 Task: Find the distance between Washington, D.C. and Baltimore.
Action: Mouse moved to (188, 72)
Screenshot: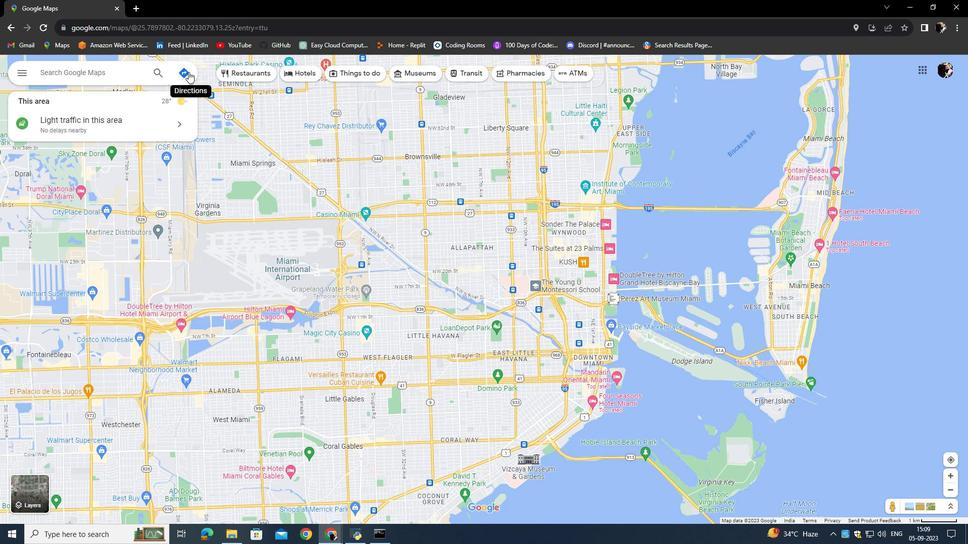 
Action: Mouse pressed left at (188, 72)
Screenshot: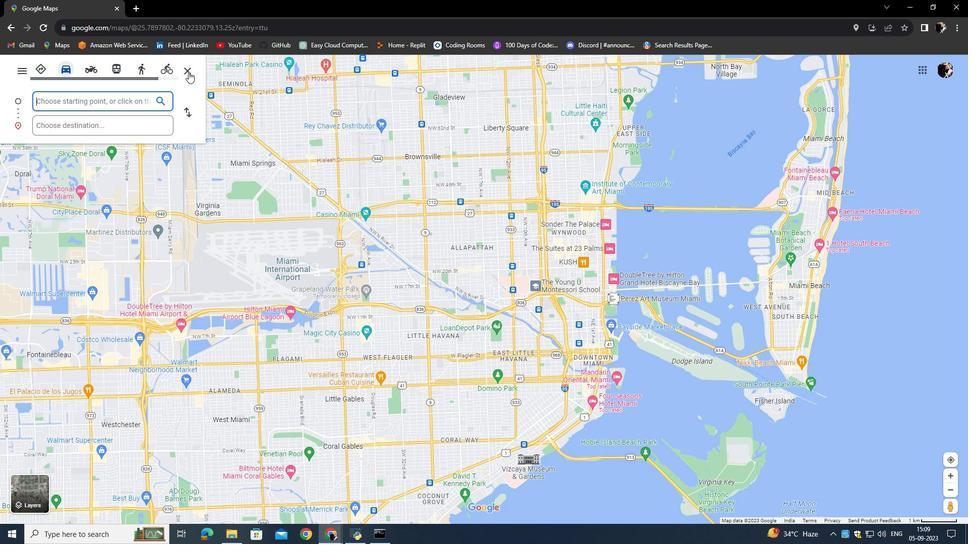 
Action: Mouse moved to (110, 101)
Screenshot: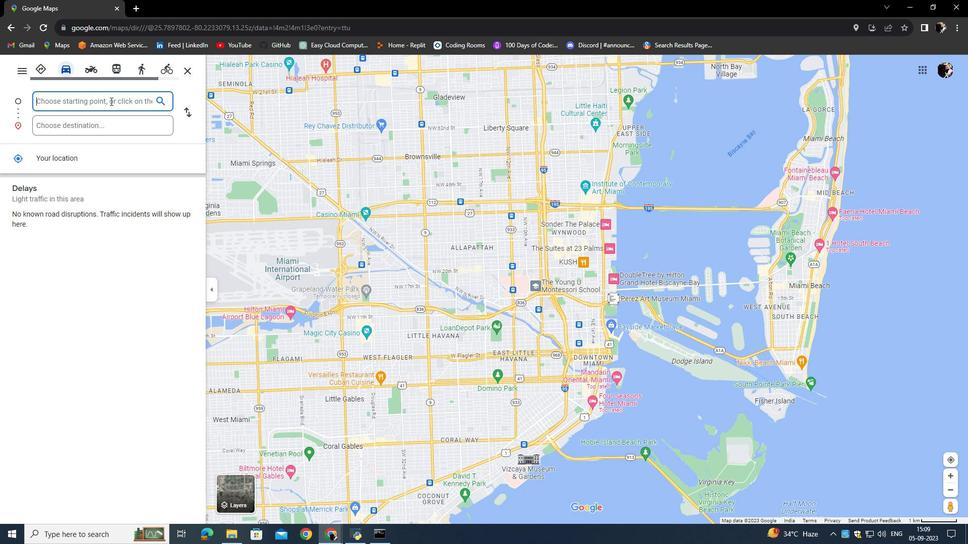 
Action: Mouse pressed left at (110, 101)
Screenshot: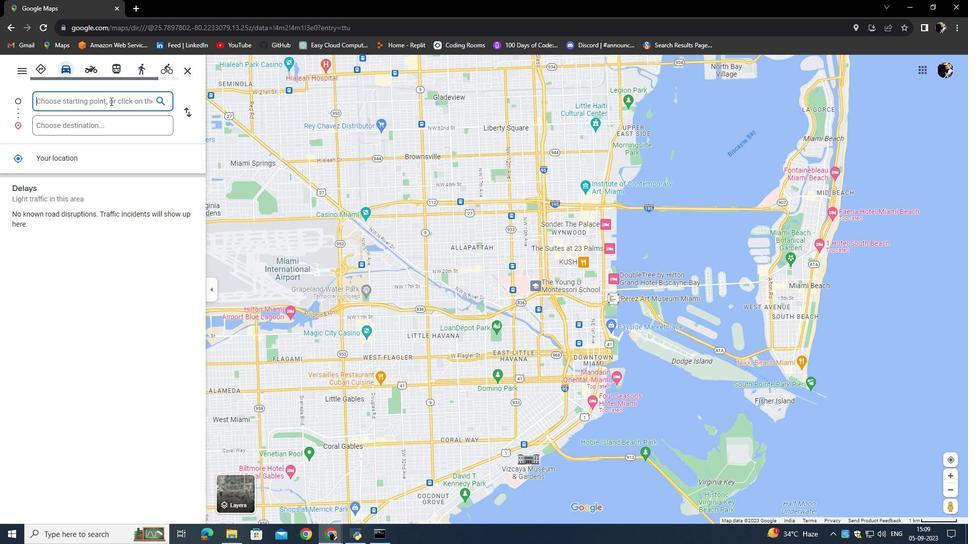 
Action: Key pressed <Key.caps_lock>W<Key.caps_lock>ashn<Key.backspace>ington<Key.space><Key.backspace>,<Key.space><Key.caps_lock>D.C<Key.enter>
Screenshot: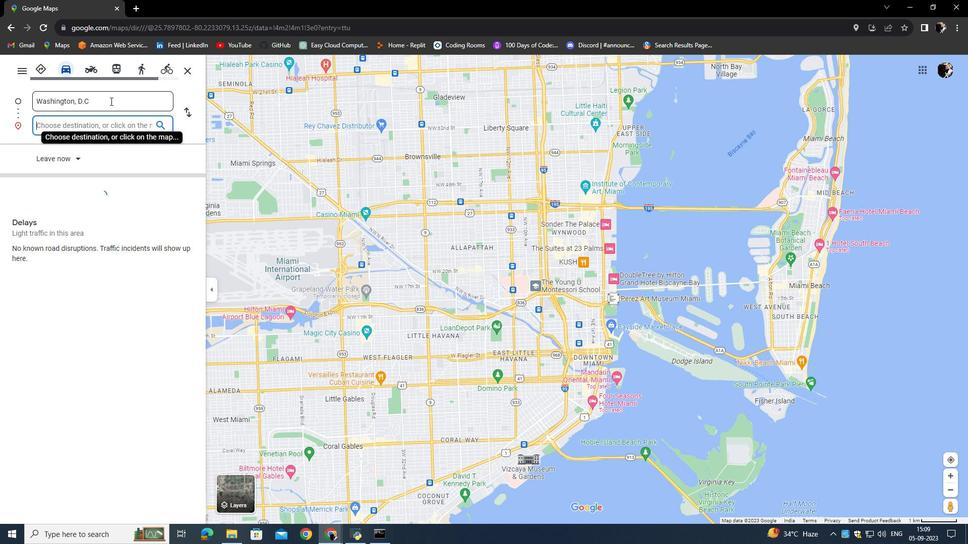 
Action: Mouse moved to (104, 125)
Screenshot: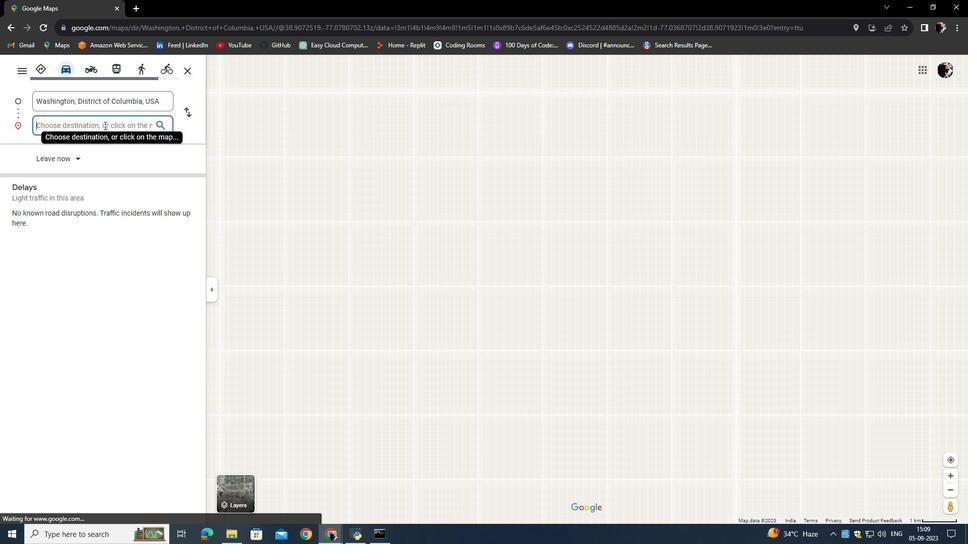 
Action: Mouse pressed left at (104, 125)
Screenshot: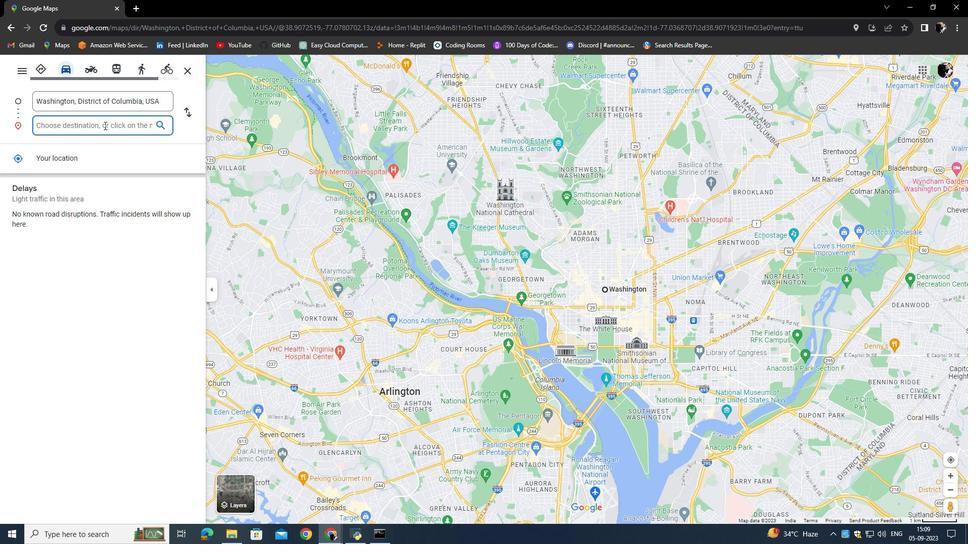 
Action: Key pressed <Key.caps_lock>b<Key.caps_lock>L<Key.backspace>A<Key.backspace><Key.backspace>B<Key.caps_lock>altimore,<Key.space><Key.caps_lock>U<Key.caps_lock>sa<Key.enter>
Screenshot: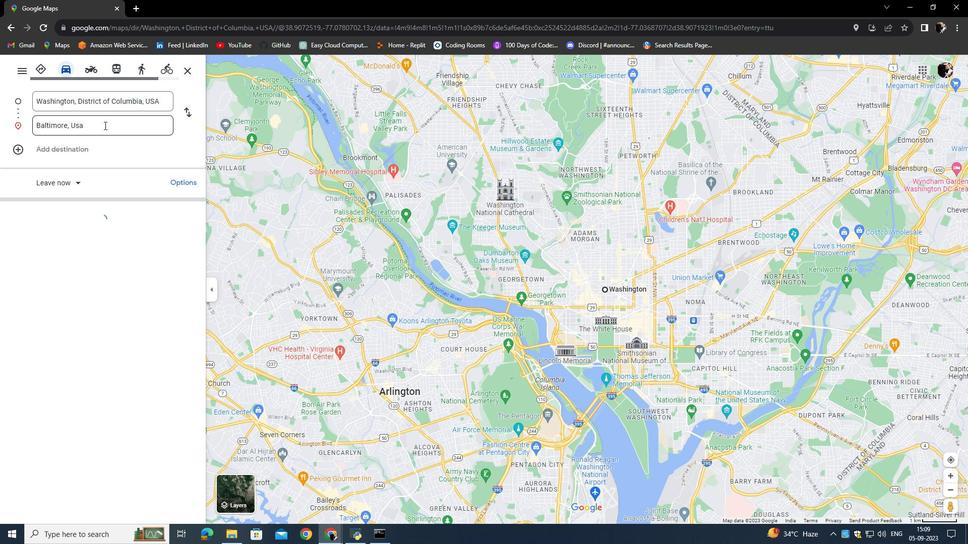 
Action: Mouse moved to (77, 317)
Screenshot: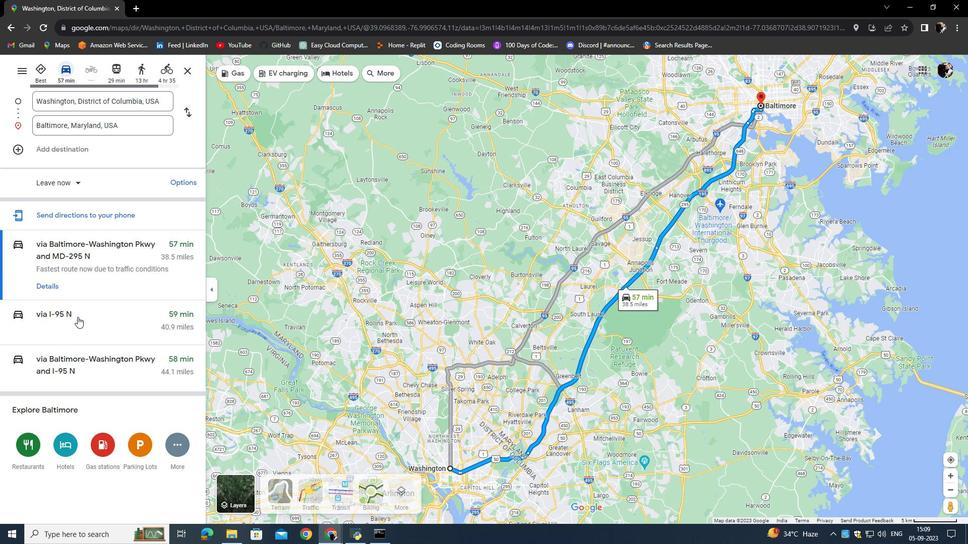 
Action: Mouse scrolled (77, 316) with delta (0, 0)
Screenshot: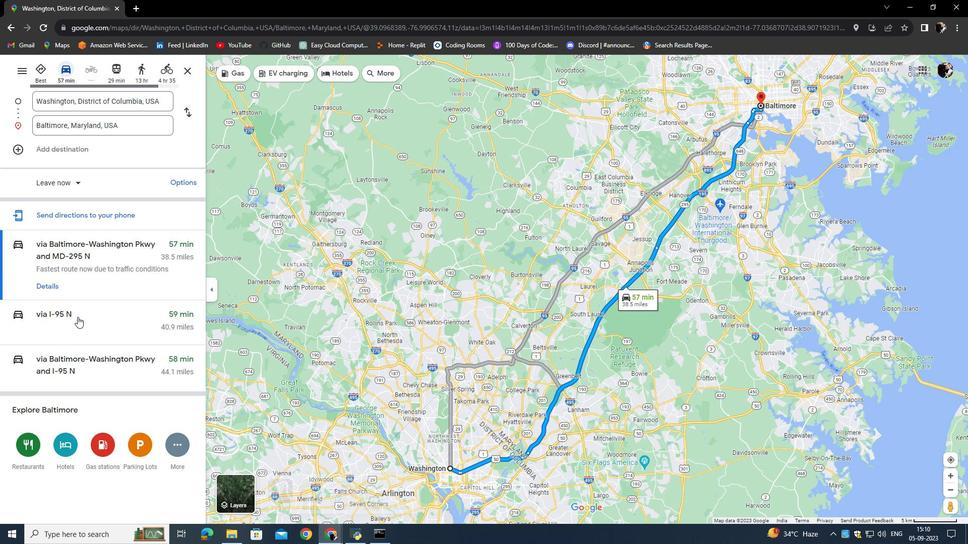 
Action: Mouse scrolled (77, 316) with delta (0, 0)
Screenshot: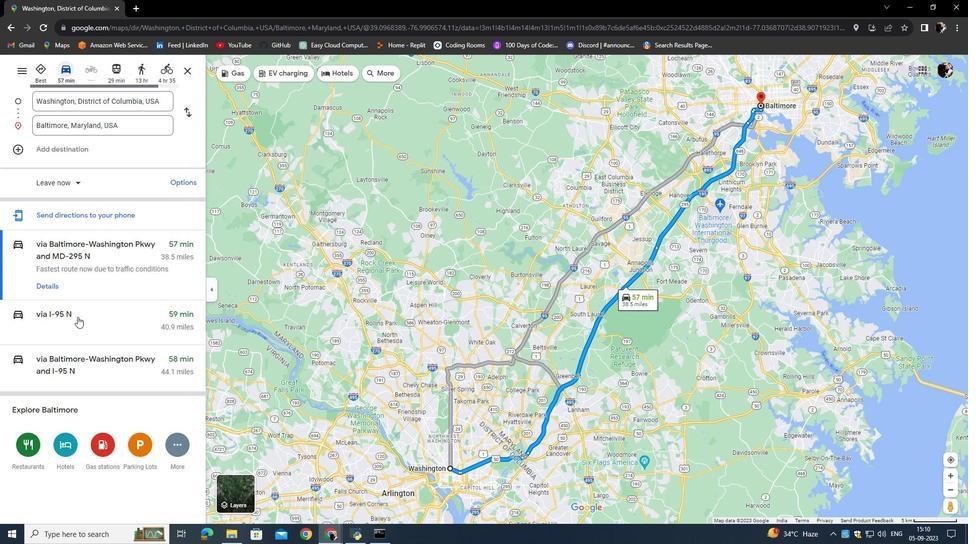 
Action: Mouse moved to (103, 272)
Screenshot: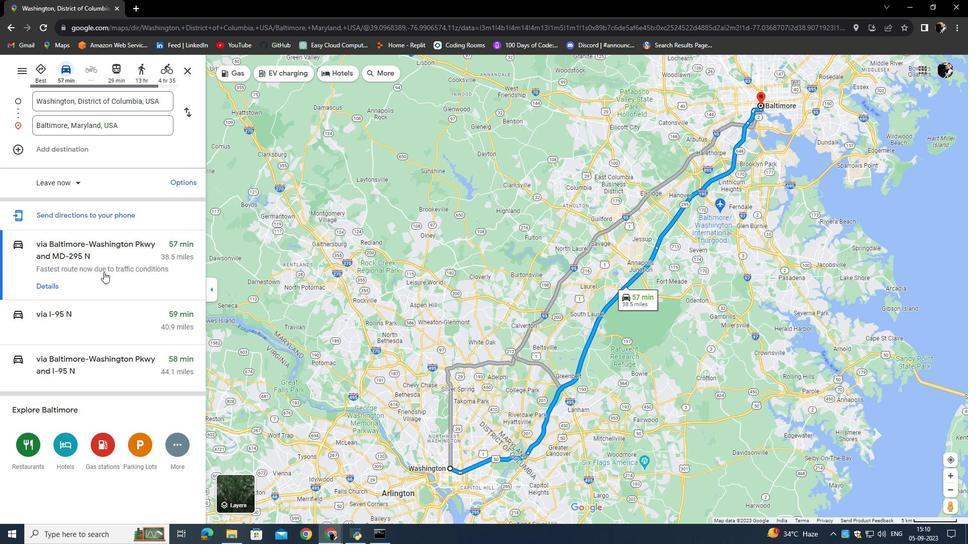 
Action: Mouse scrolled (103, 271) with delta (0, 0)
Screenshot: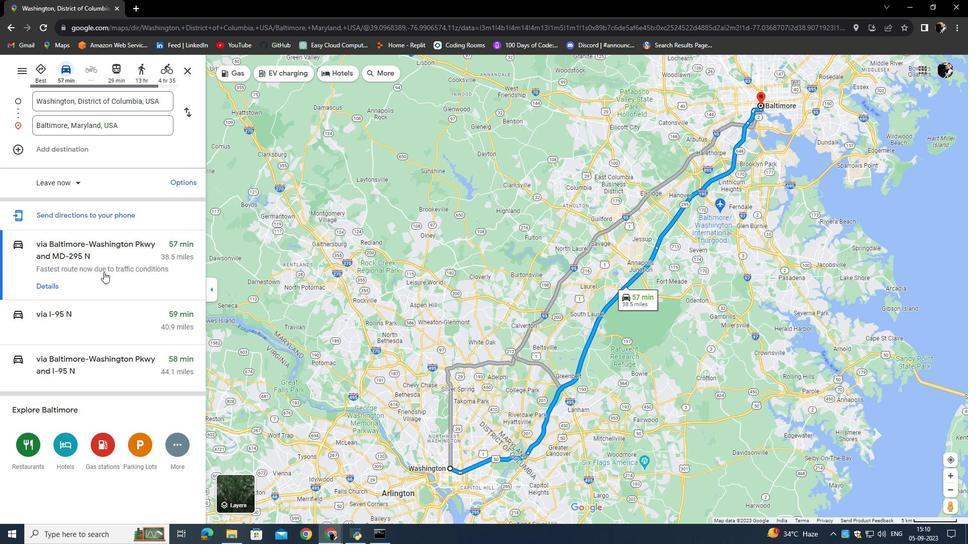 
Action: Mouse moved to (55, 286)
Screenshot: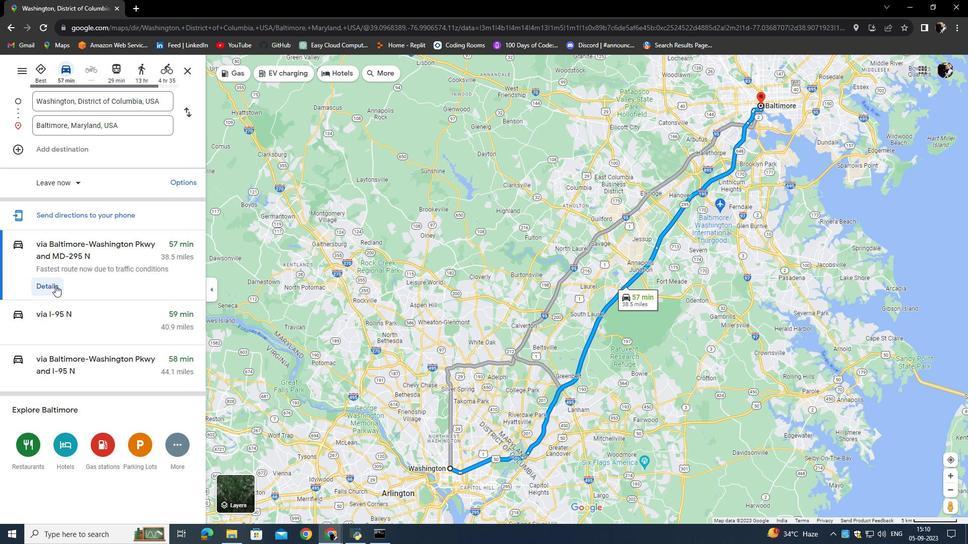 
Action: Mouse pressed left at (55, 286)
Screenshot: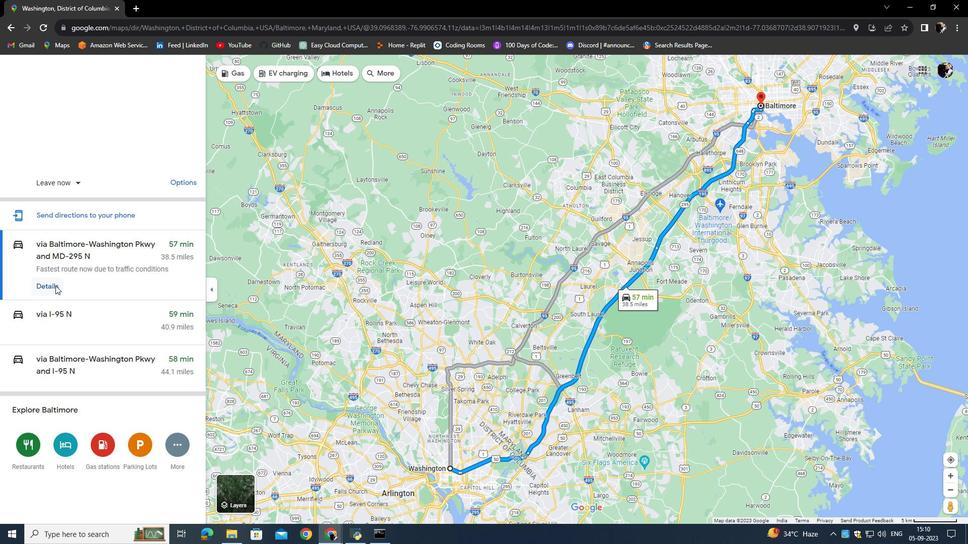 
Action: Mouse moved to (43, 112)
Screenshot: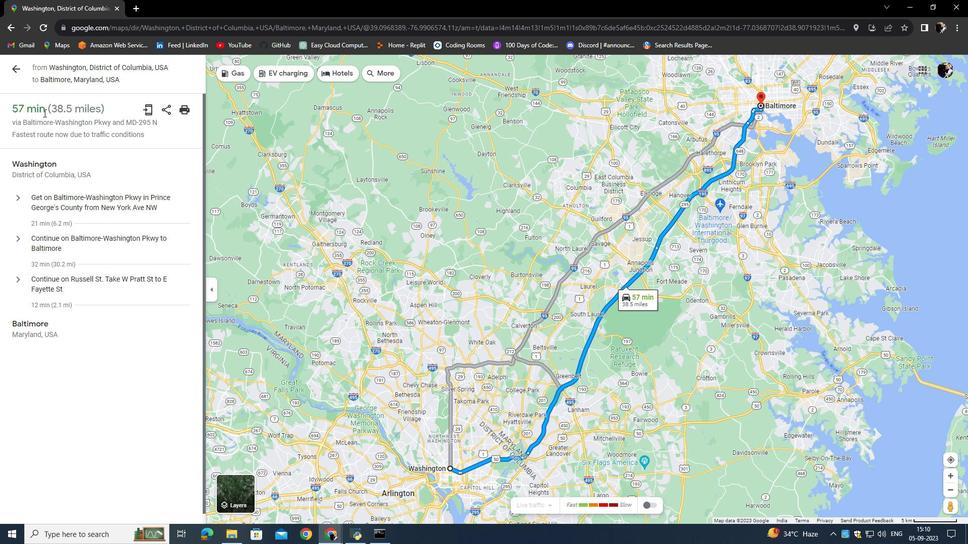 
Action: Mouse pressed left at (43, 112)
Screenshot: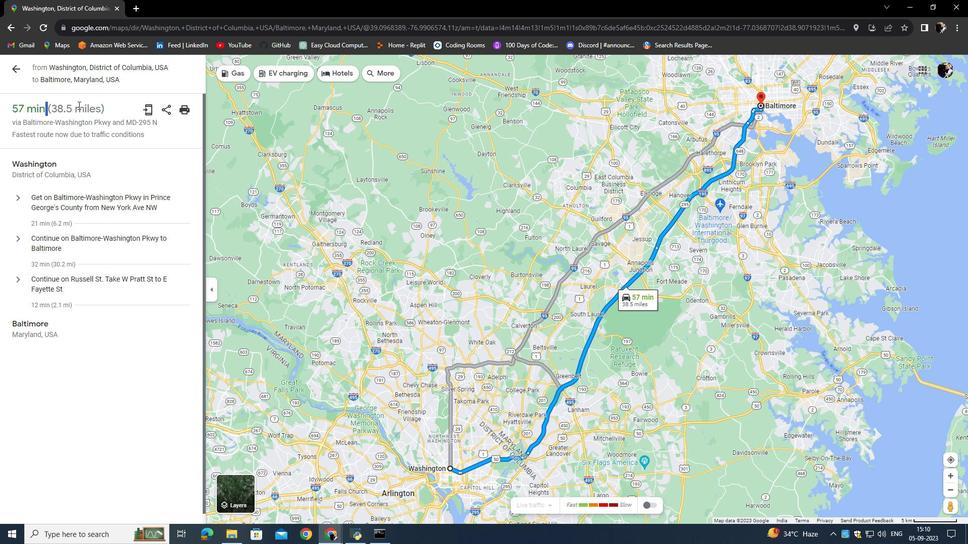 
Action: Mouse moved to (103, 169)
Screenshot: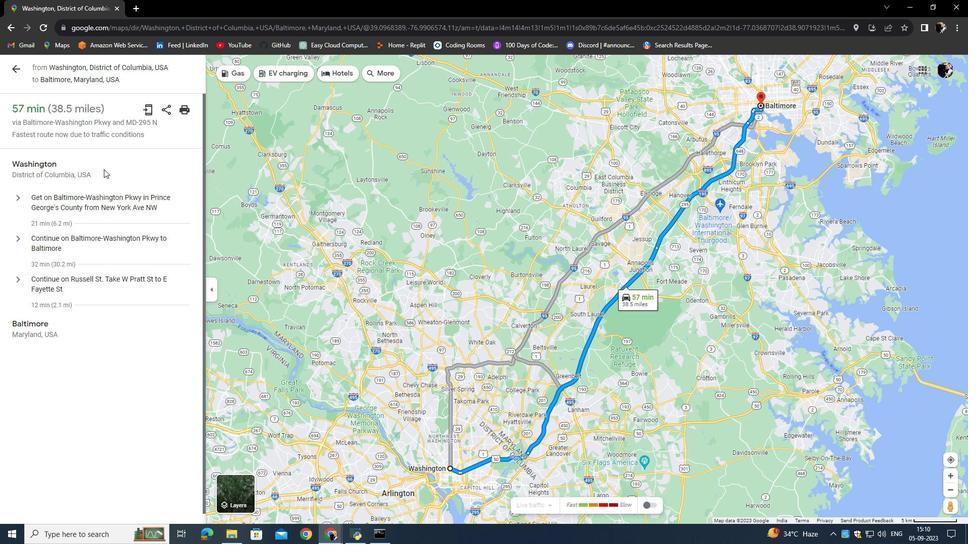 
Action: Mouse pressed left at (103, 169)
Screenshot: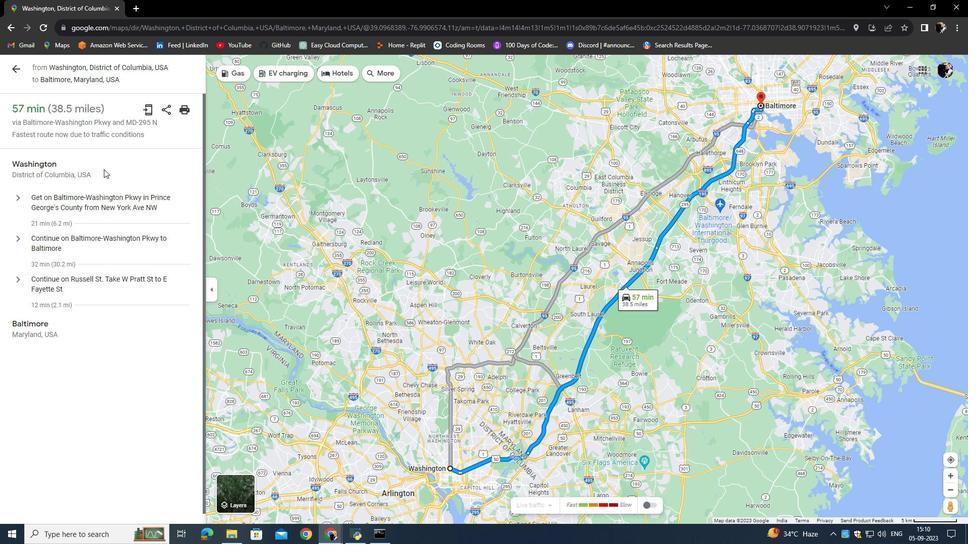 
Action: Mouse moved to (448, 470)
Screenshot: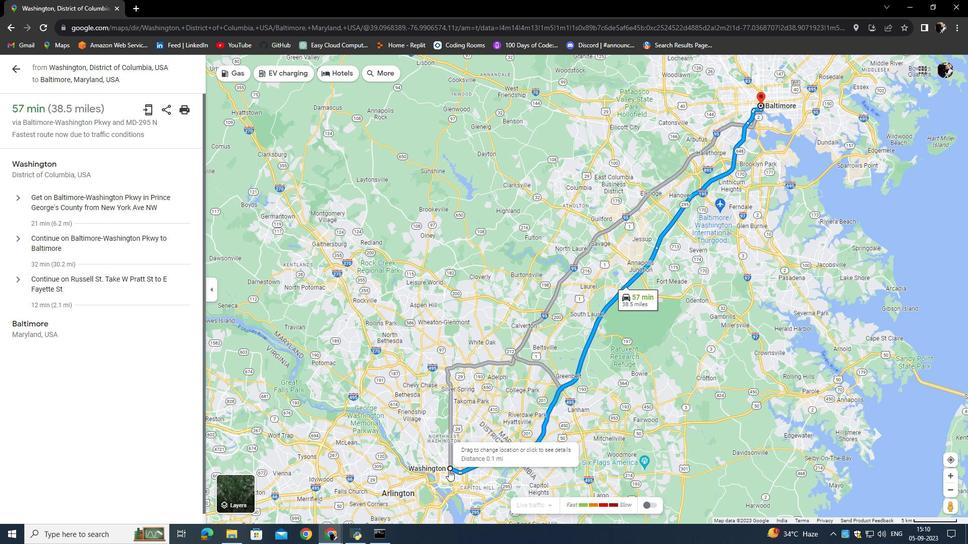 
Action: Mouse pressed left at (448, 470)
Screenshot: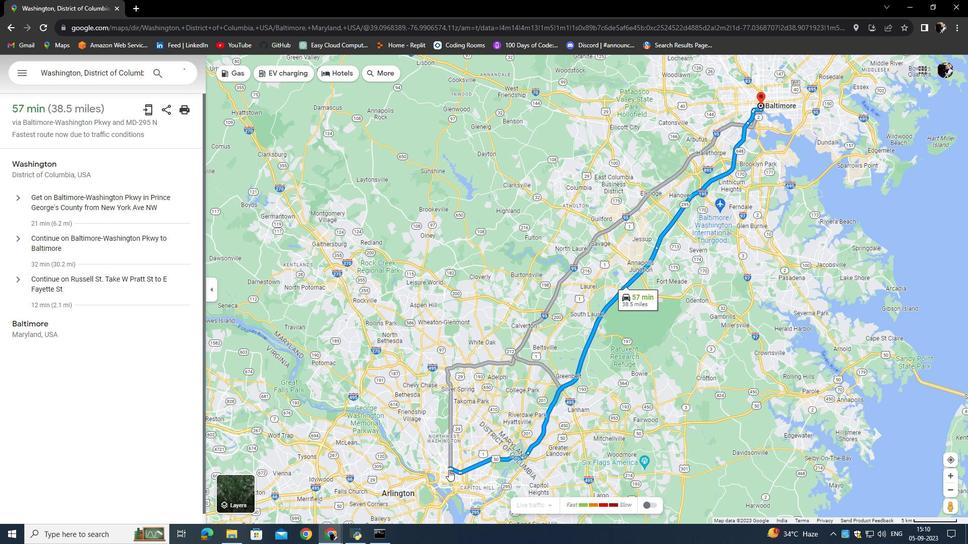 
Action: Mouse moved to (247, 504)
Screenshot: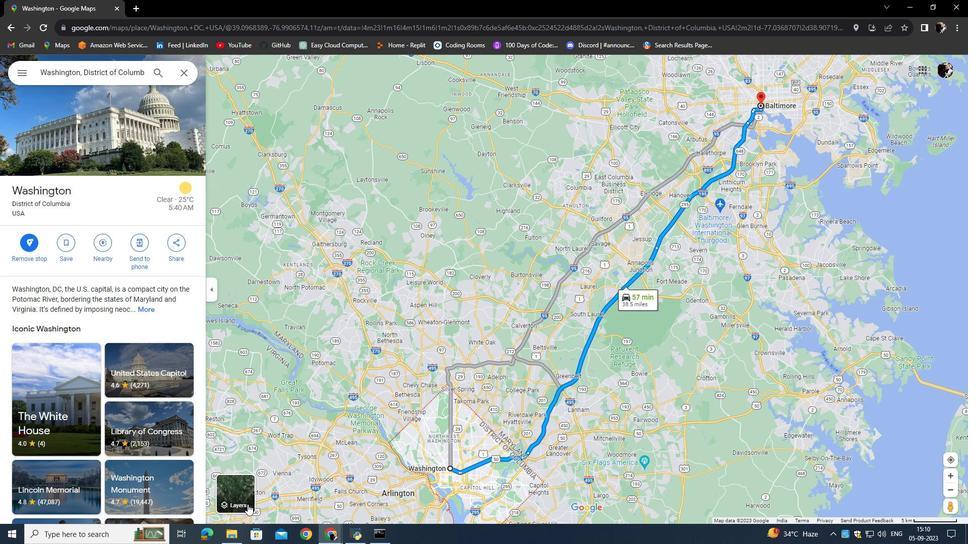 
Action: Mouse pressed left at (247, 504)
Screenshot: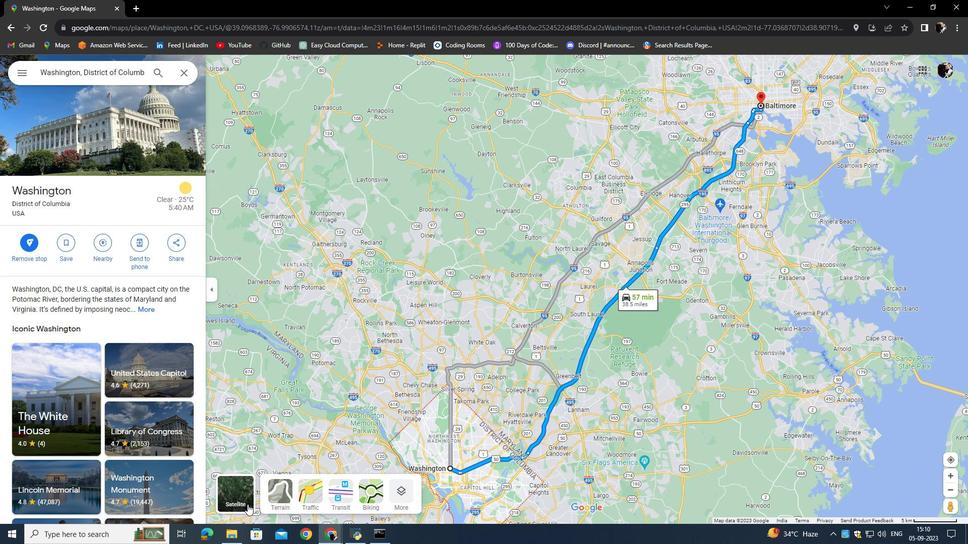 
Action: Mouse moved to (344, 491)
Screenshot: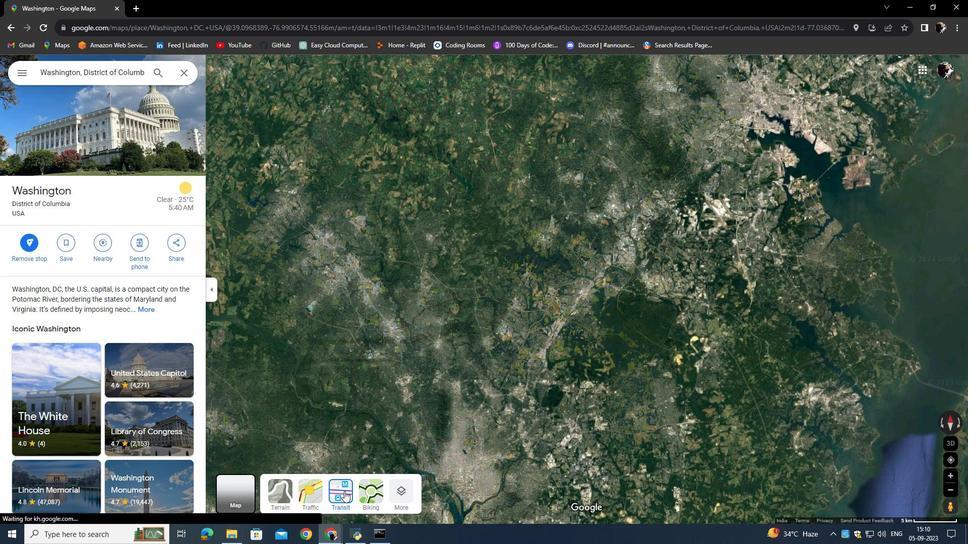 
Action: Mouse scrolled (344, 491) with delta (0, 0)
Screenshot: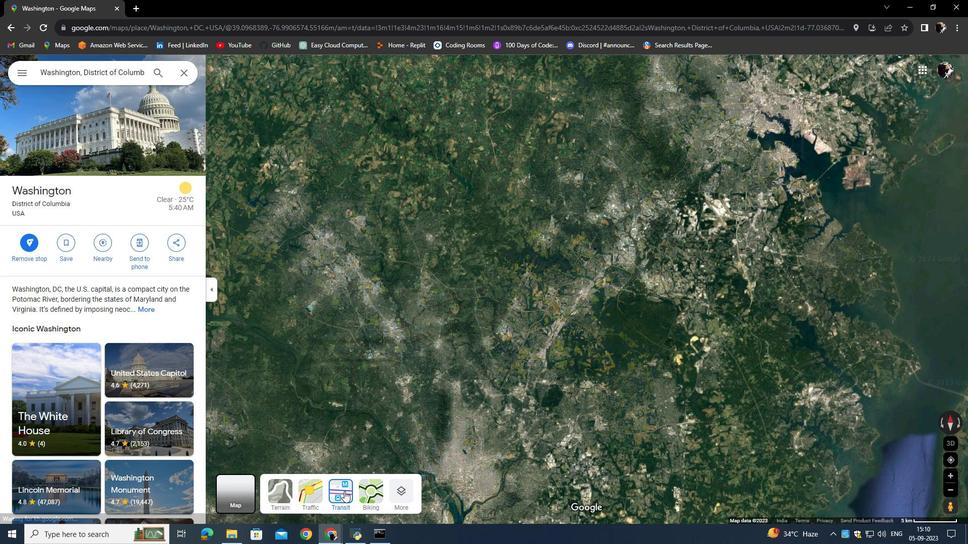
Action: Mouse scrolled (344, 491) with delta (0, 0)
Screenshot: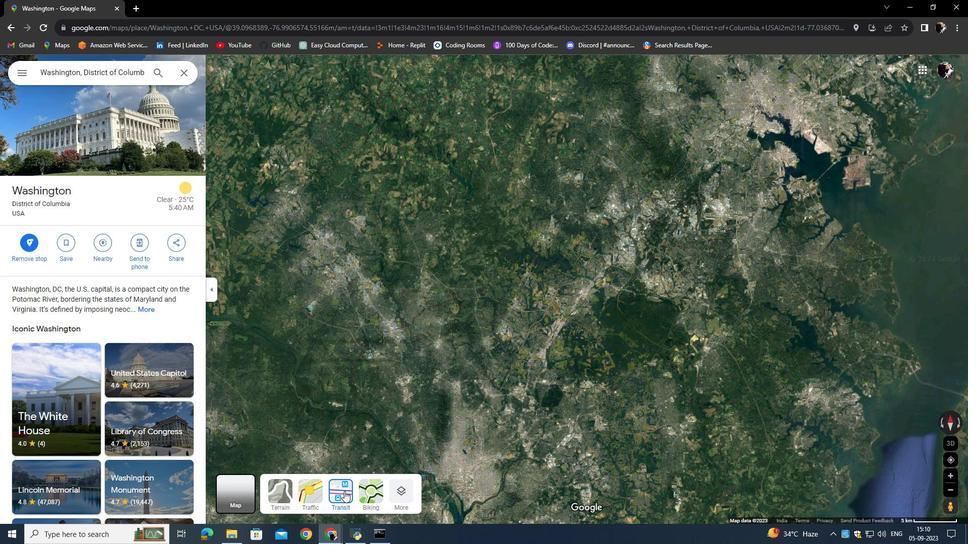 
Action: Mouse scrolled (344, 491) with delta (0, 0)
Screenshot: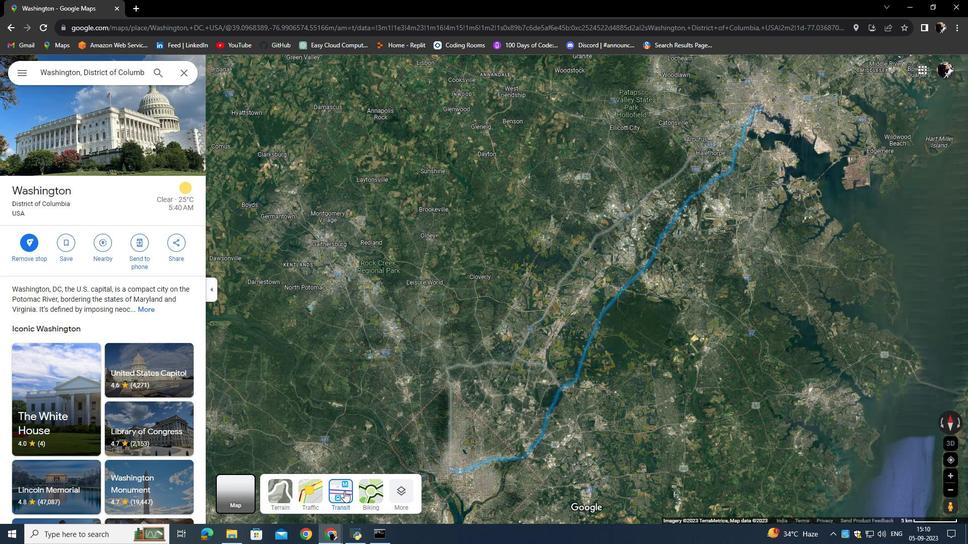 
Action: Mouse scrolled (344, 491) with delta (0, 0)
Screenshot: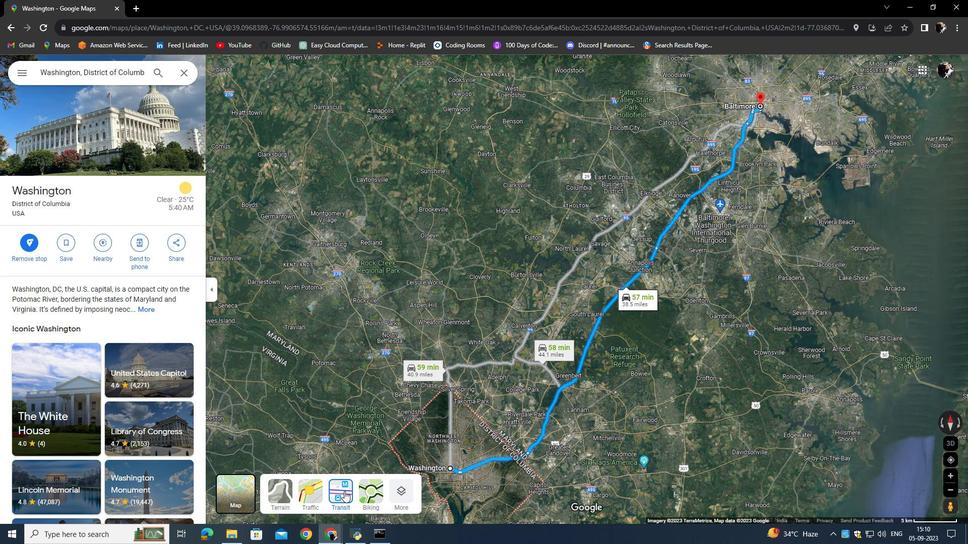 
Action: Mouse moved to (393, 498)
Screenshot: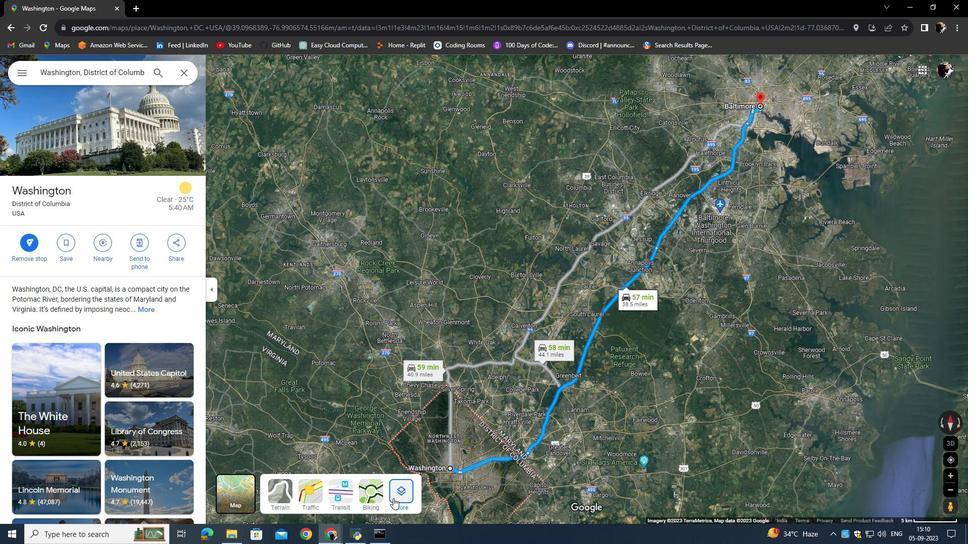 
Action: Mouse pressed left at (393, 498)
Screenshot: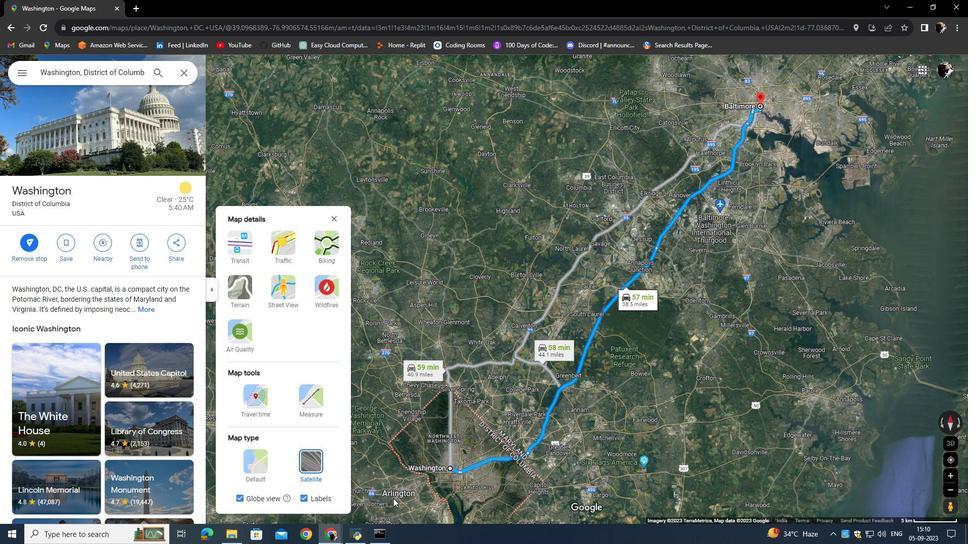 
Action: Mouse moved to (313, 402)
Screenshot: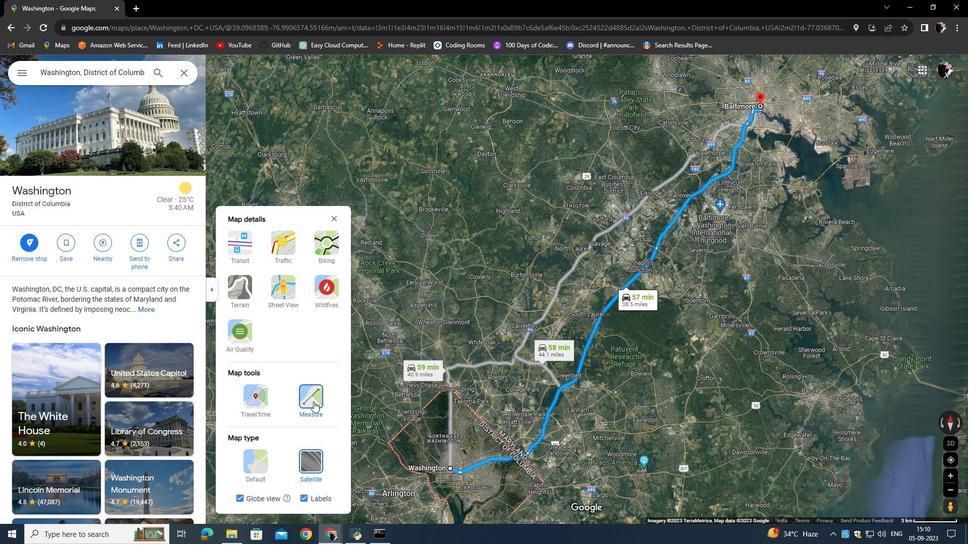 
Action: Mouse pressed left at (313, 402)
Screenshot: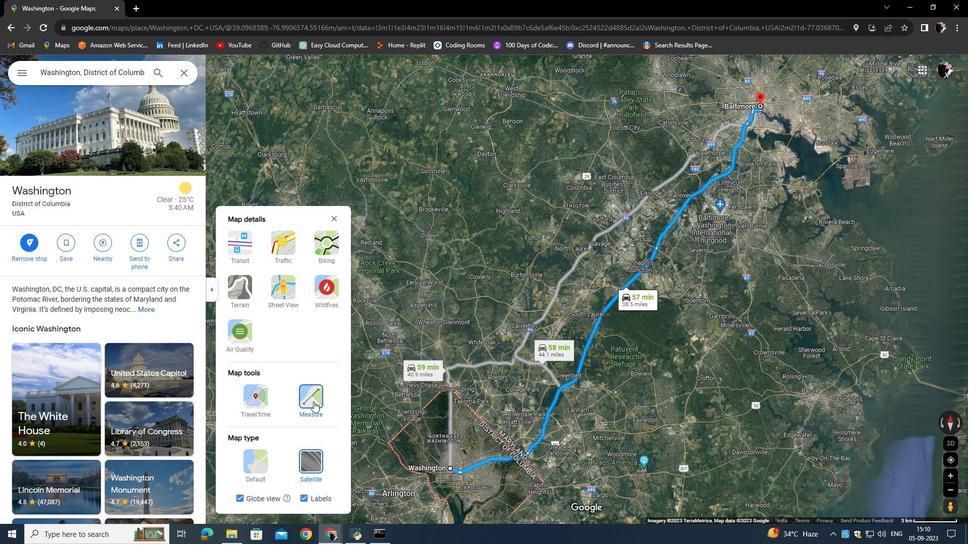 
Action: Mouse moved to (450, 469)
Screenshot: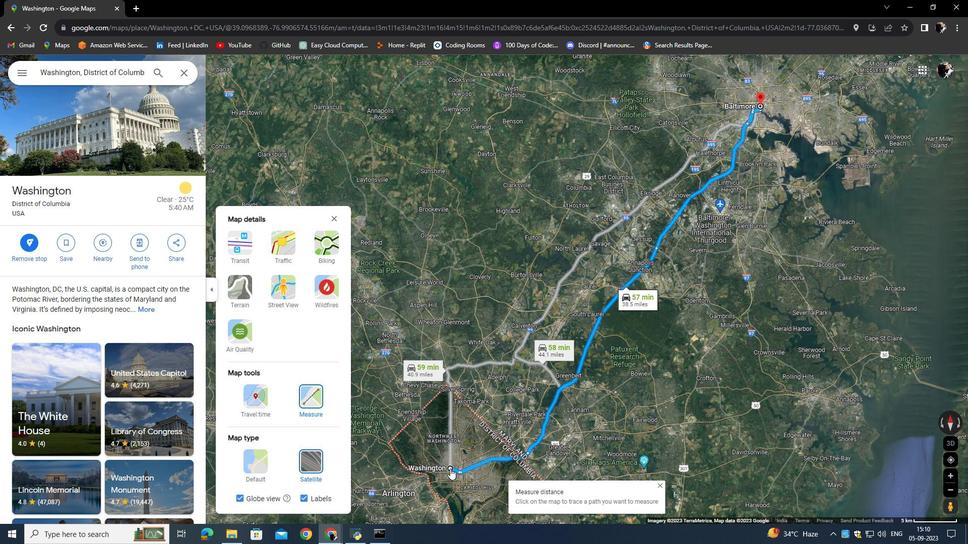 
Action: Mouse pressed left at (450, 469)
Screenshot: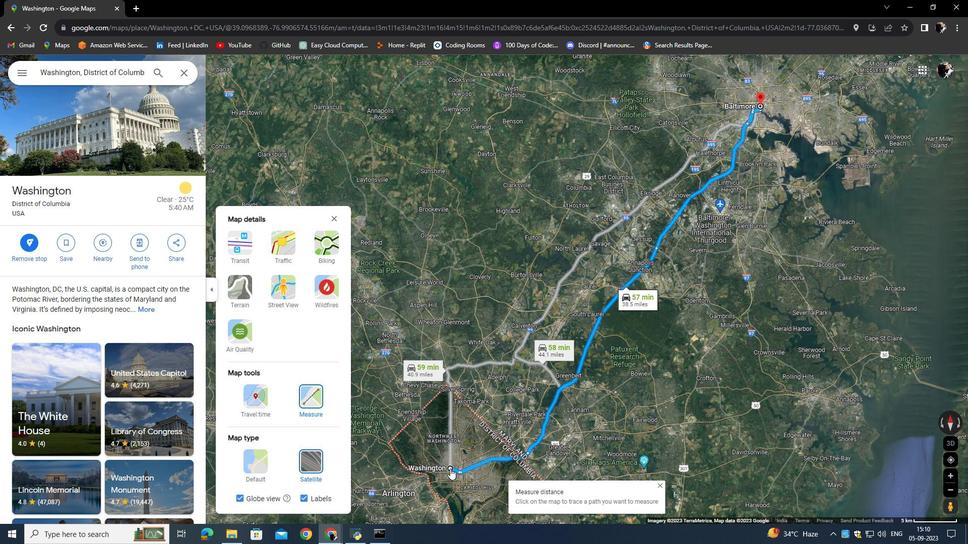 
Action: Mouse moved to (461, 471)
Screenshot: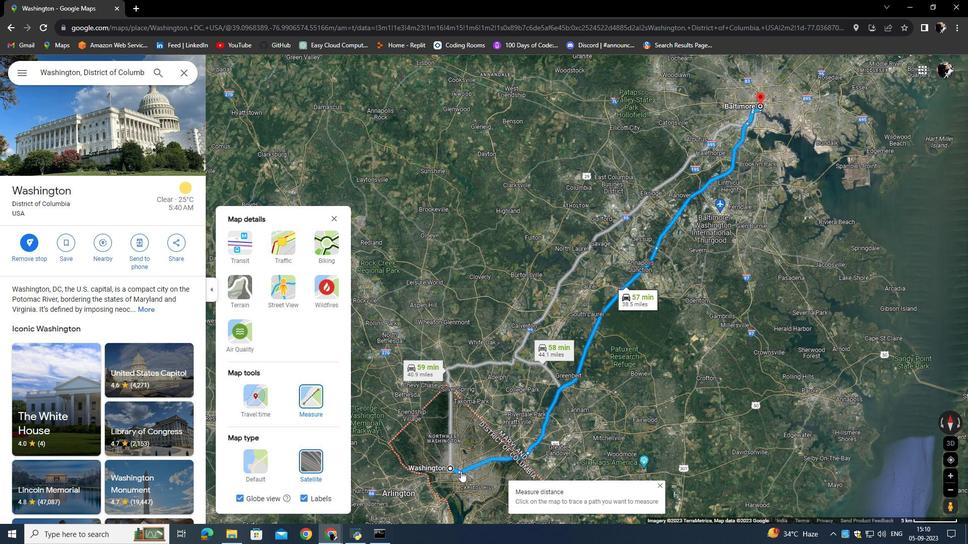 
Action: Mouse pressed left at (461, 471)
Screenshot: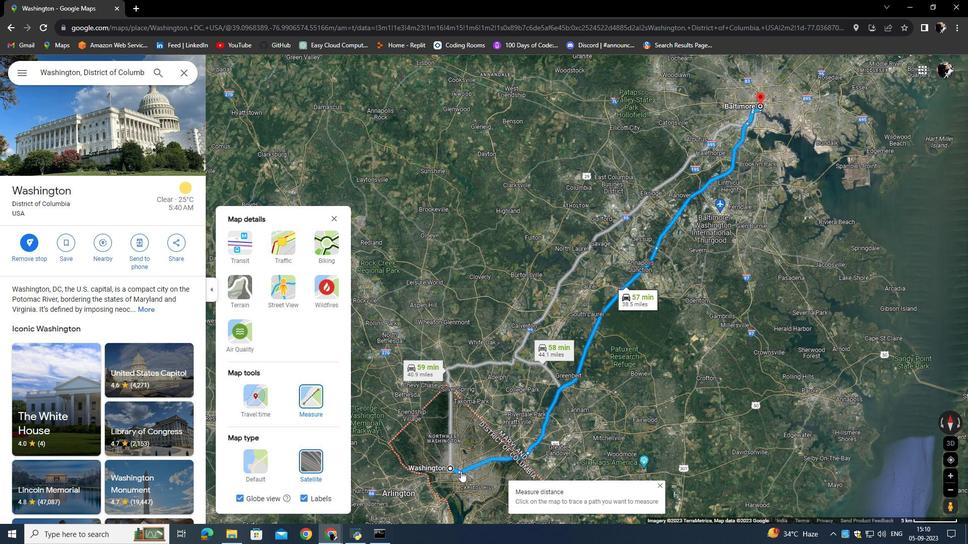 
Action: Mouse moved to (467, 469)
Screenshot: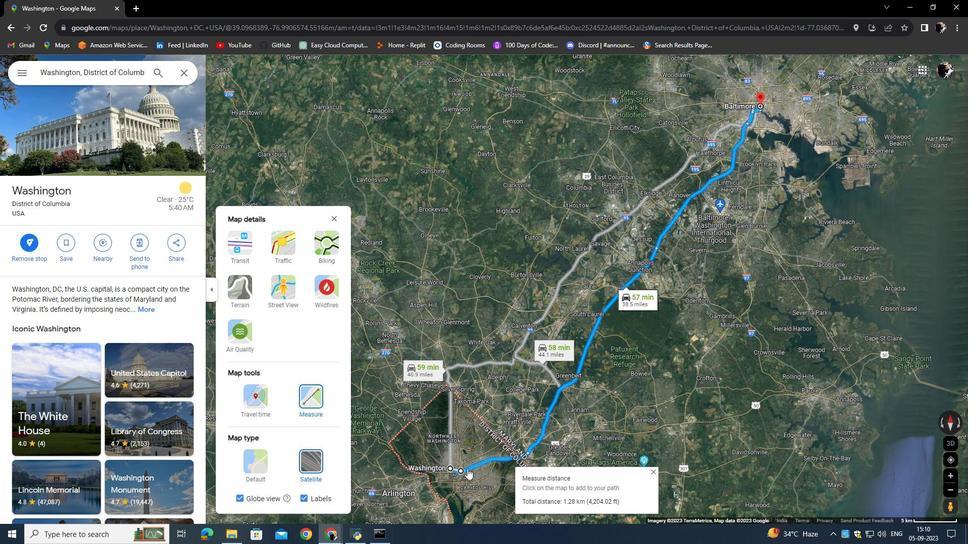 
Action: Mouse pressed left at (467, 469)
Screenshot: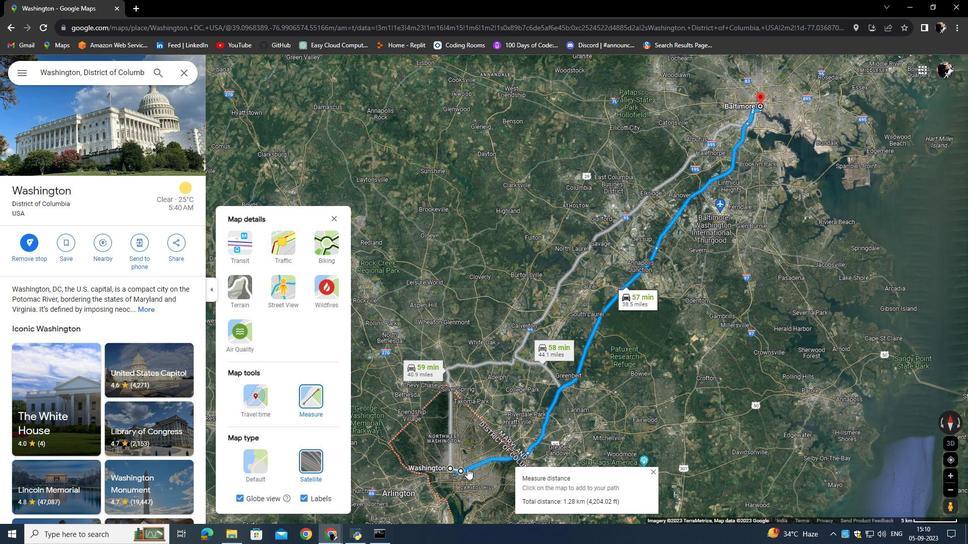 
Action: Mouse moved to (479, 464)
Screenshot: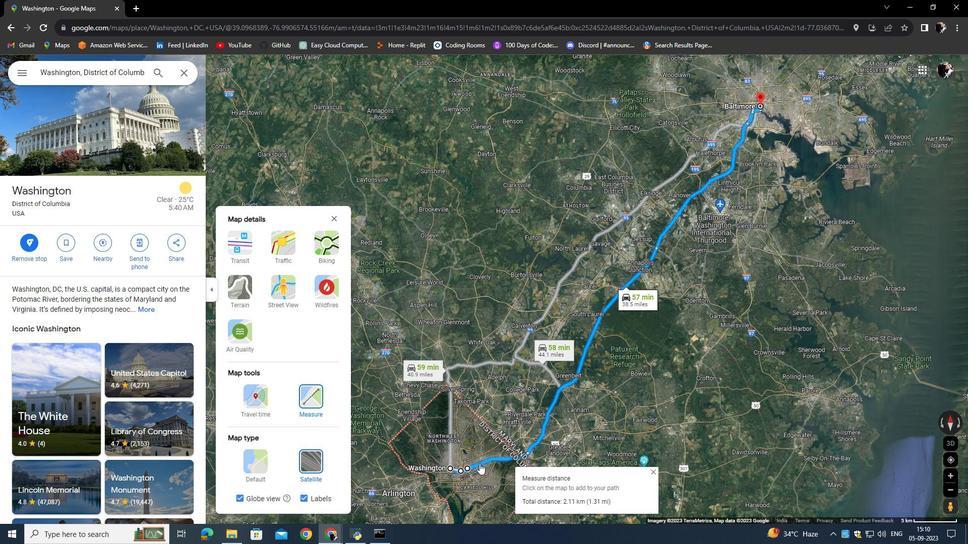 
Action: Mouse pressed left at (479, 464)
Screenshot: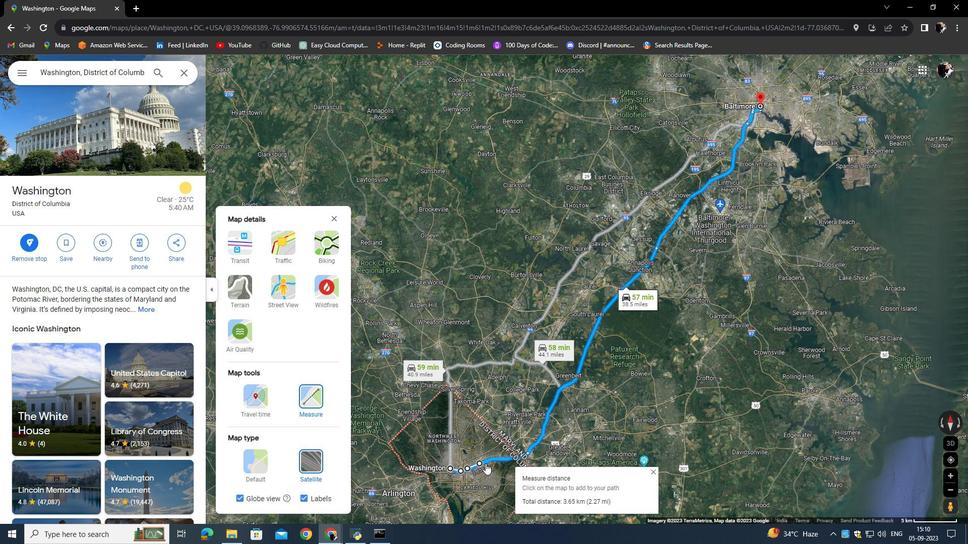 
Action: Mouse moved to (488, 461)
Screenshot: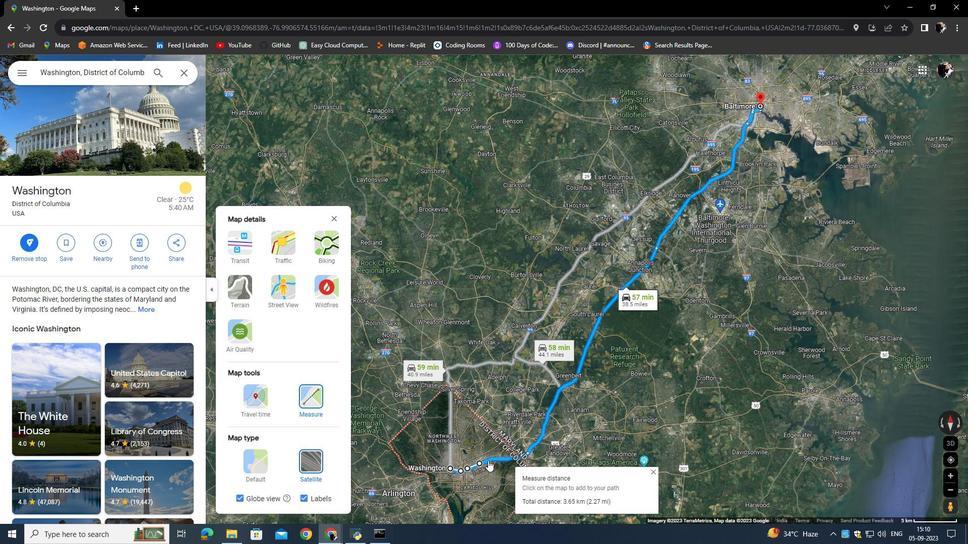
Action: Mouse pressed left at (488, 461)
Screenshot: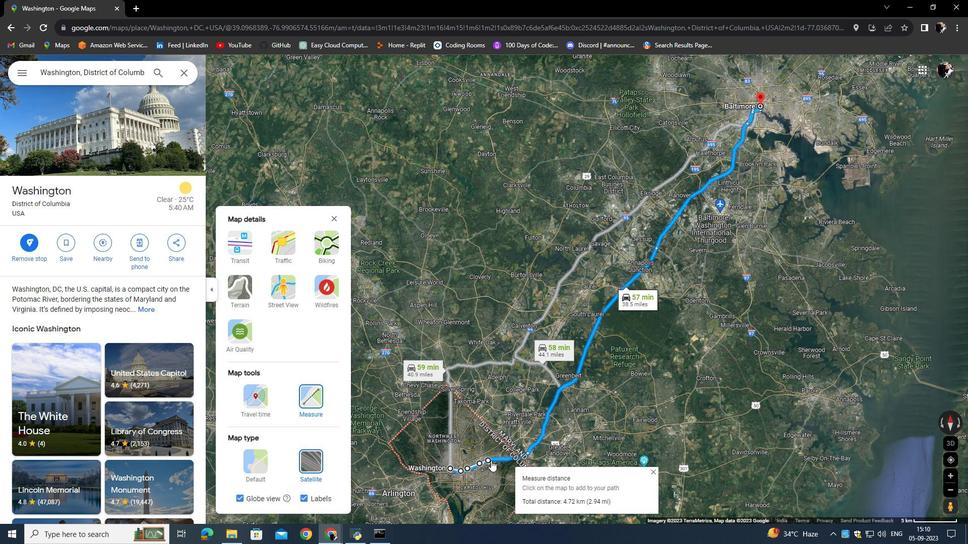 
Action: Mouse moved to (499, 459)
Screenshot: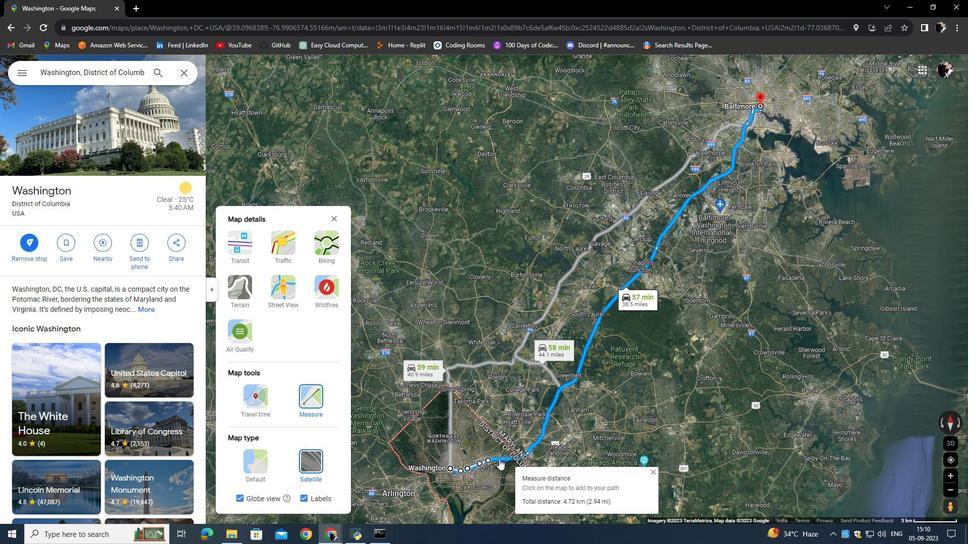 
Action: Mouse pressed left at (499, 459)
Screenshot: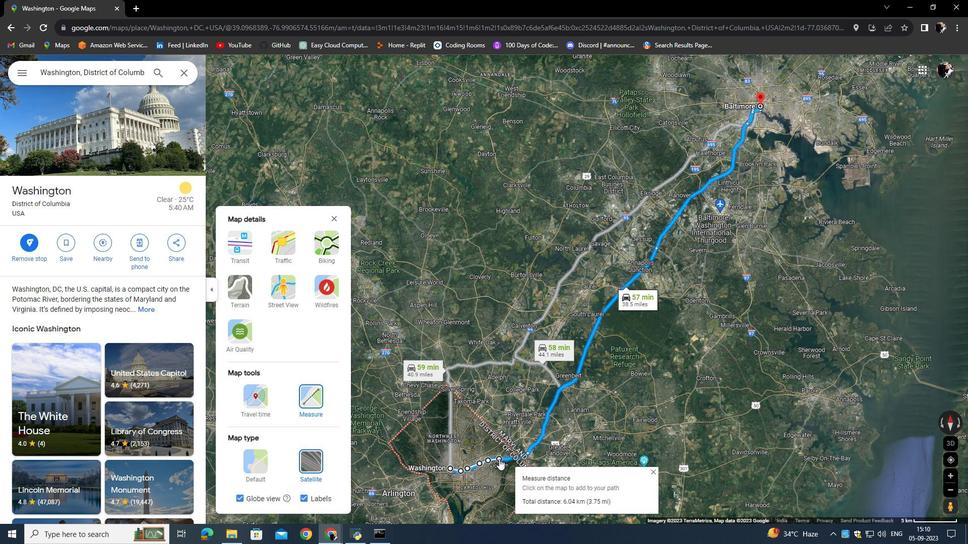 
Action: Mouse moved to (510, 459)
Screenshot: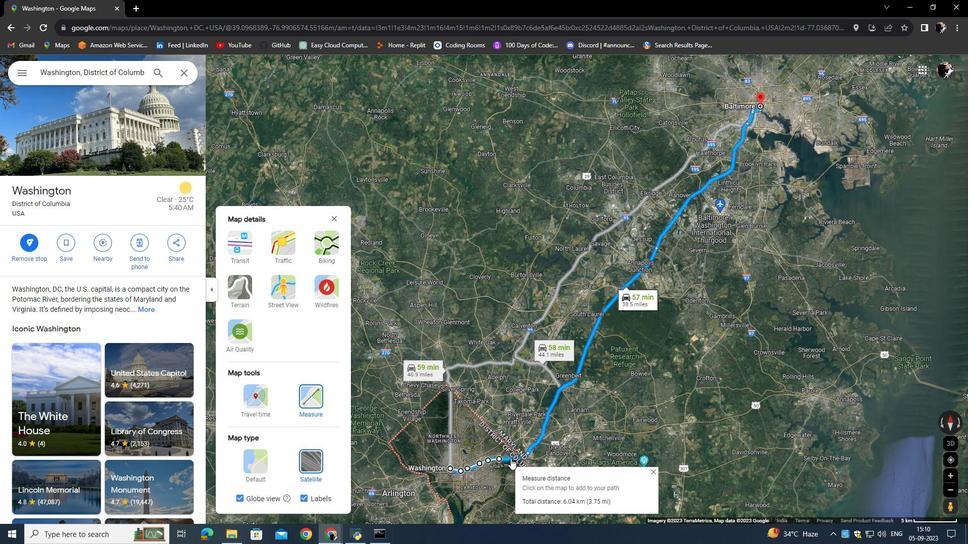 
Action: Mouse pressed left at (510, 459)
Screenshot: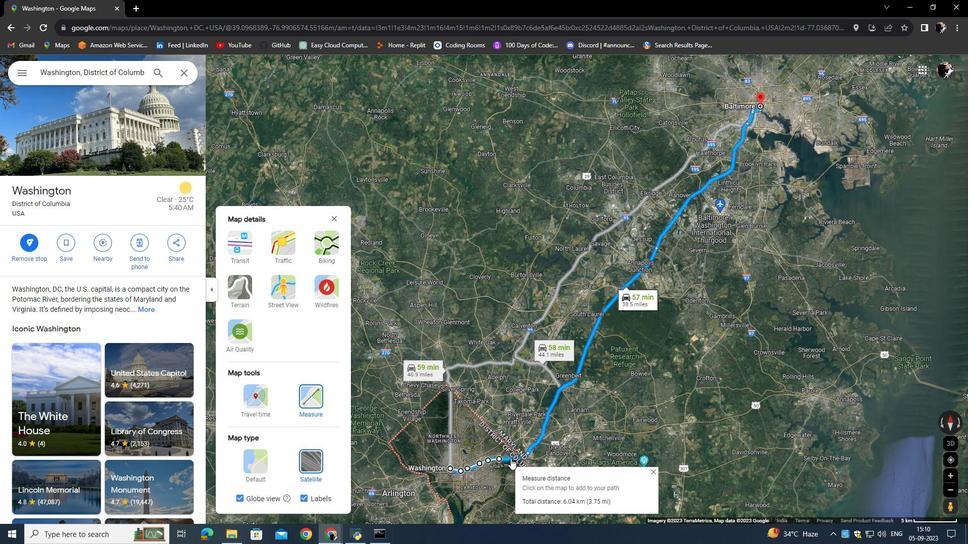 
Action: Mouse moved to (522, 458)
Screenshot: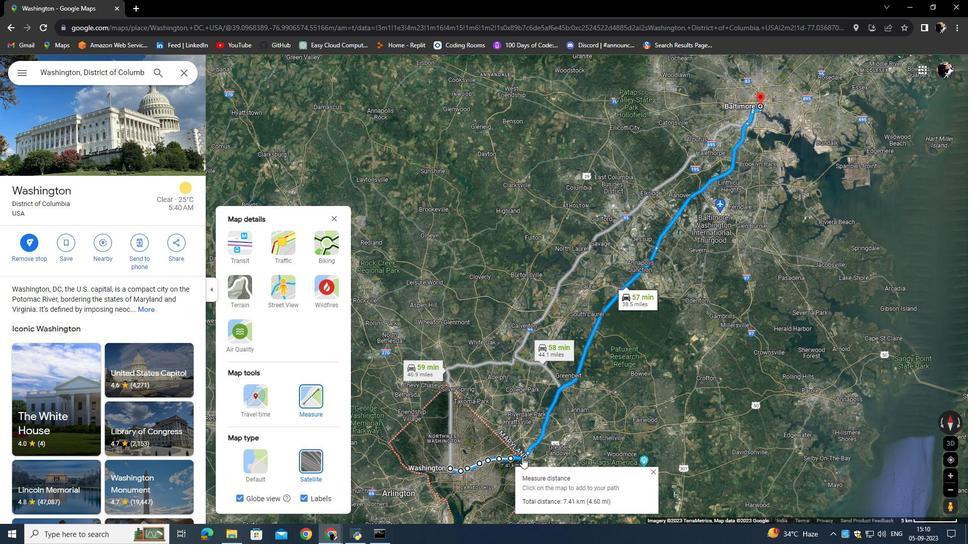 
Action: Mouse pressed left at (522, 458)
Screenshot: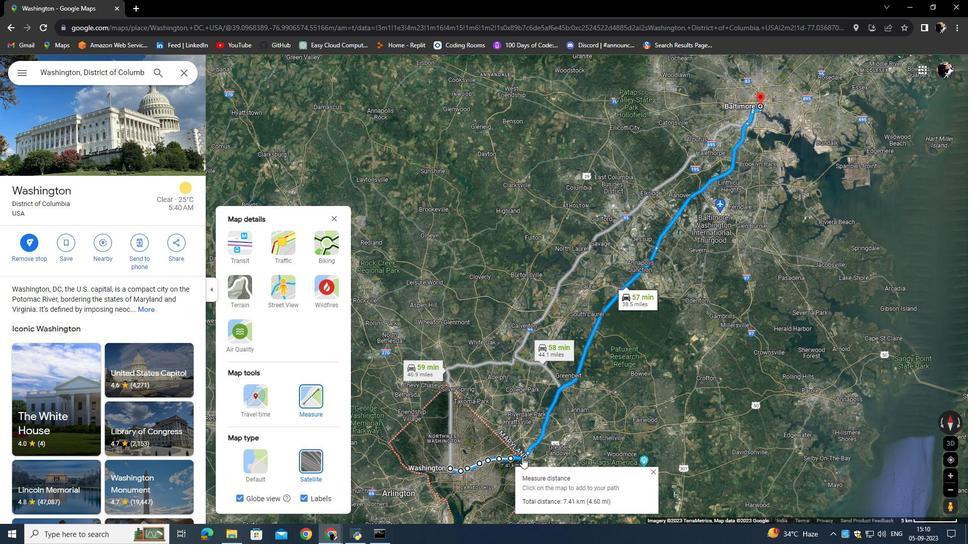 
Action: Mouse moved to (527, 453)
Screenshot: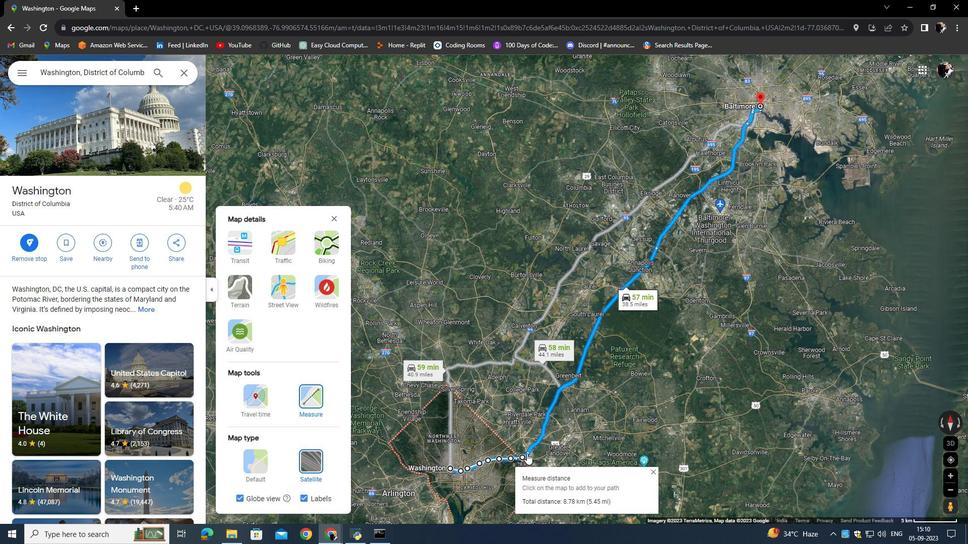 
Action: Mouse pressed left at (527, 453)
Screenshot: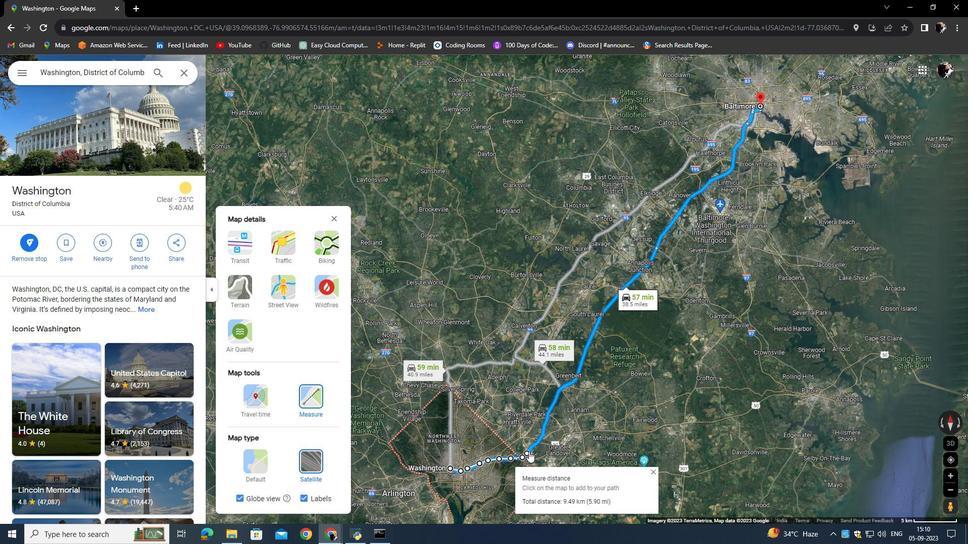 
Action: Mouse moved to (541, 435)
Screenshot: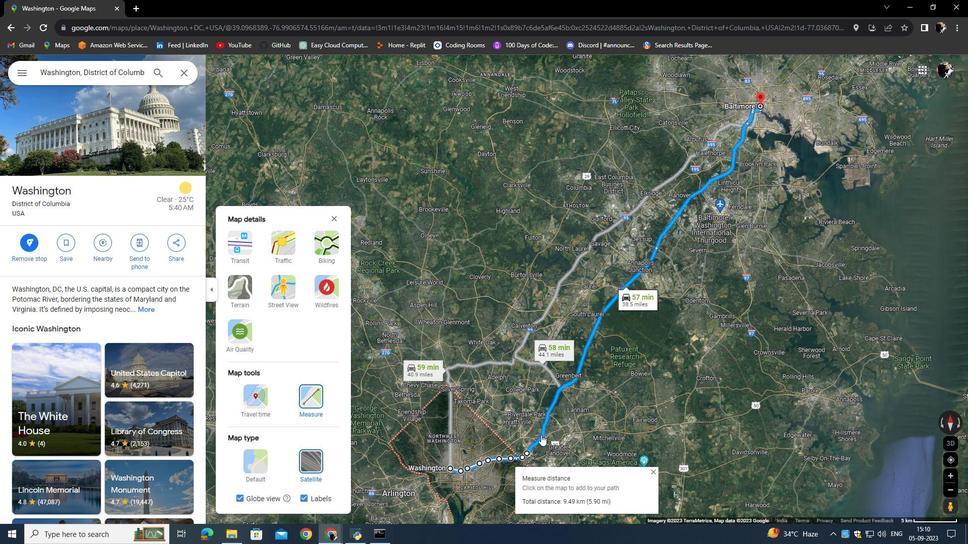 
Action: Mouse pressed left at (541, 435)
Screenshot: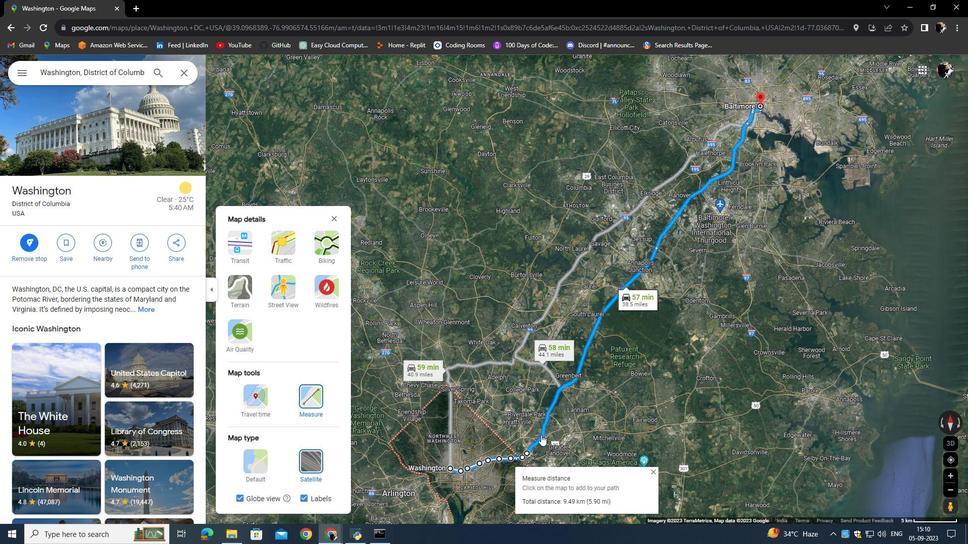 
Action: Mouse moved to (547, 419)
Screenshot: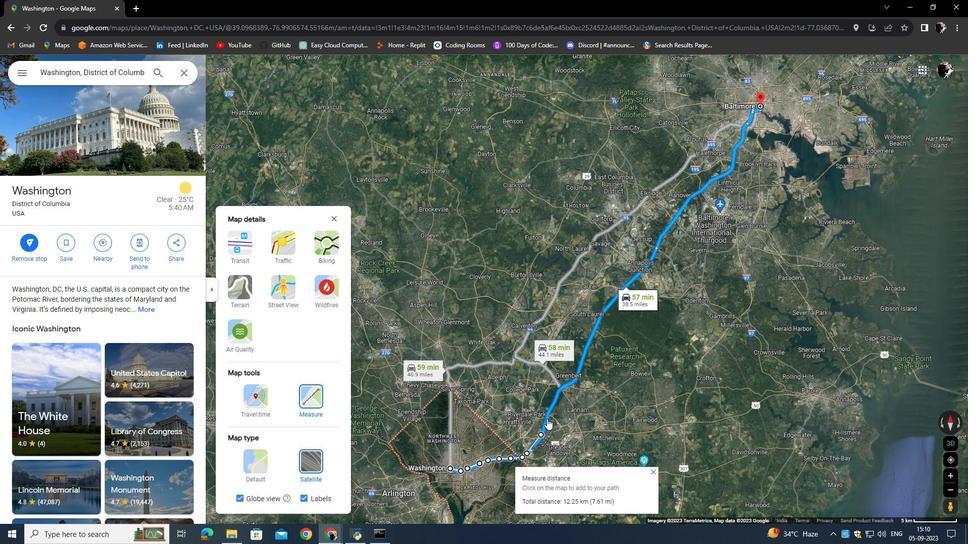 
Action: Mouse pressed left at (547, 419)
Screenshot: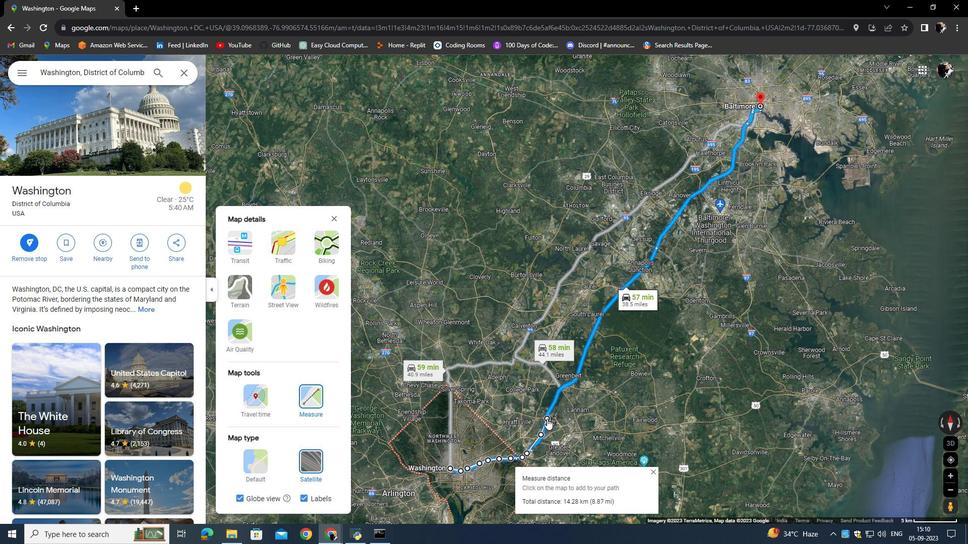 
Action: Mouse moved to (552, 407)
Screenshot: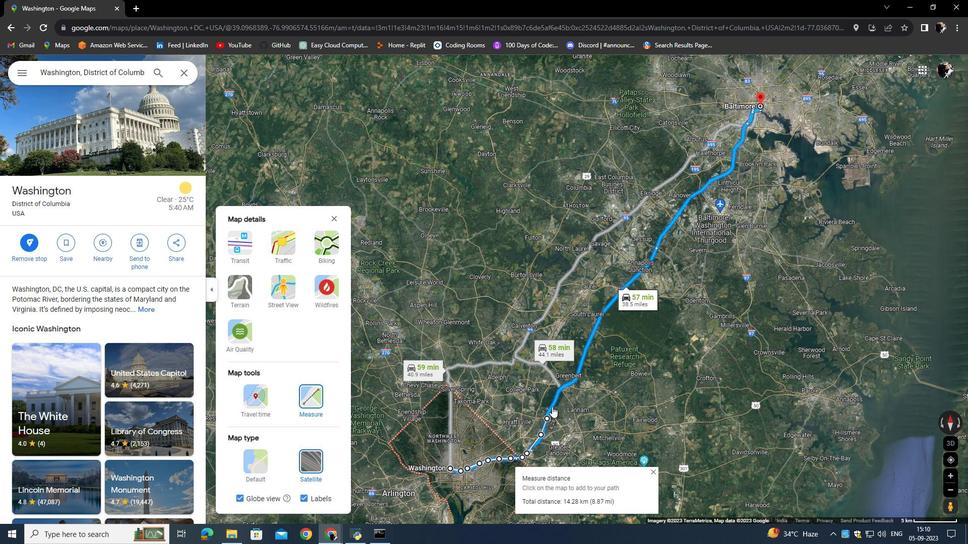 
Action: Mouse pressed left at (552, 407)
Screenshot: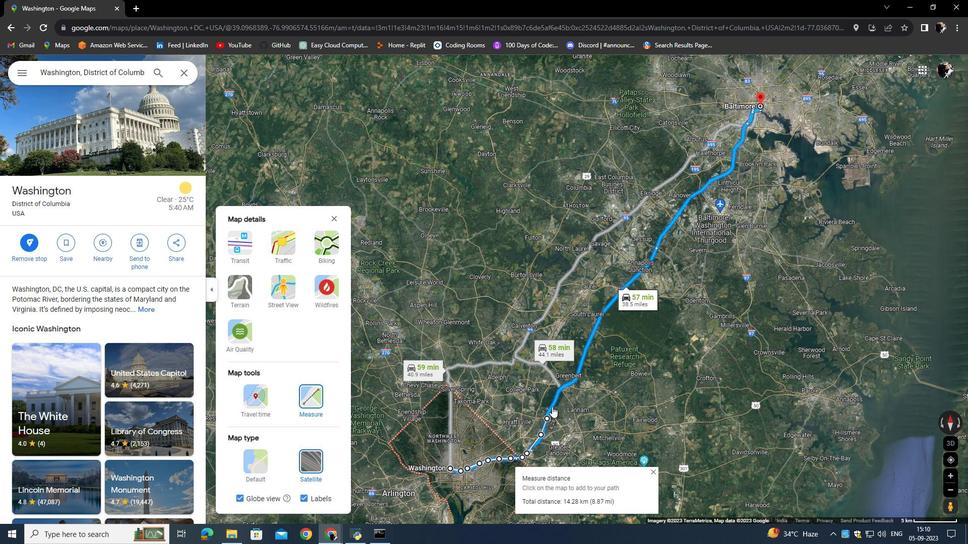 
Action: Mouse moved to (559, 388)
Screenshot: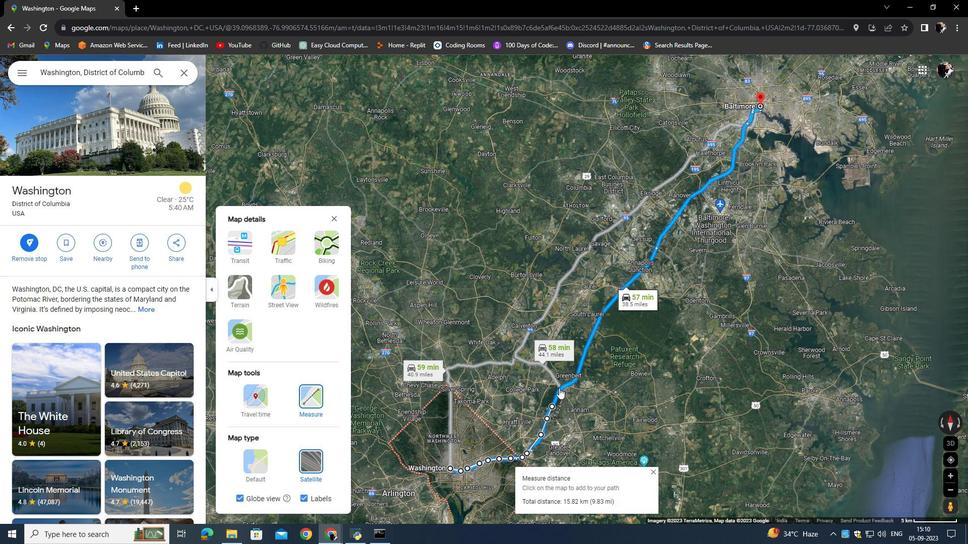 
Action: Mouse pressed left at (559, 388)
Screenshot: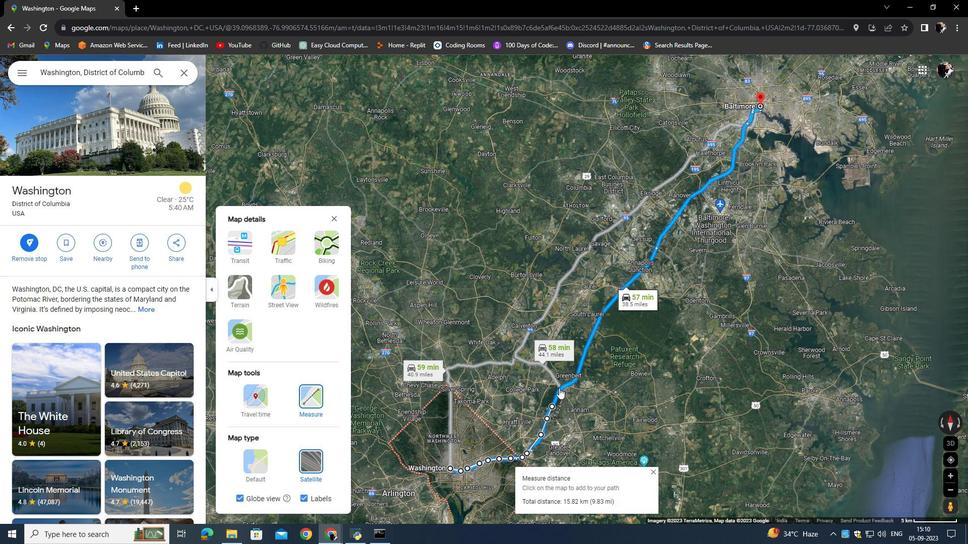 
Action: Mouse moved to (573, 383)
Screenshot: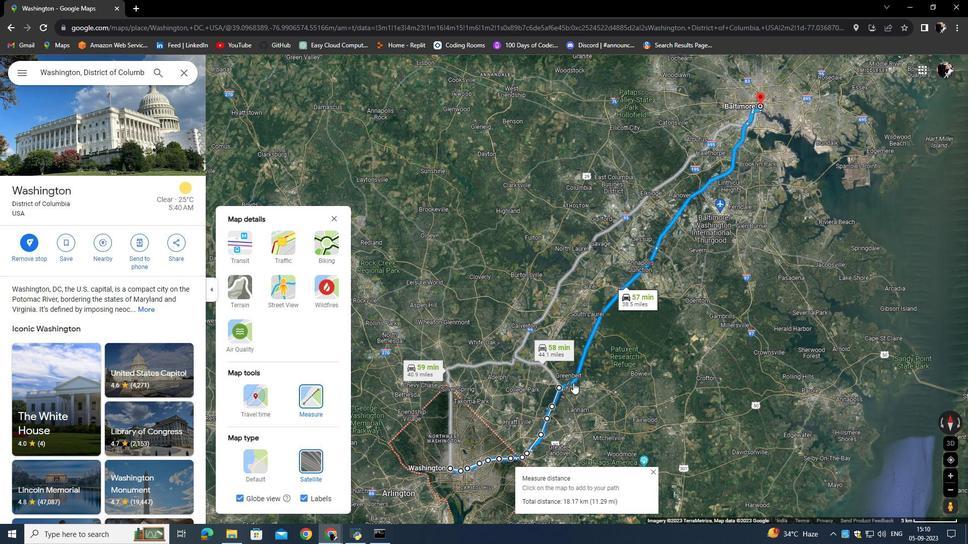 
Action: Mouse pressed left at (573, 383)
Screenshot: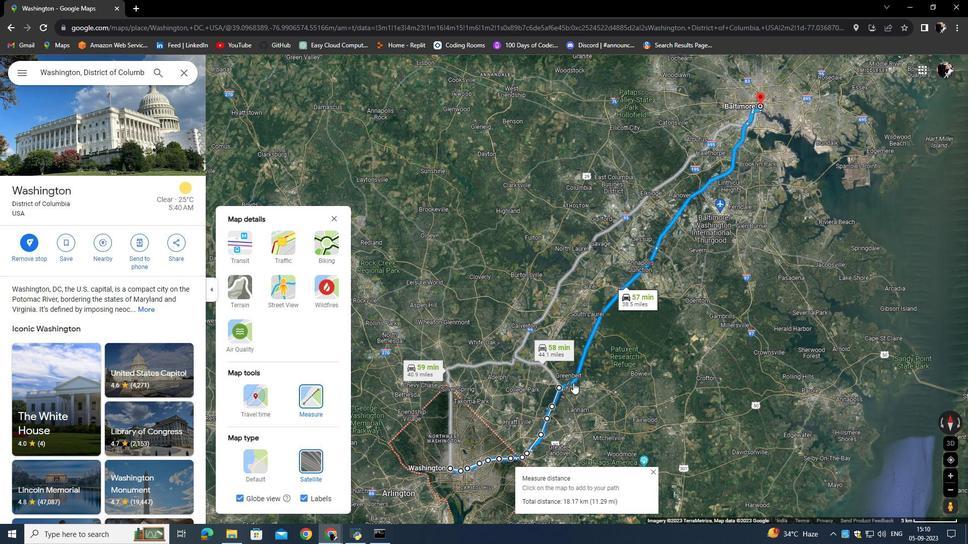 
Action: Mouse moved to (577, 376)
Screenshot: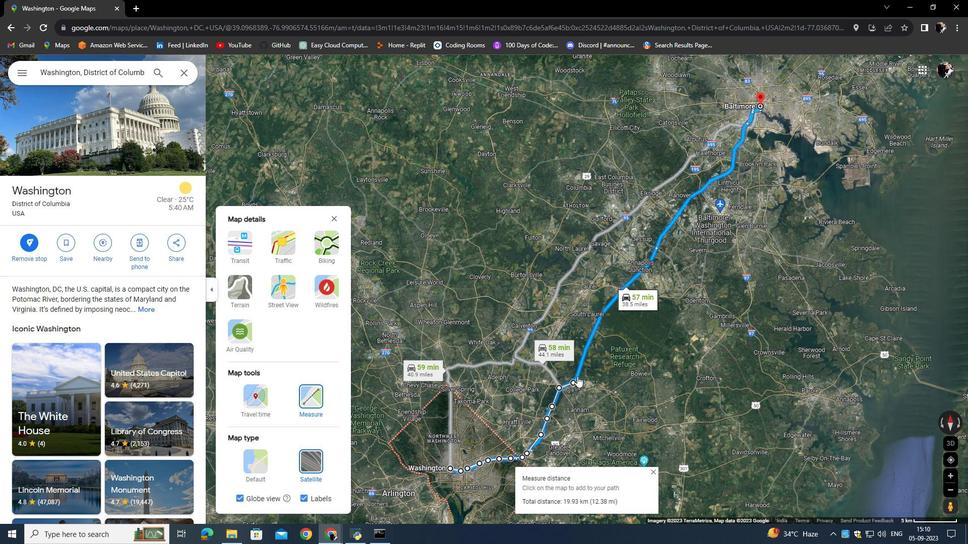 
Action: Mouse pressed left at (577, 376)
Screenshot: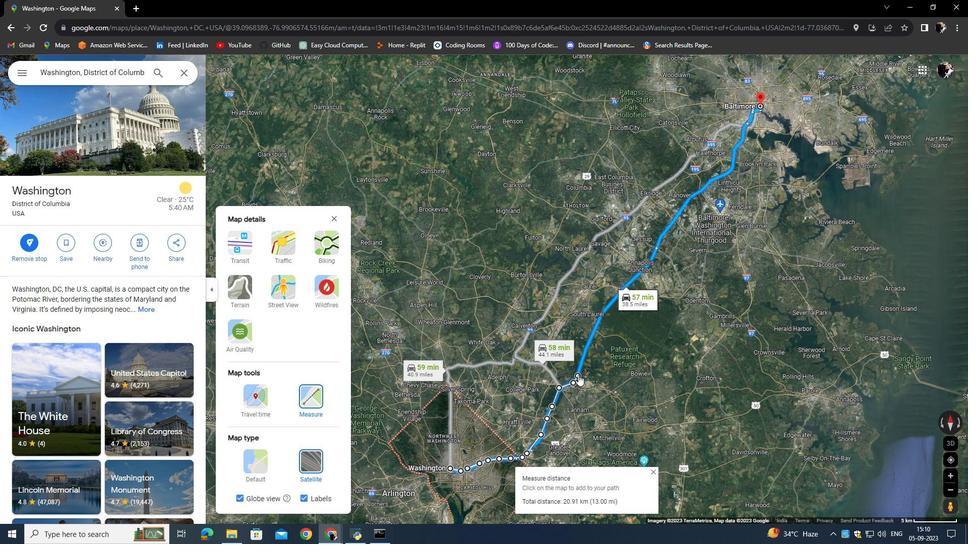 
Action: Mouse moved to (585, 356)
Screenshot: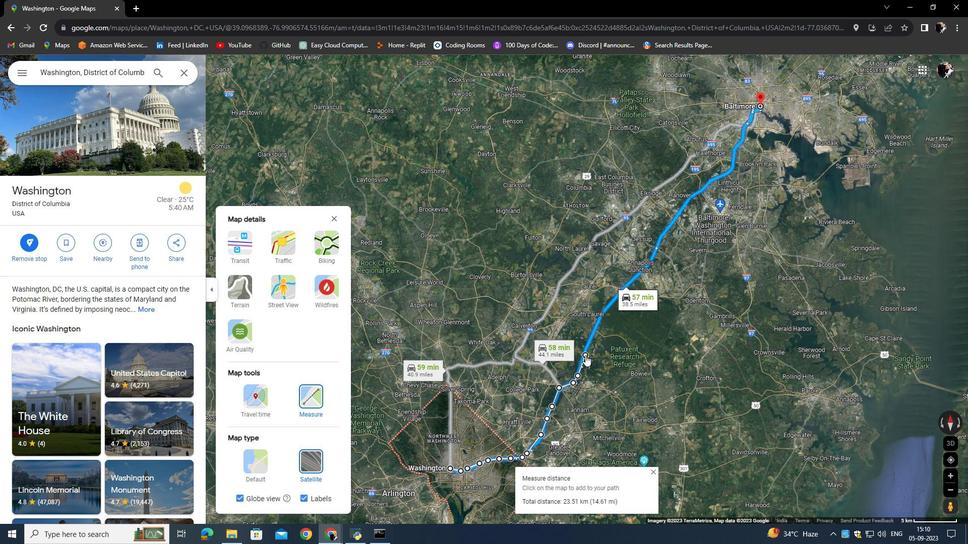 
Action: Mouse pressed left at (585, 356)
Screenshot: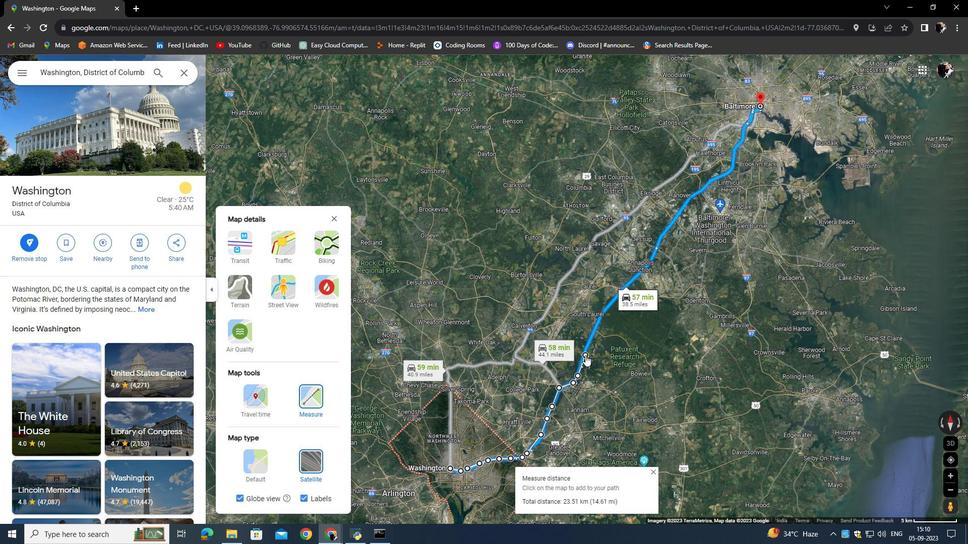 
Action: Mouse moved to (594, 333)
Screenshot: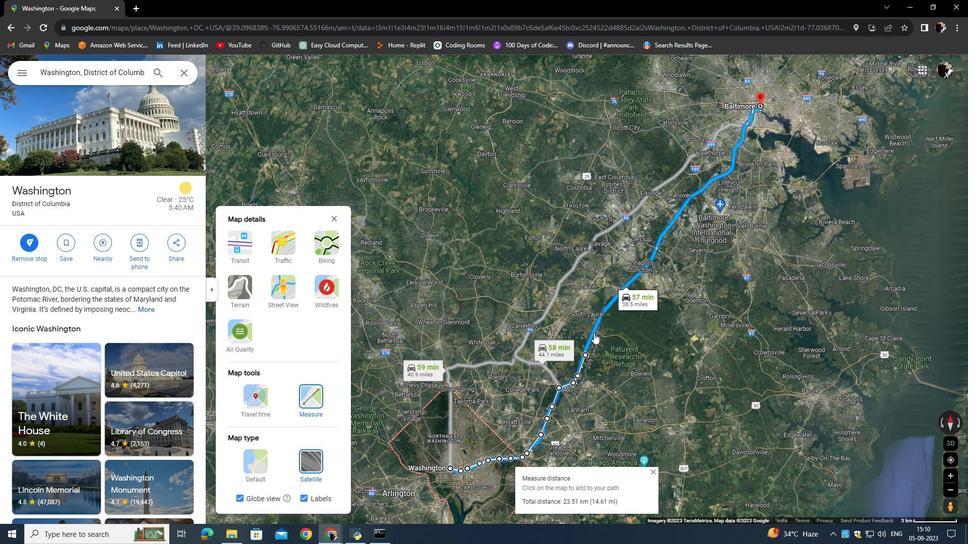 
Action: Mouse pressed left at (594, 333)
Screenshot: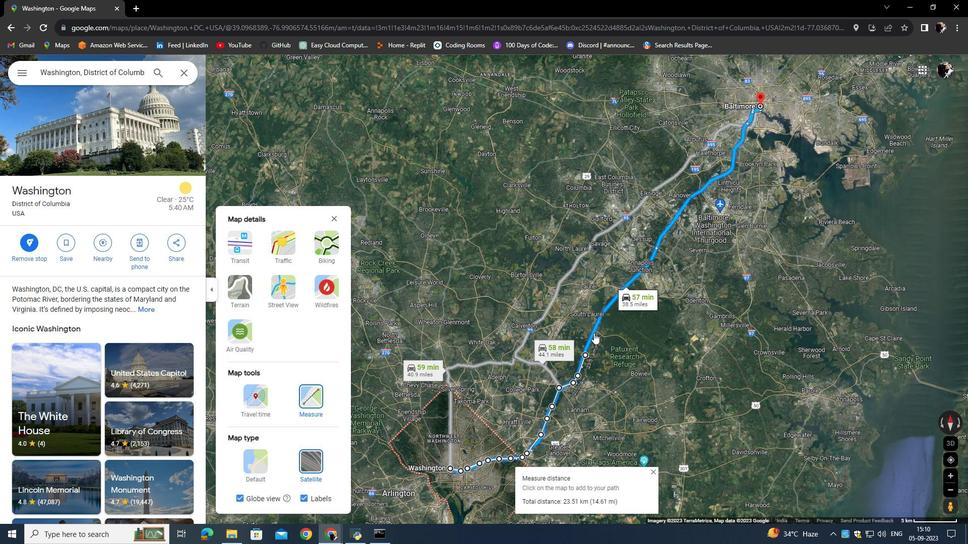 
Action: Mouse moved to (601, 316)
Screenshot: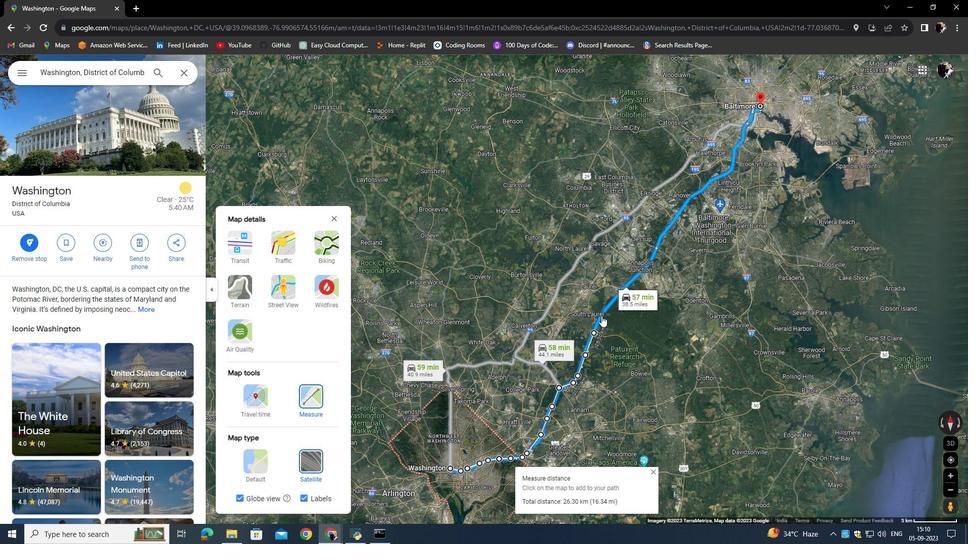 
Action: Mouse pressed left at (601, 316)
Screenshot: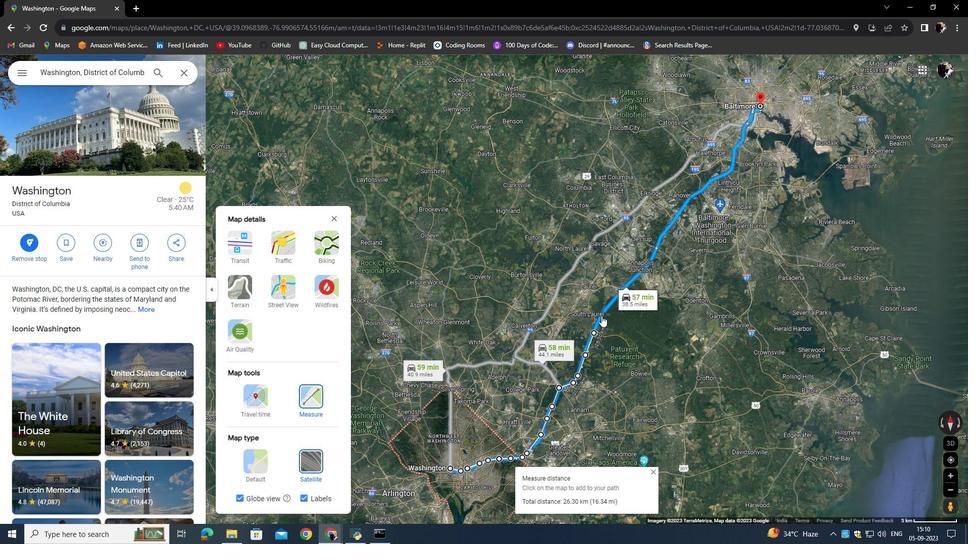 
Action: Mouse moved to (612, 302)
Screenshot: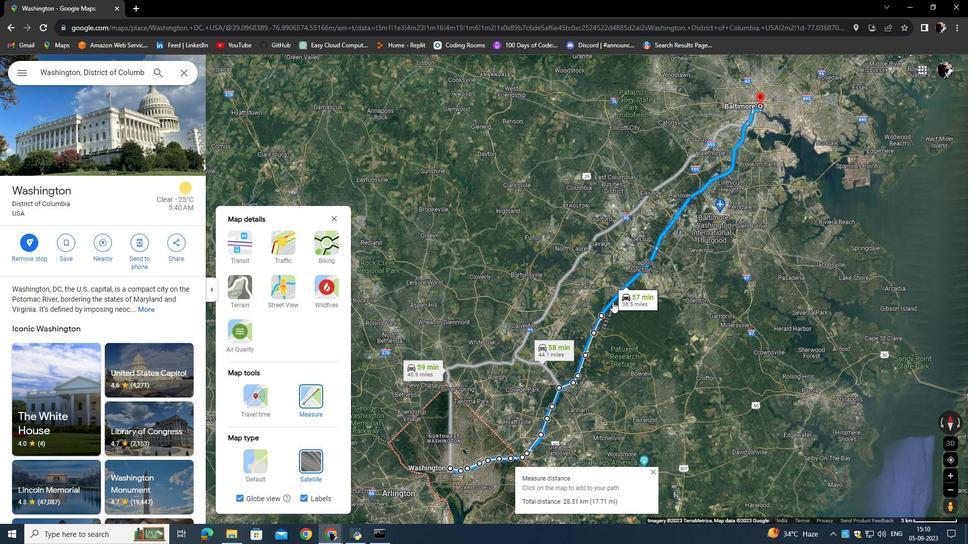 
Action: Mouse pressed left at (612, 302)
Screenshot: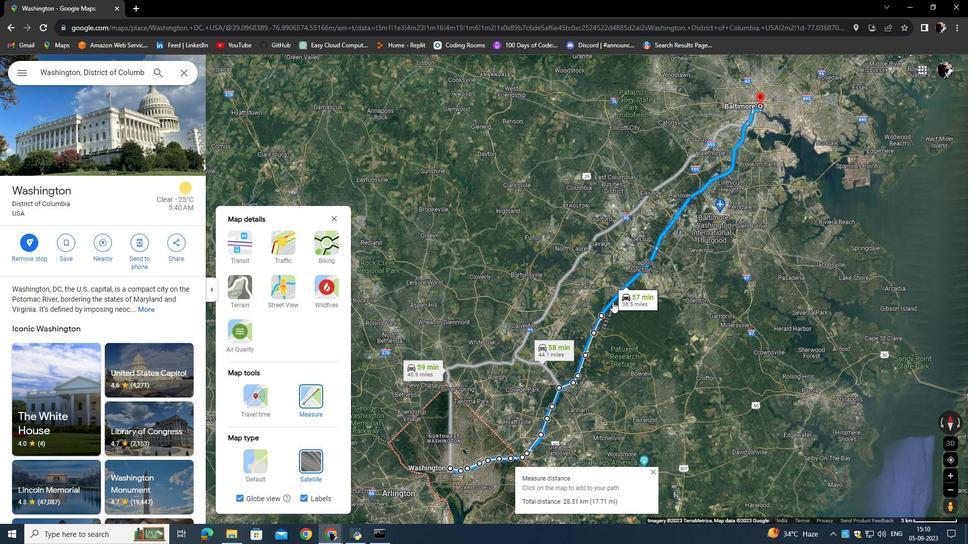 
Action: Mouse moved to (634, 276)
Screenshot: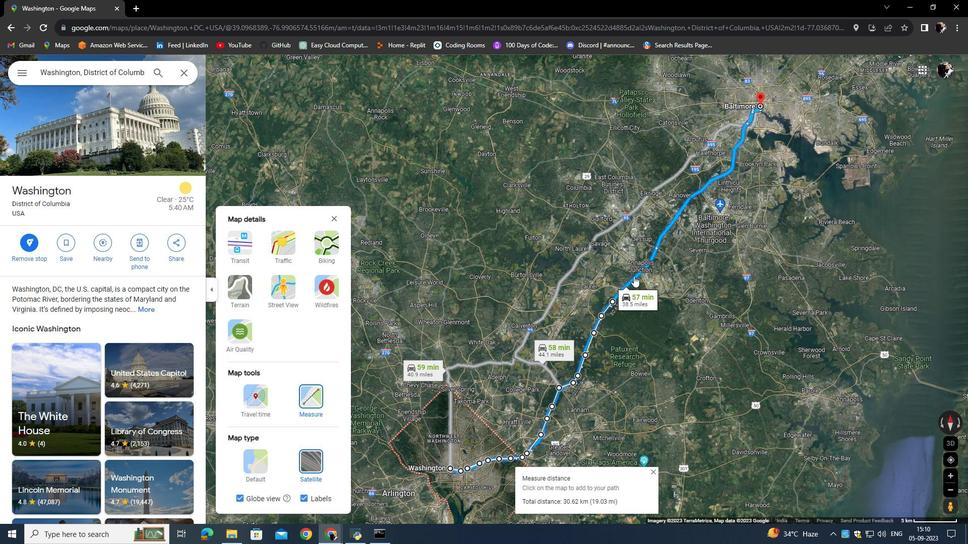 
Action: Mouse pressed left at (634, 276)
Screenshot: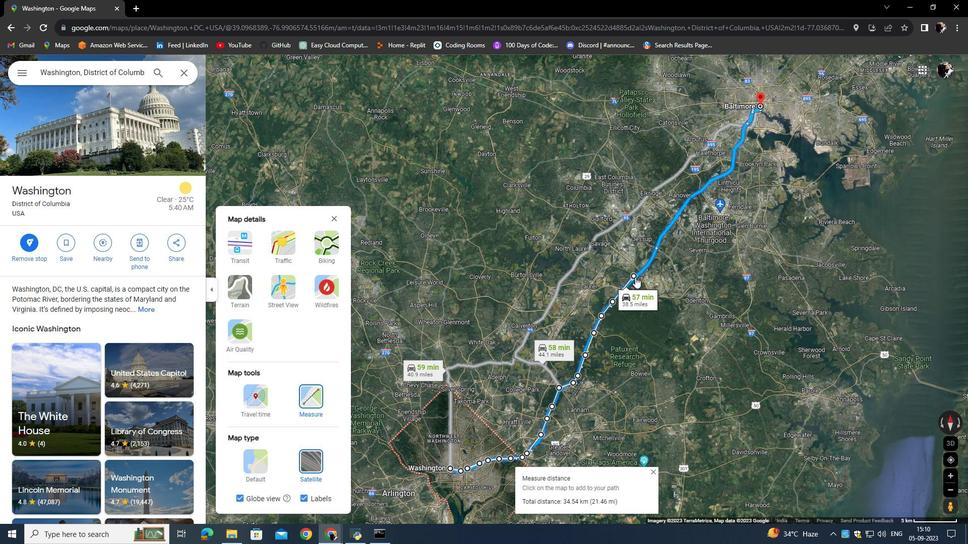 
Action: Mouse moved to (650, 258)
Screenshot: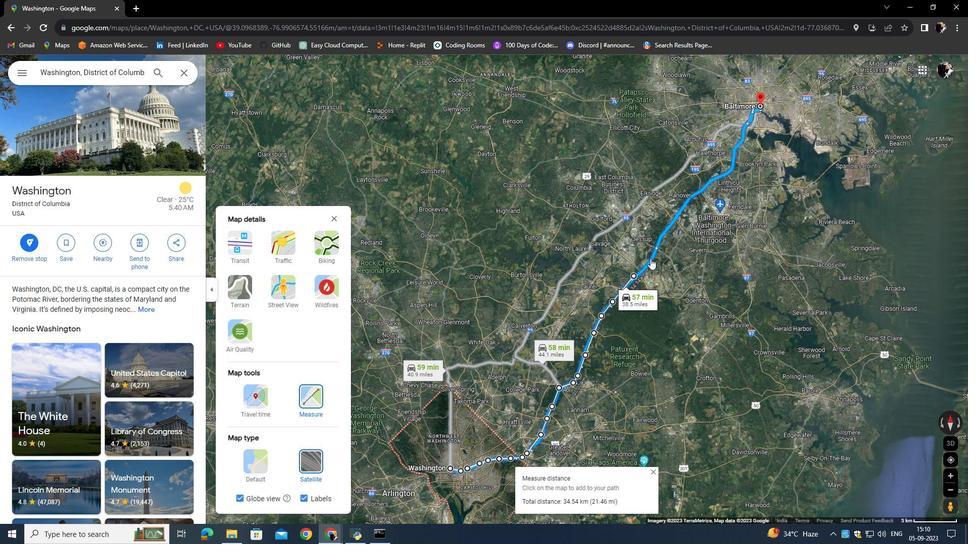
Action: Mouse pressed left at (650, 258)
Screenshot: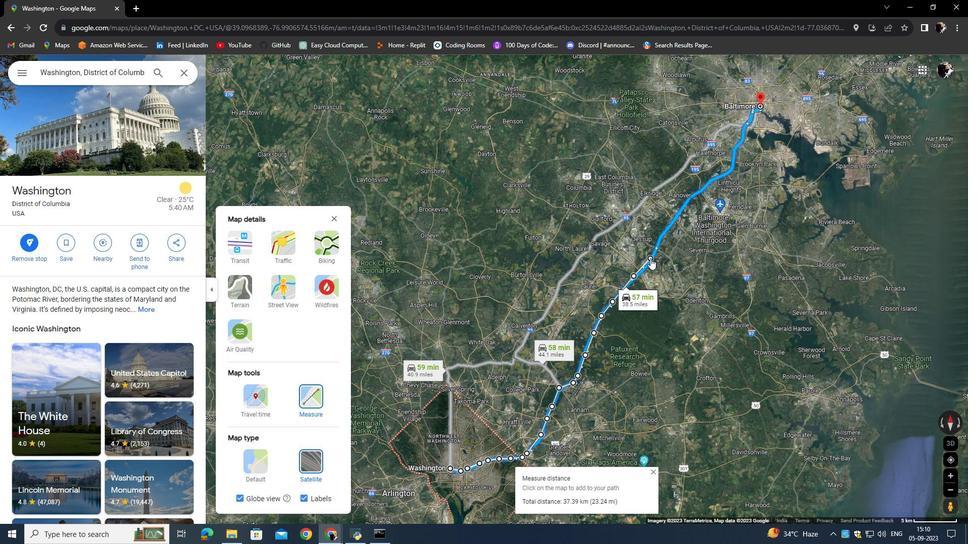 
Action: Mouse moved to (658, 243)
Screenshot: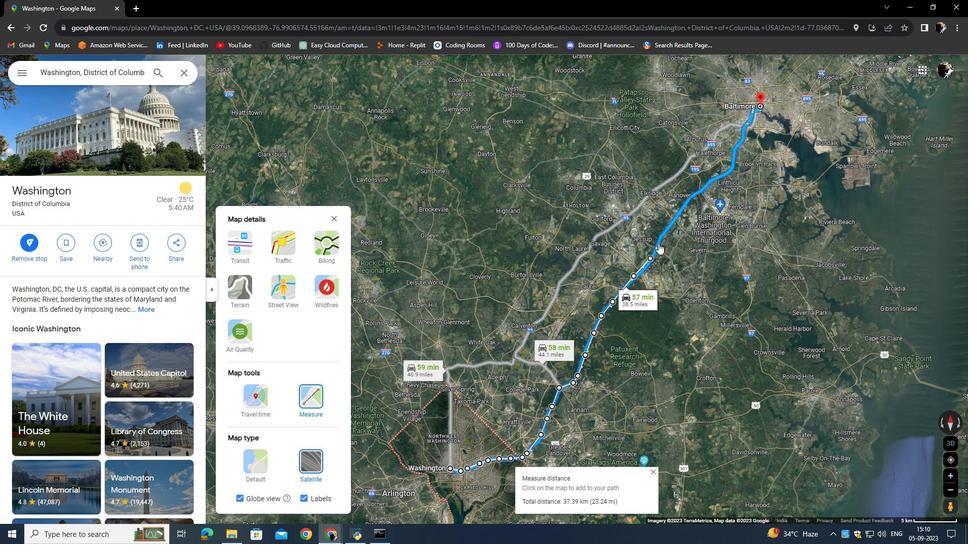 
Action: Mouse pressed left at (658, 243)
Screenshot: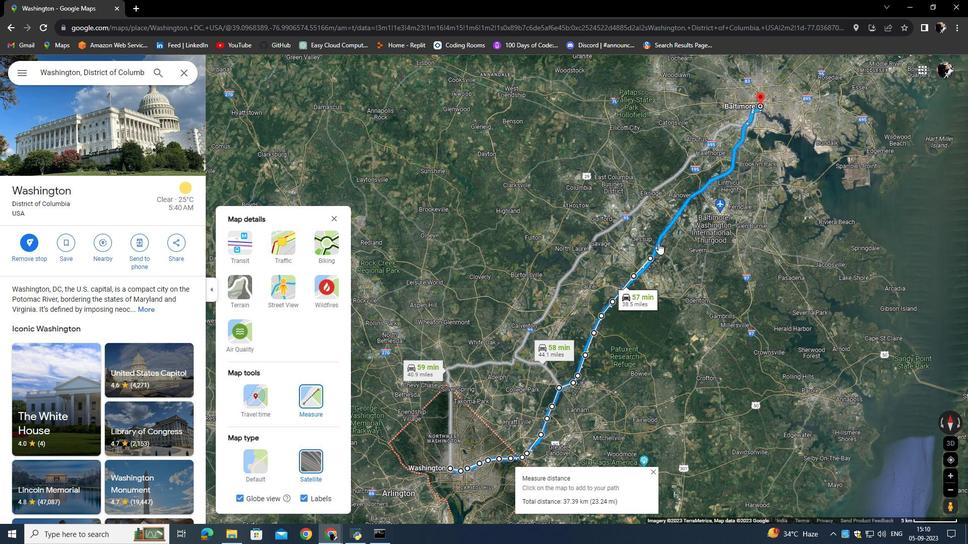 
Action: Mouse moved to (665, 232)
Screenshot: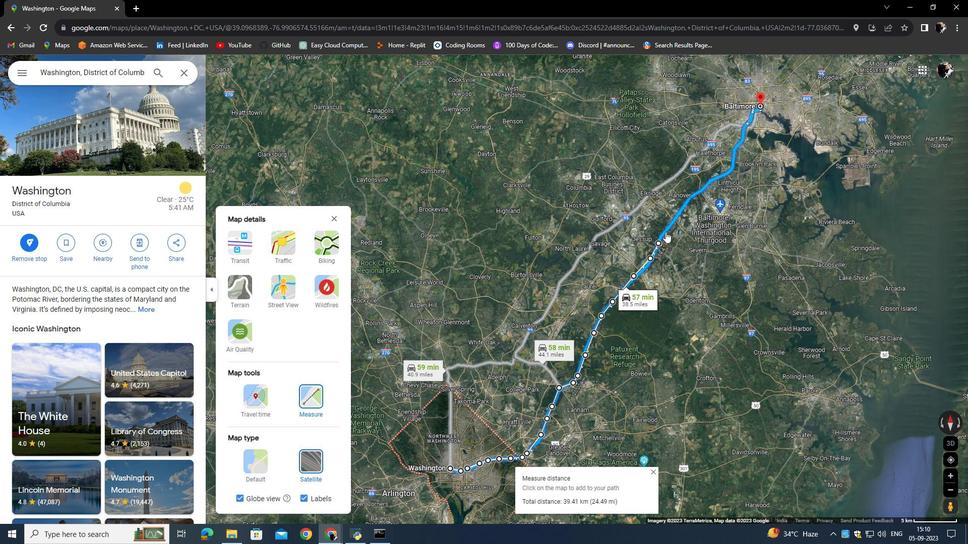 
Action: Mouse pressed left at (665, 232)
Screenshot: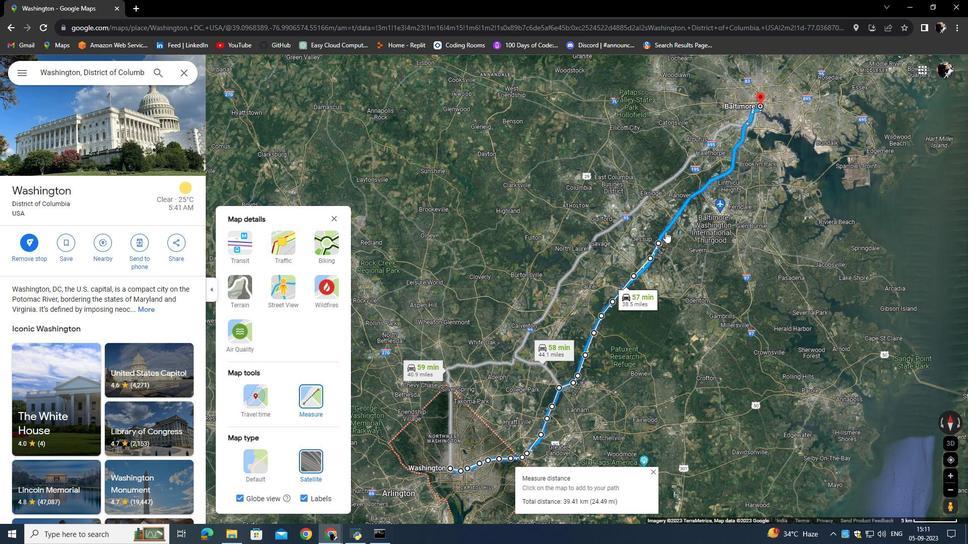 
Action: Mouse moved to (677, 217)
Screenshot: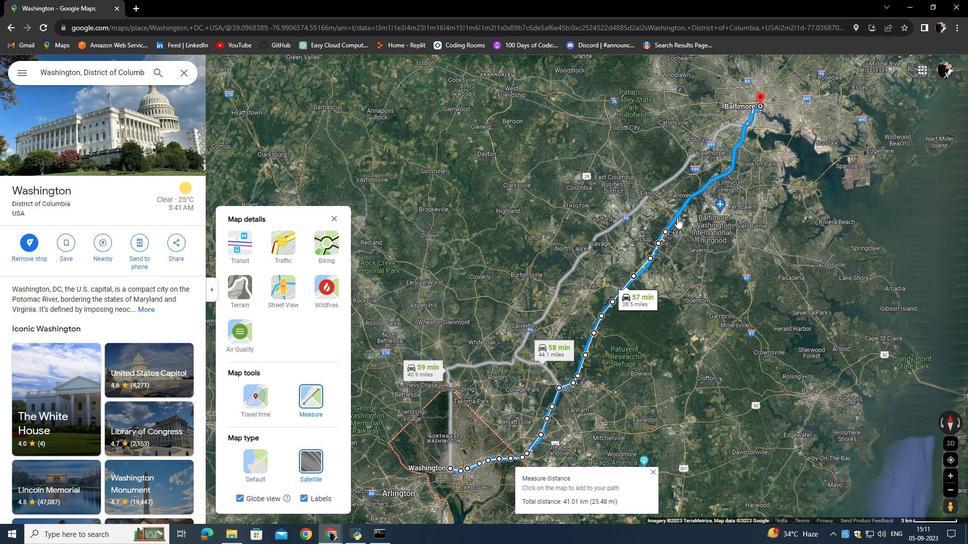 
Action: Mouse pressed left at (677, 217)
Screenshot: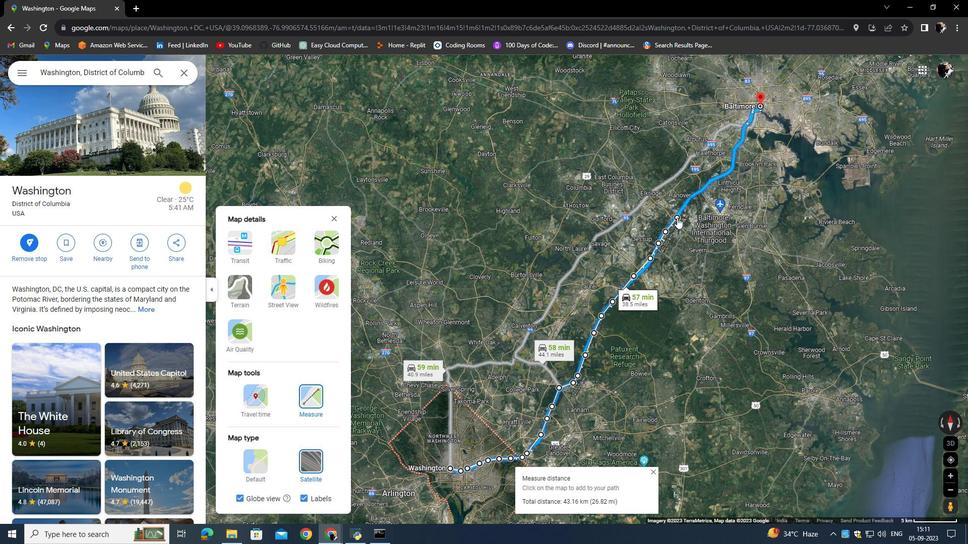 
Action: Mouse moved to (687, 201)
Screenshot: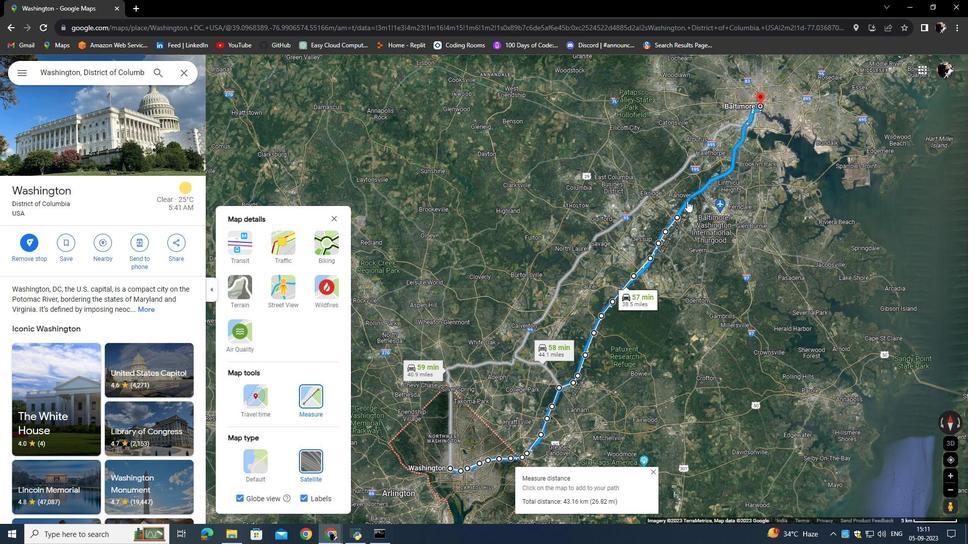 
Action: Mouse pressed left at (687, 201)
Screenshot: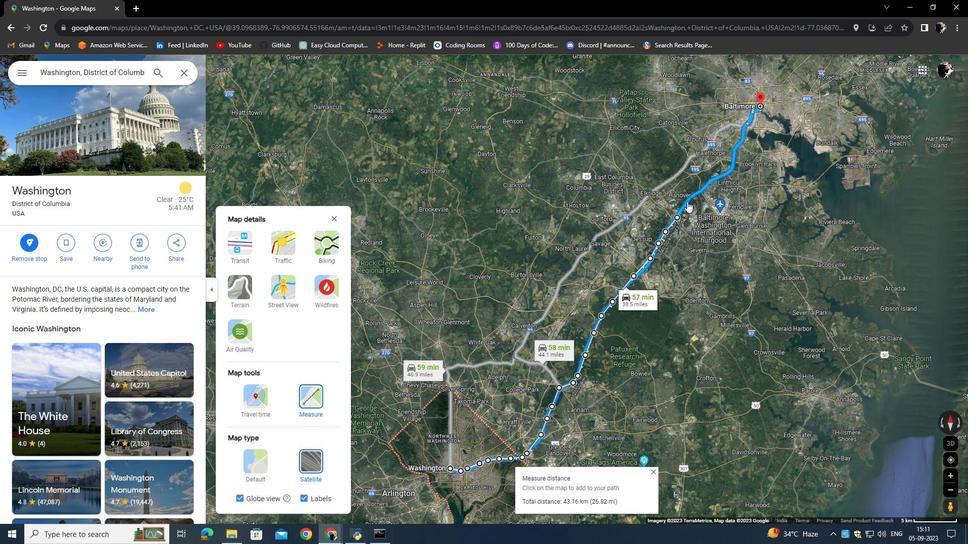 
Action: Mouse moved to (705, 187)
Screenshot: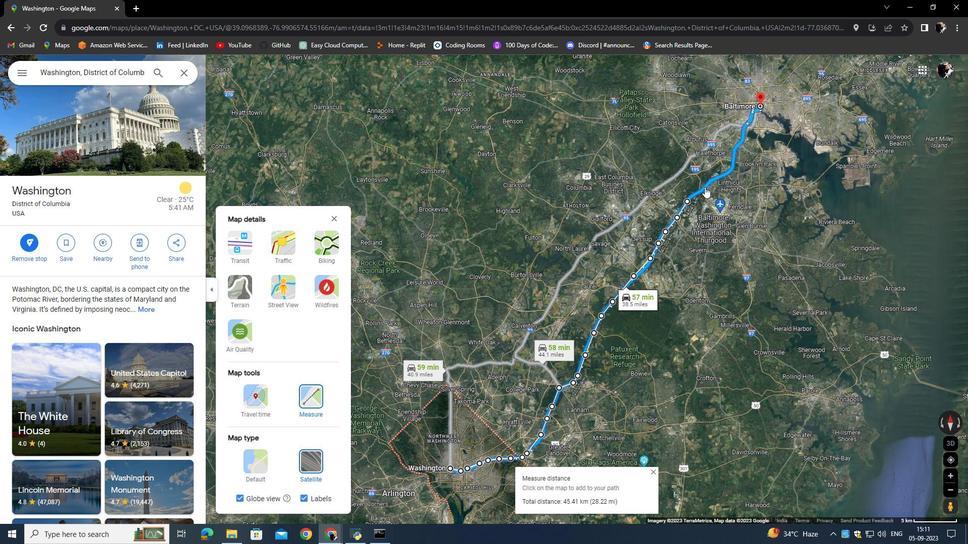 
Action: Mouse pressed left at (705, 187)
Screenshot: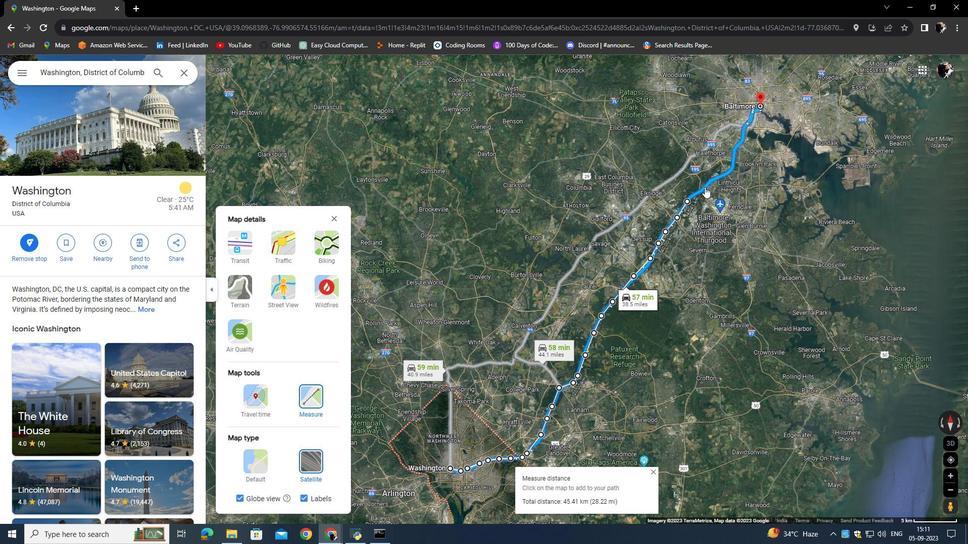 
Action: Mouse moved to (721, 176)
Screenshot: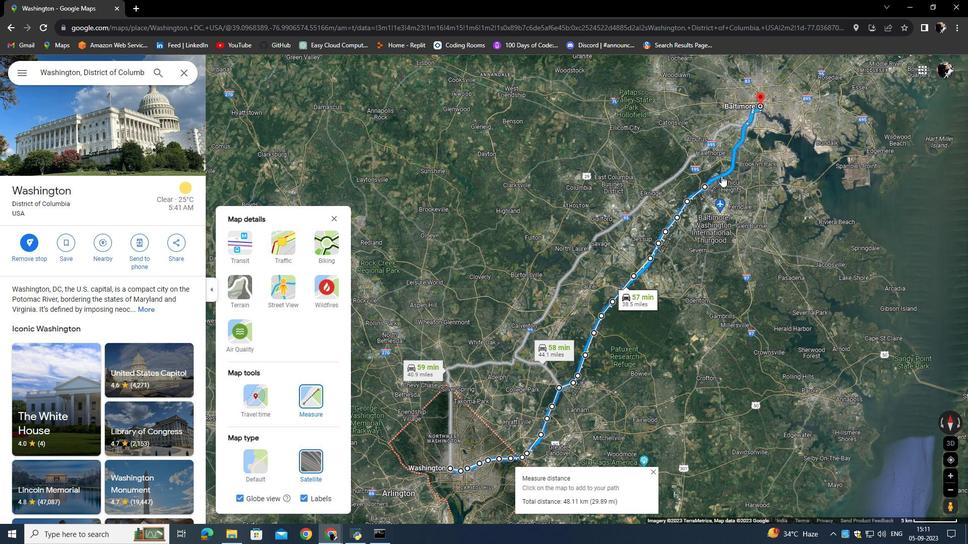 
Action: Mouse pressed left at (721, 176)
Screenshot: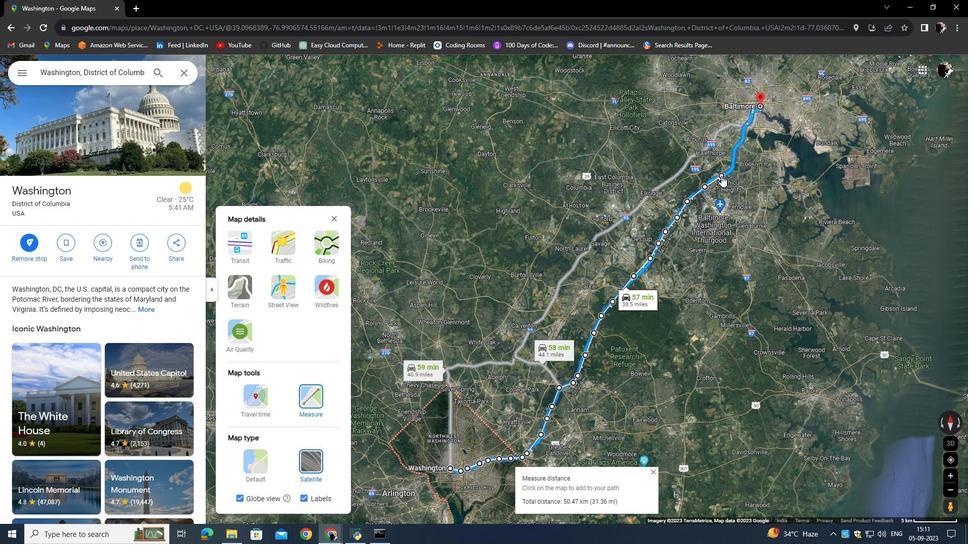 
Action: Mouse moved to (730, 168)
Screenshot: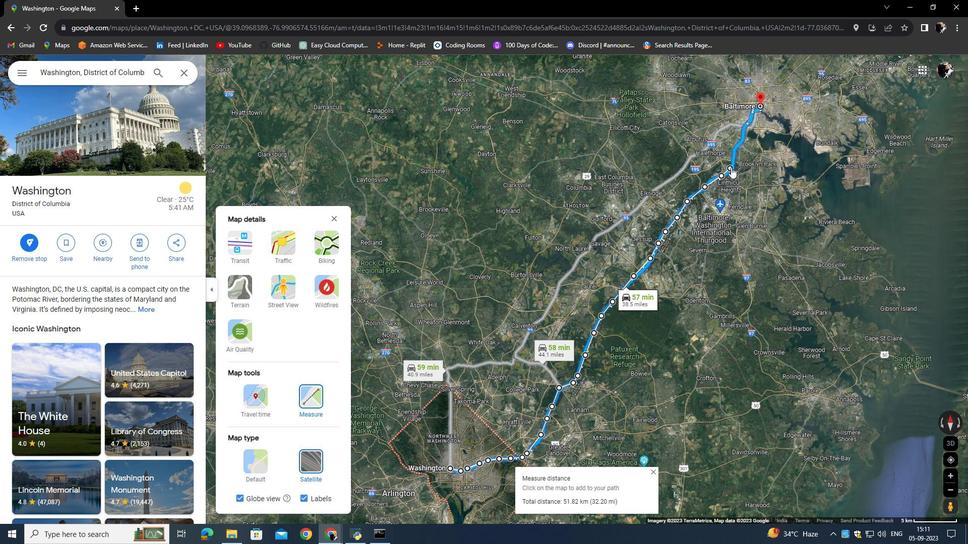 
Action: Mouse pressed left at (730, 168)
Screenshot: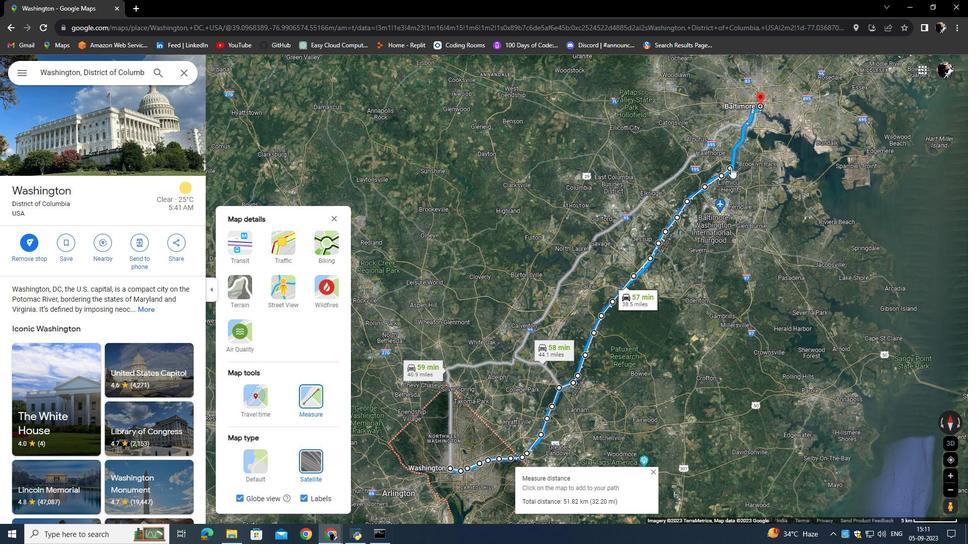 
Action: Mouse moved to (734, 157)
Screenshot: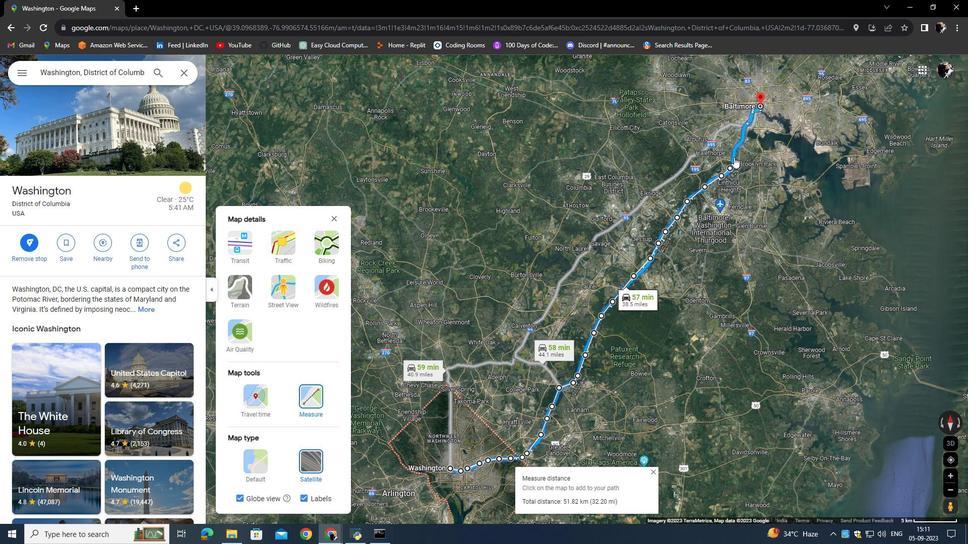 
Action: Mouse pressed left at (734, 157)
Screenshot: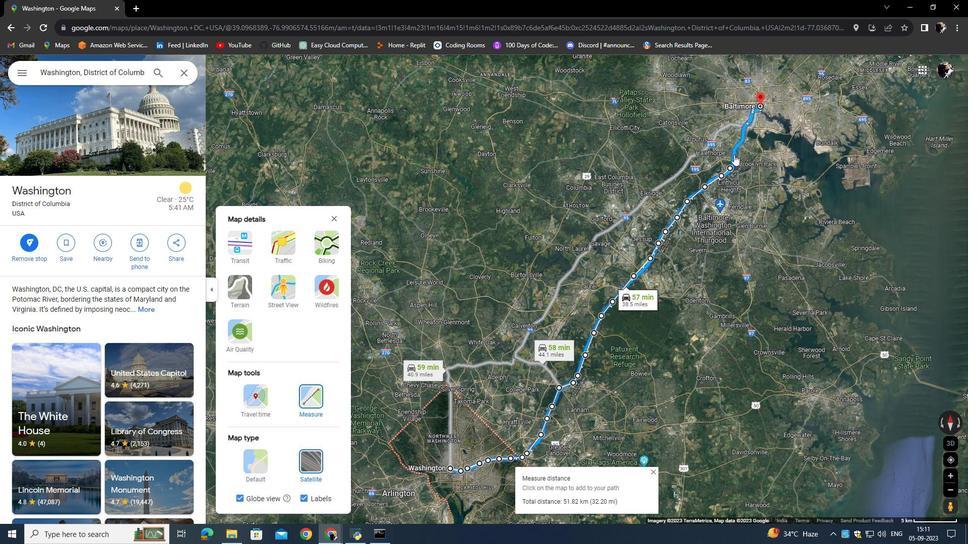 
Action: Mouse moved to (744, 128)
Screenshot: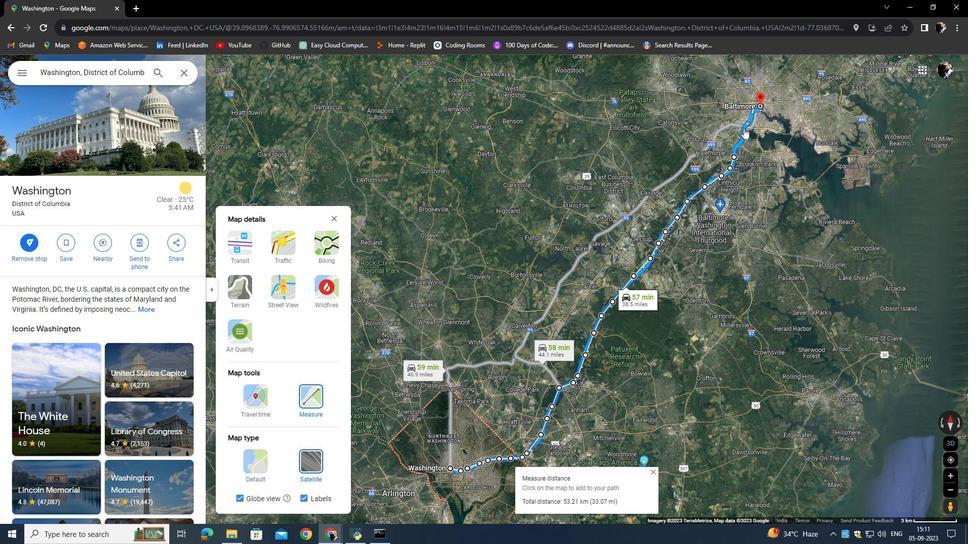 
Action: Mouse pressed left at (744, 128)
Screenshot: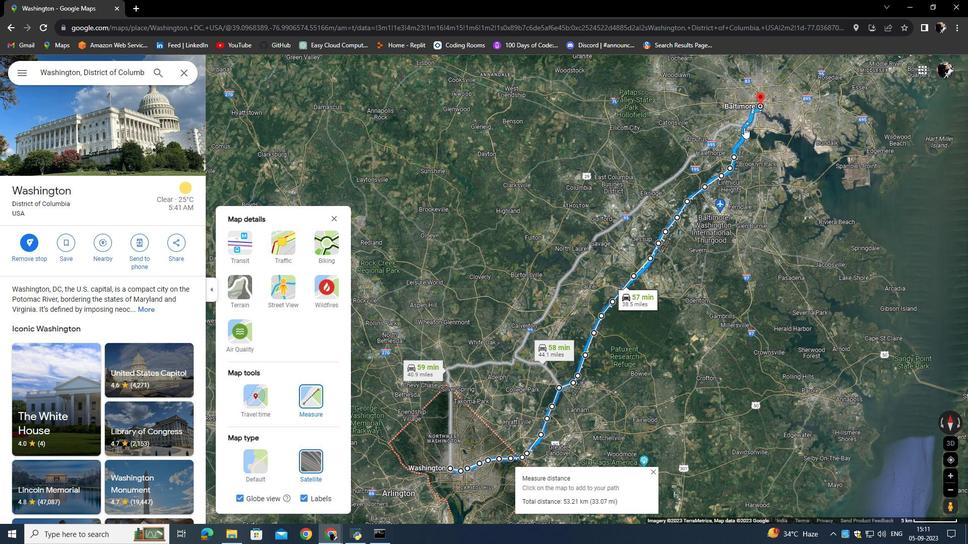 
Action: Mouse moved to (753, 115)
Screenshot: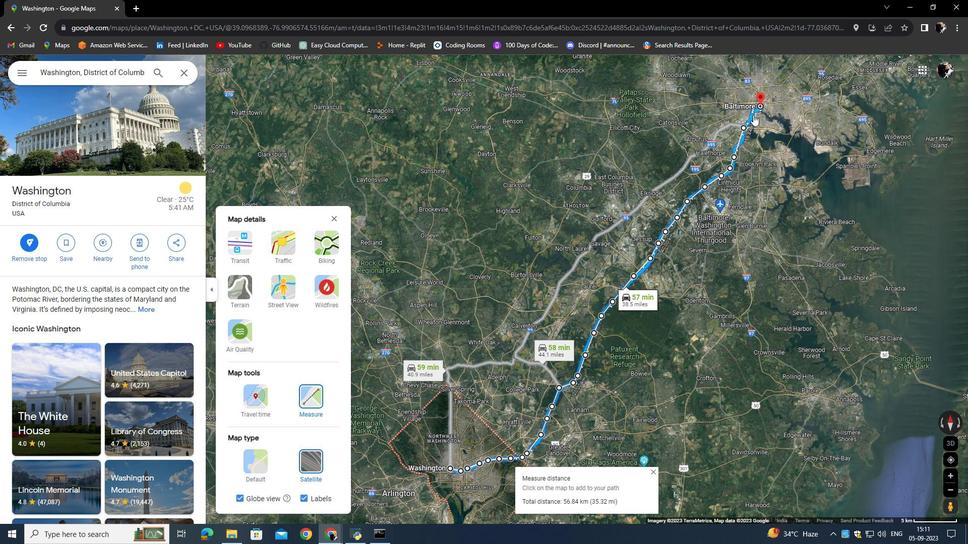 
Action: Mouse pressed left at (753, 115)
Screenshot: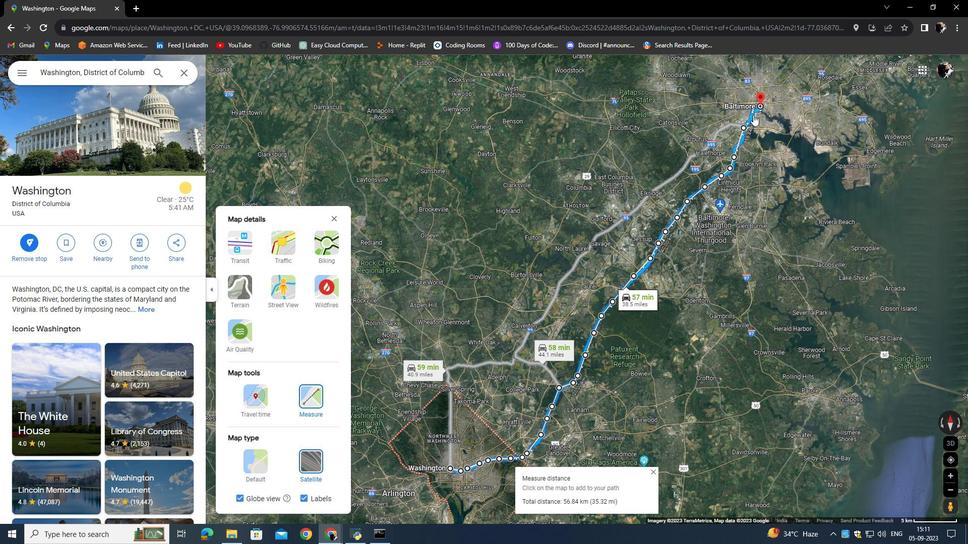 
Action: Mouse moved to (761, 108)
Screenshot: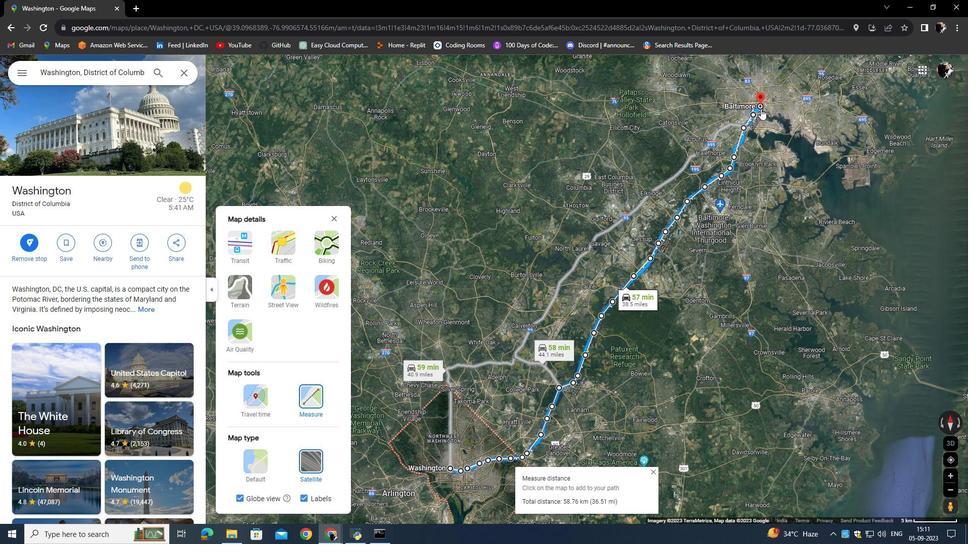 
Action: Mouse pressed left at (761, 108)
Screenshot: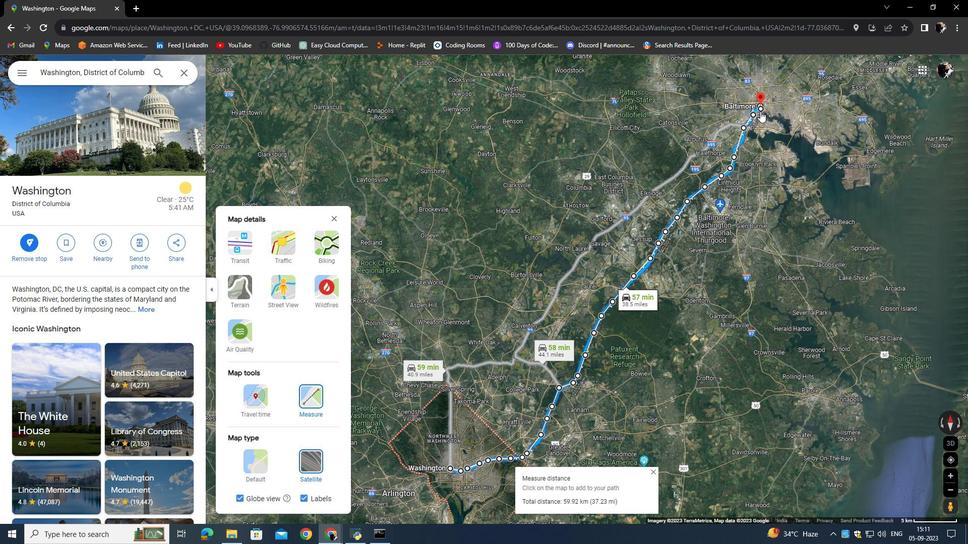 
Action: Mouse moved to (563, 500)
Screenshot: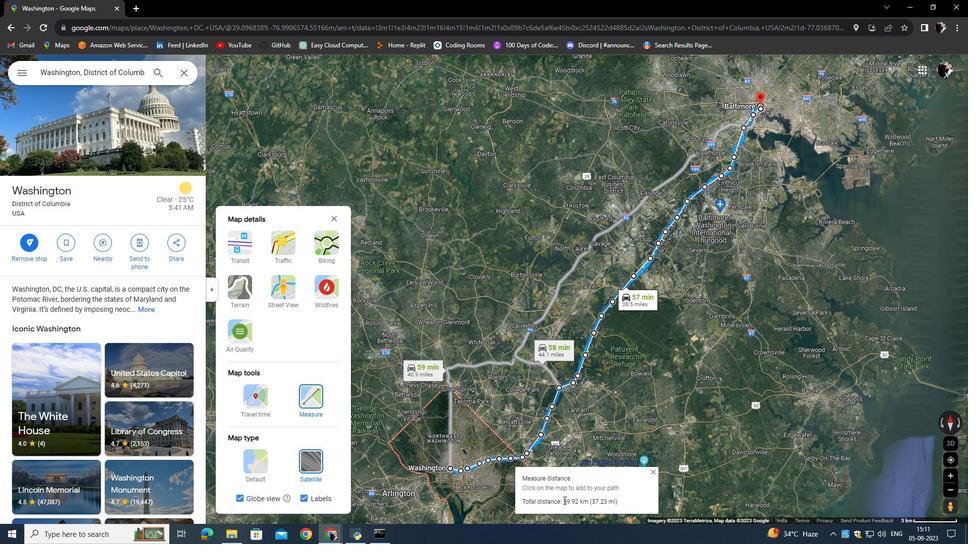 
Action: Mouse pressed left at (563, 500)
Screenshot: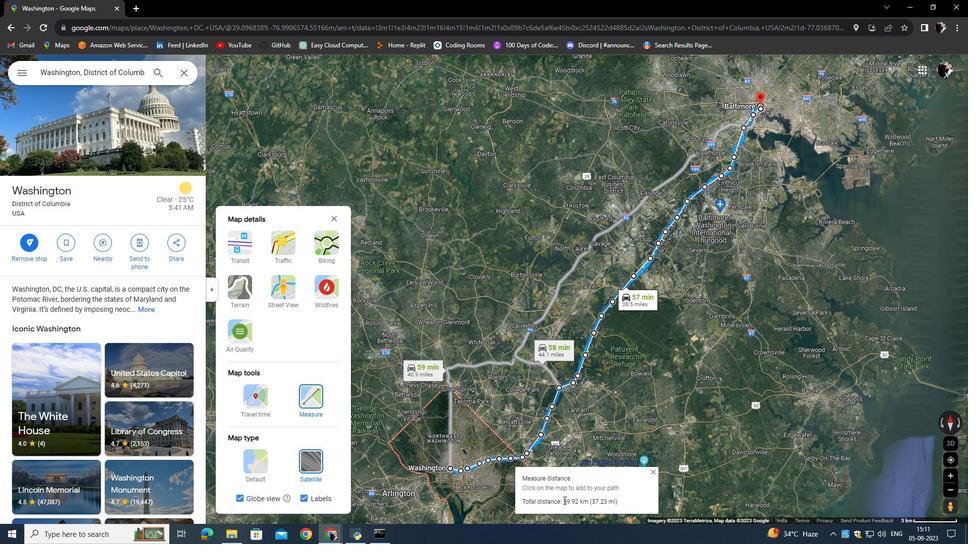 
Action: Mouse moved to (634, 500)
Screenshot: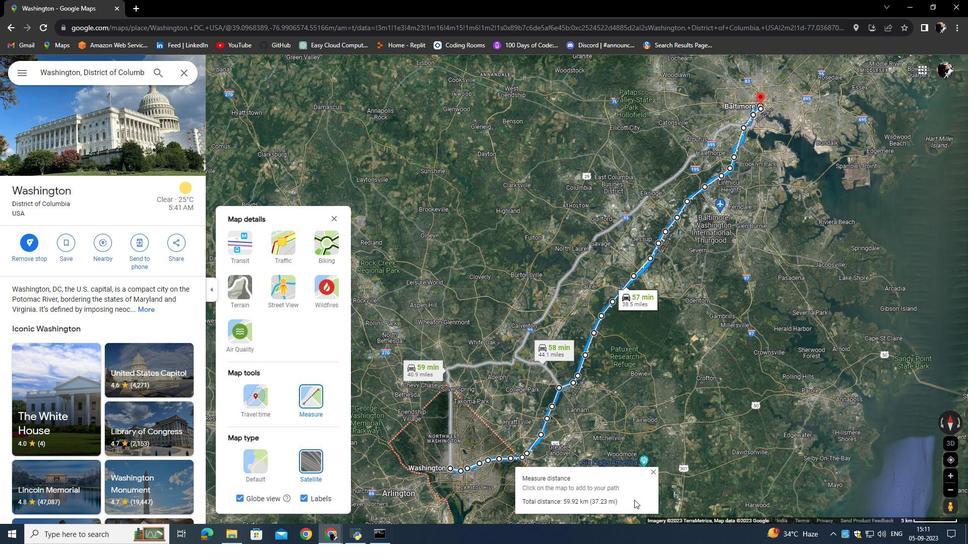 
Action: Mouse pressed left at (634, 500)
Screenshot: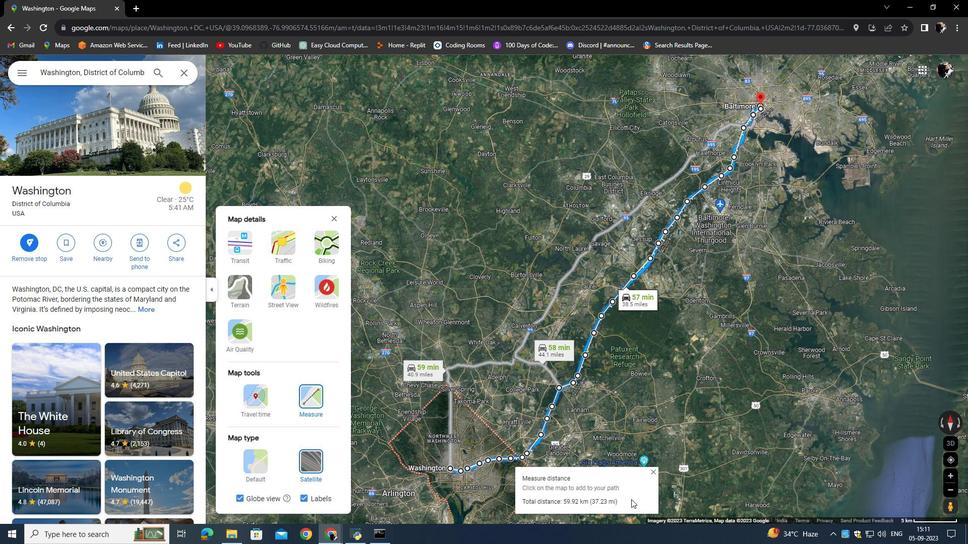 
Action: Mouse moved to (152, 304)
Screenshot: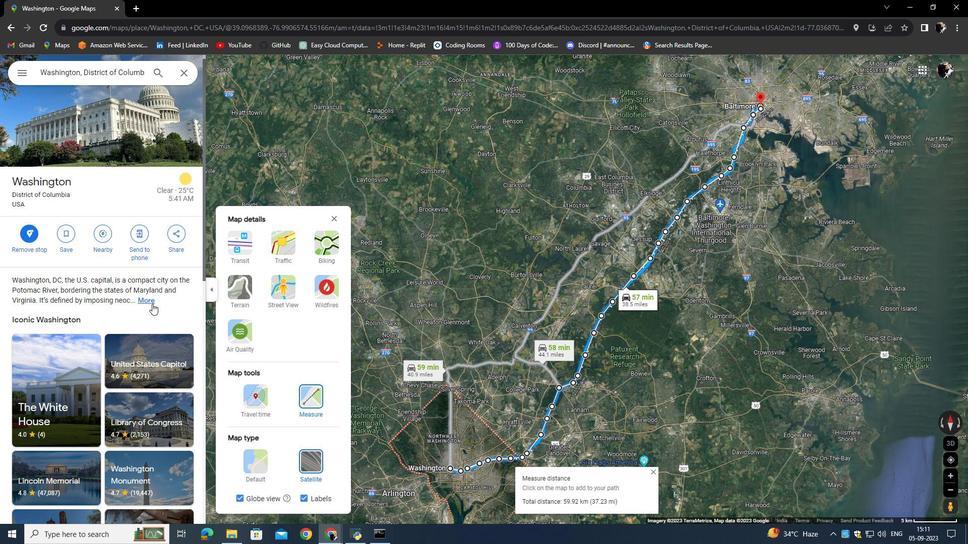 
Action: Mouse scrolled (152, 303) with delta (0, 0)
Screenshot: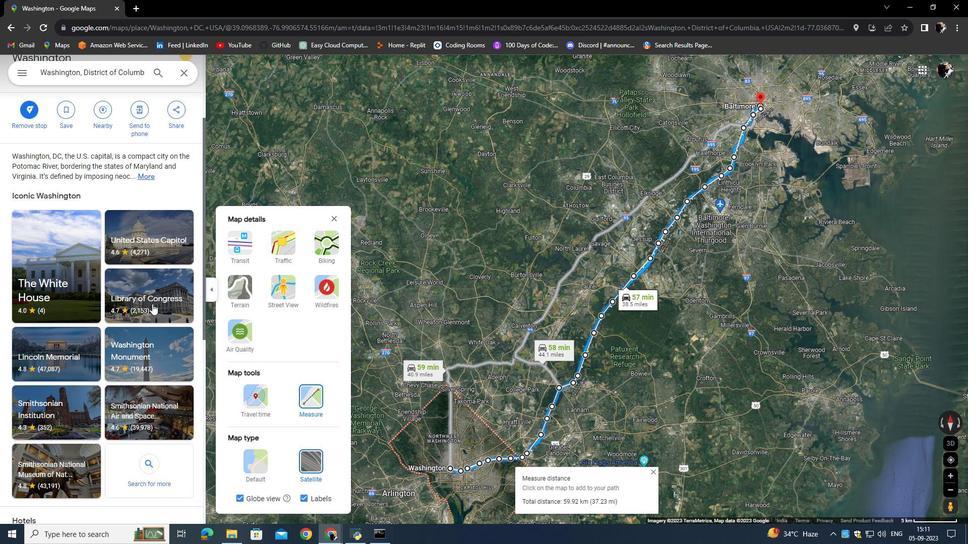 
Action: Mouse scrolled (152, 303) with delta (0, 0)
Screenshot: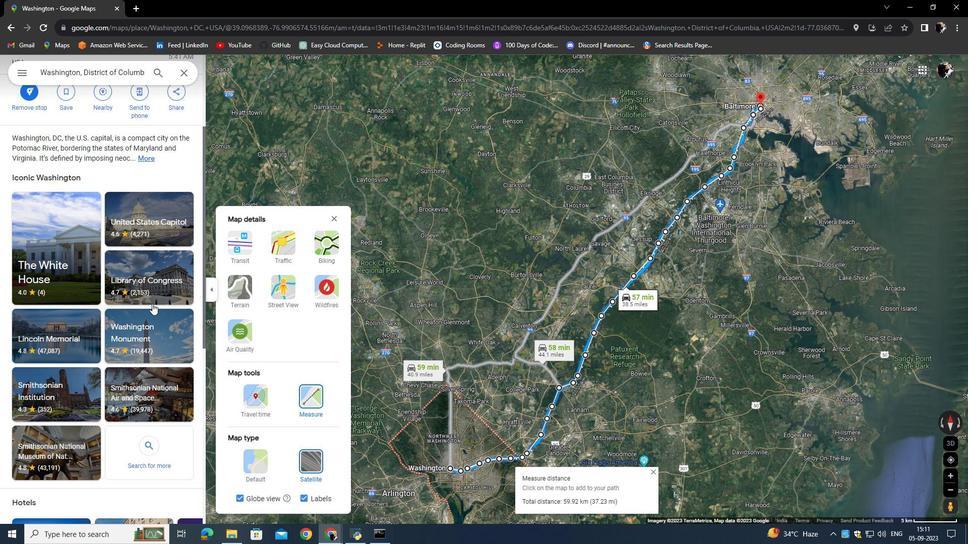 
Action: Mouse scrolled (152, 303) with delta (0, 0)
Screenshot: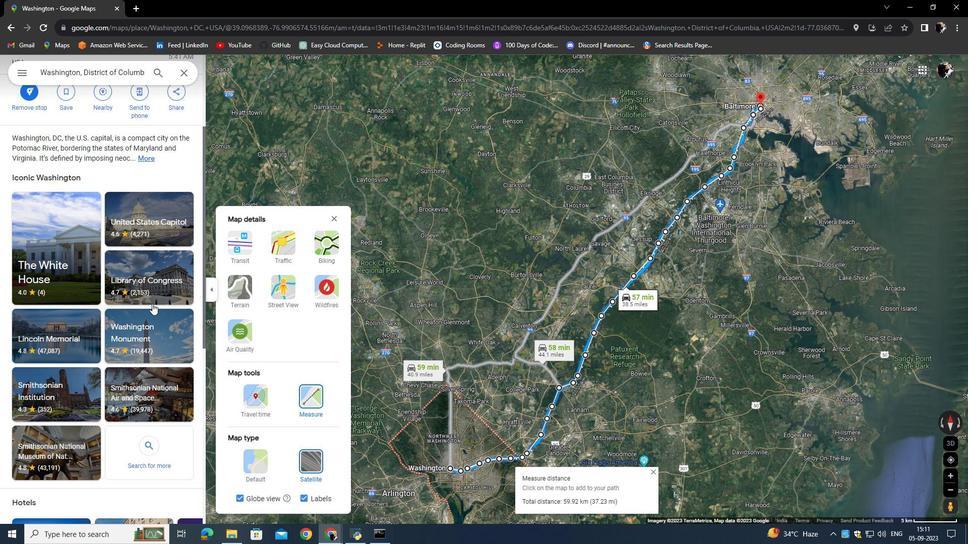 
Action: Mouse scrolled (152, 304) with delta (0, 0)
Screenshot: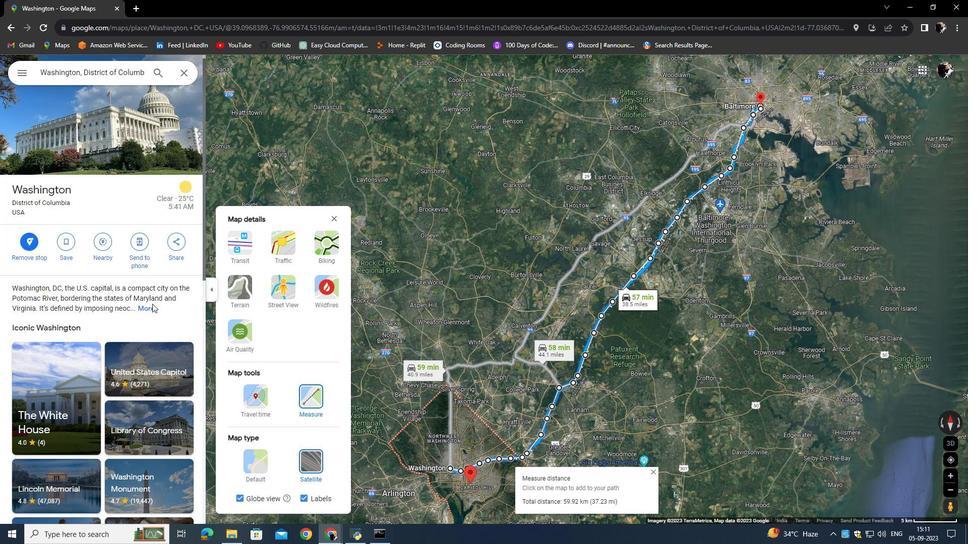 
Action: Mouse scrolled (152, 304) with delta (0, 0)
Screenshot: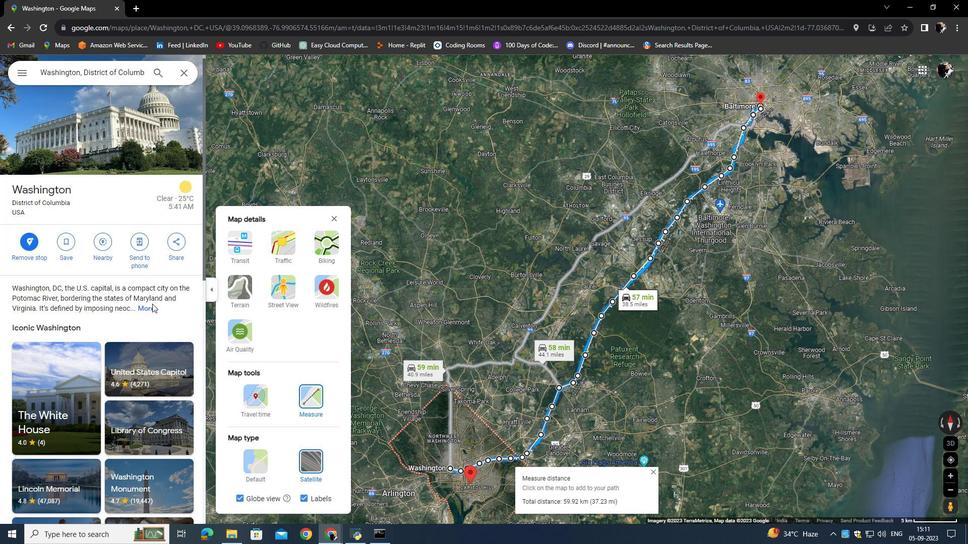 
Action: Mouse scrolled (152, 304) with delta (0, 0)
Screenshot: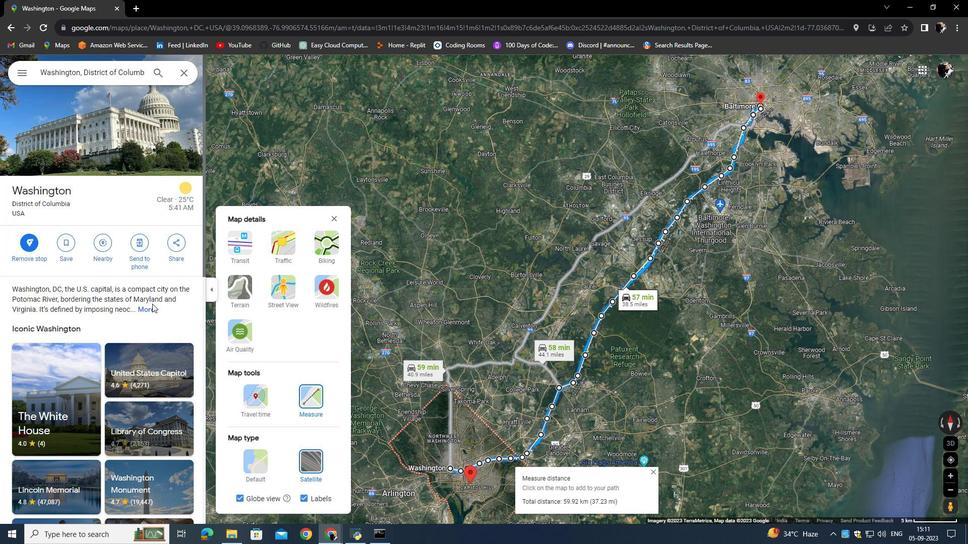 
Action: Mouse scrolled (152, 304) with delta (0, 0)
Screenshot: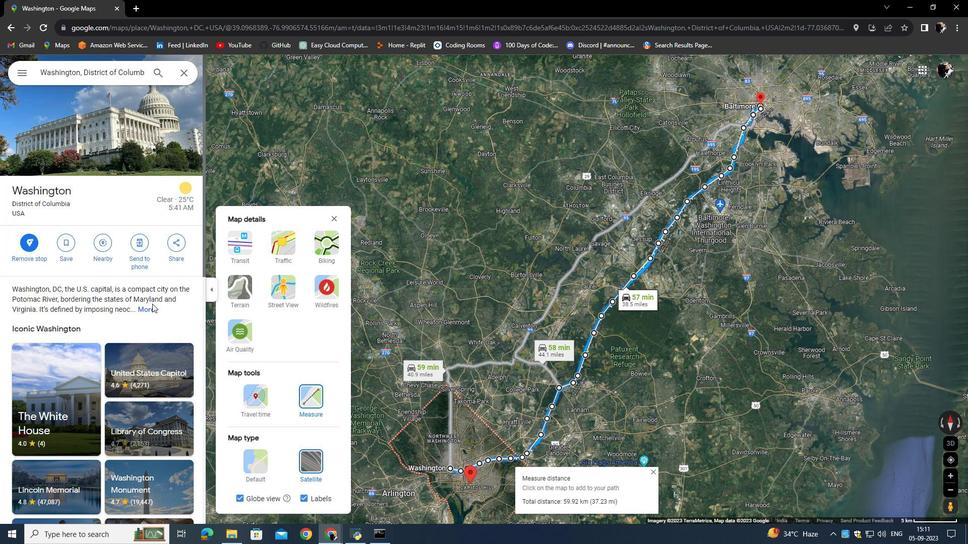 
Action: Mouse scrolled (152, 304) with delta (0, 0)
Screenshot: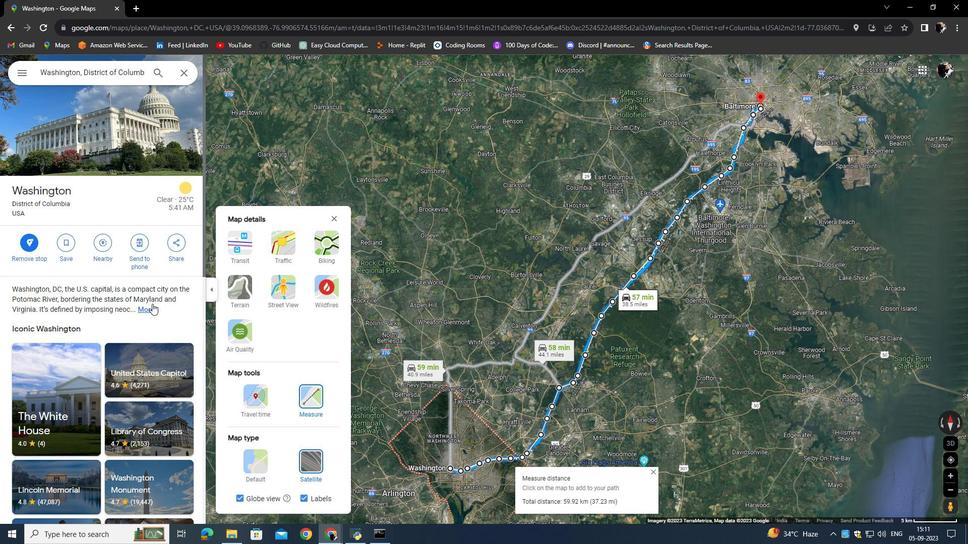
Action: Mouse scrolled (152, 304) with delta (0, 0)
Screenshot: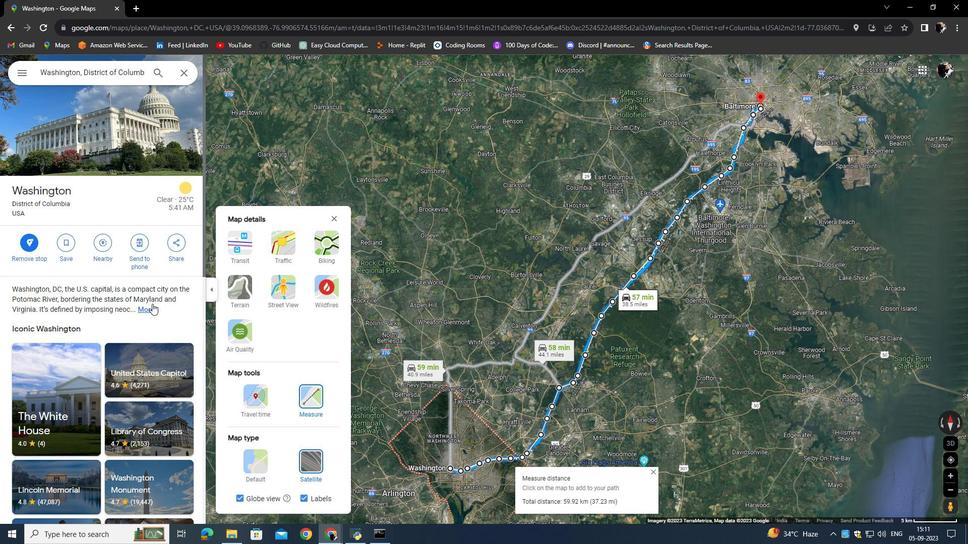 
Action: Mouse scrolled (152, 304) with delta (0, 0)
Screenshot: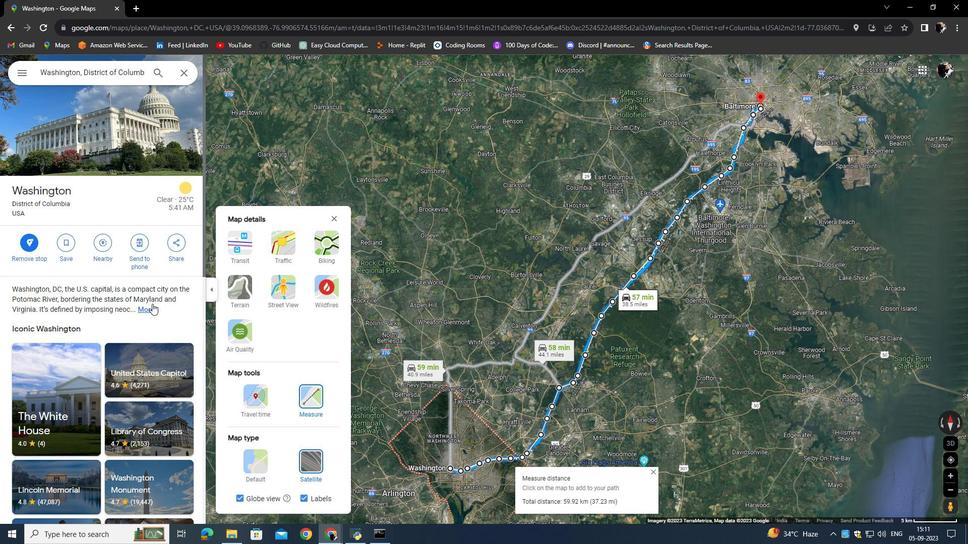 
Action: Mouse scrolled (152, 304) with delta (0, 0)
Screenshot: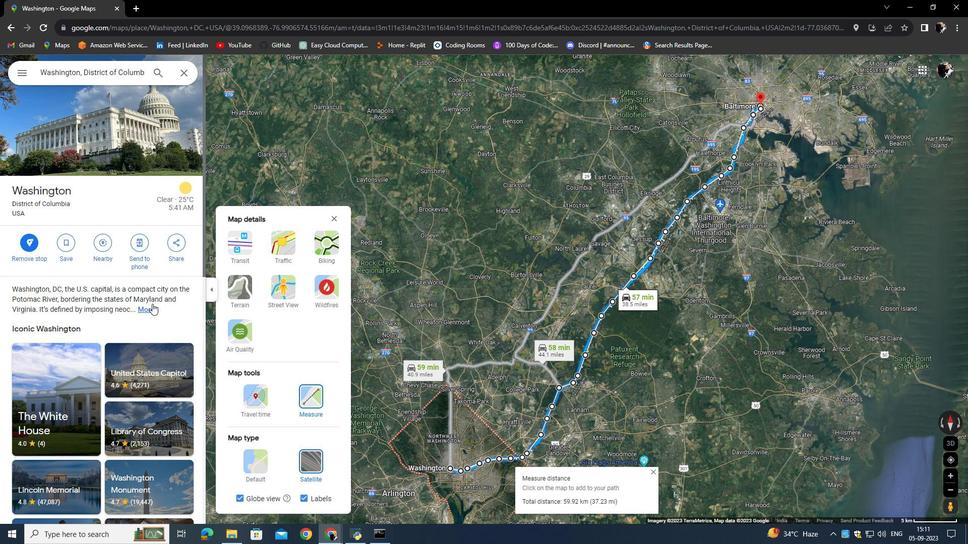 
Action: Mouse scrolled (152, 304) with delta (0, 0)
Screenshot: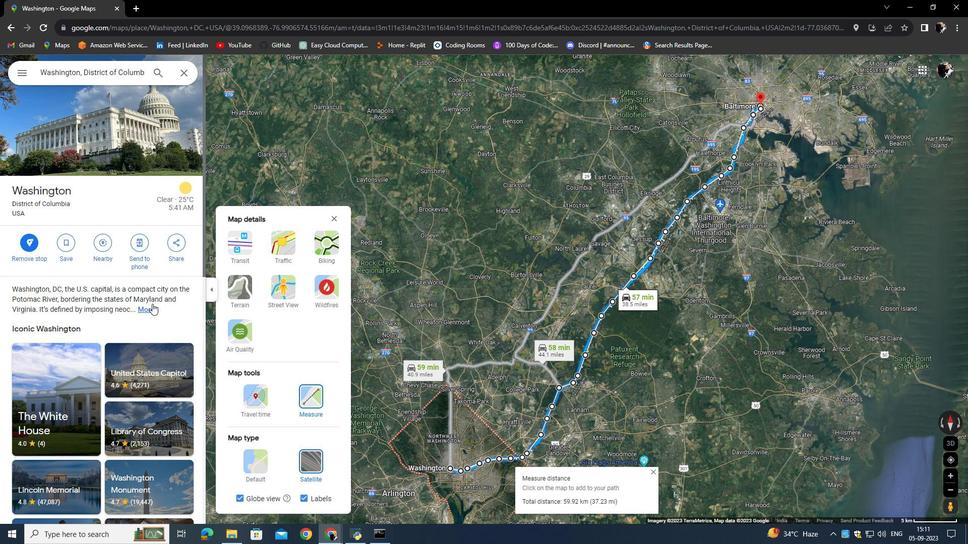 
Action: Mouse moved to (420, 264)
Screenshot: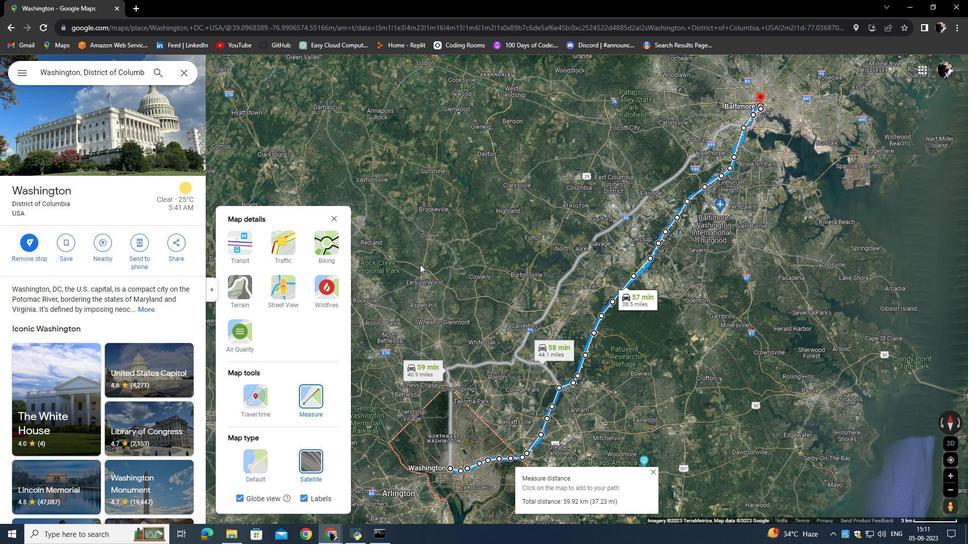 
Action: Mouse pressed left at (420, 264)
Screenshot: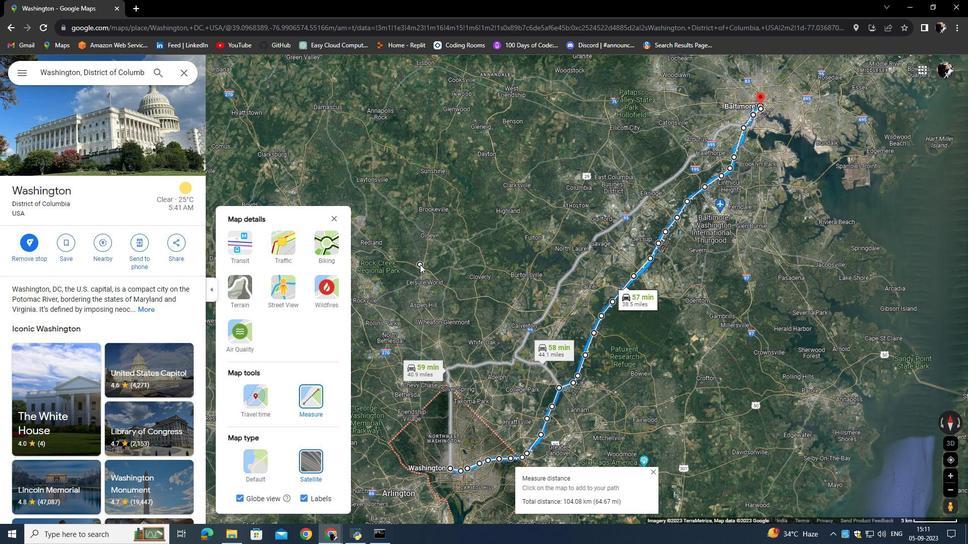 
Action: Mouse moved to (416, 264)
Screenshot: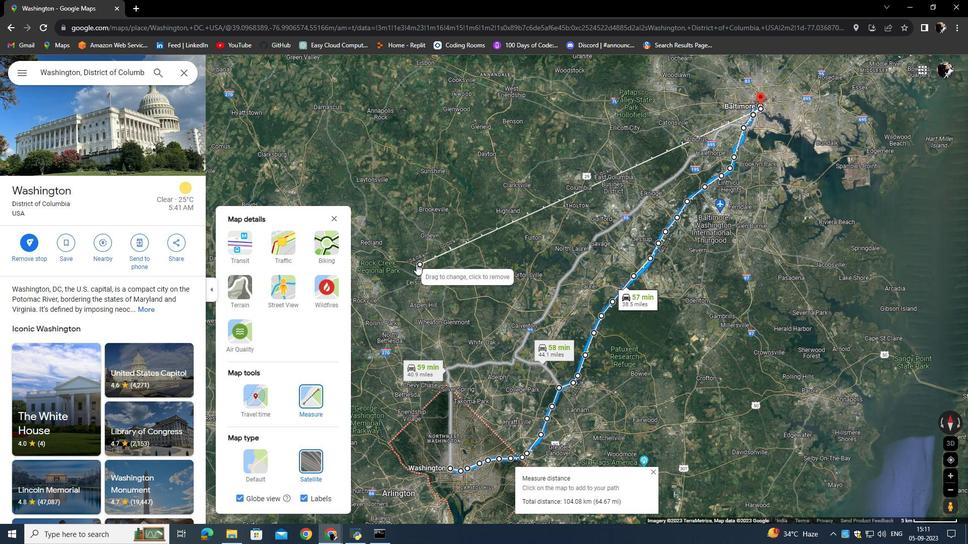 
Action: Mouse pressed right at (416, 264)
Screenshot: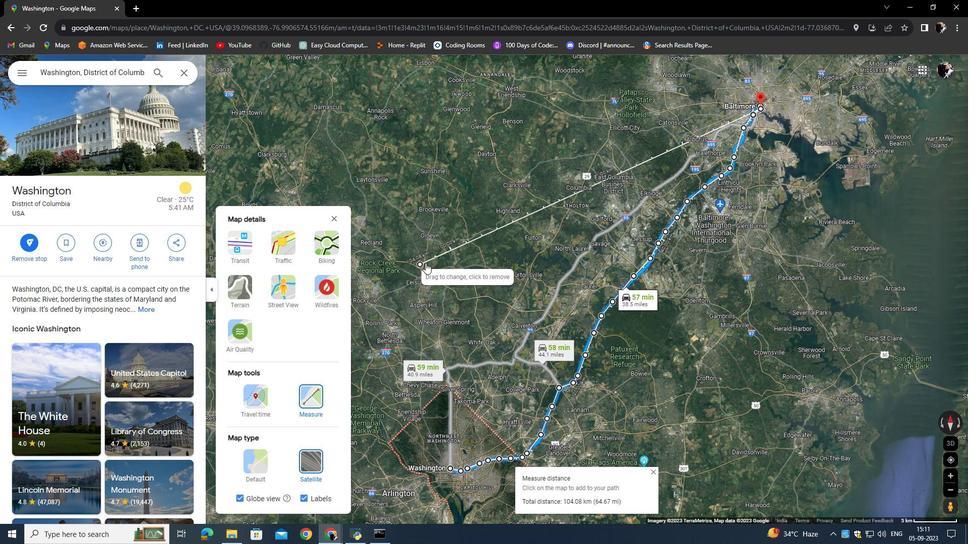 
Action: Mouse moved to (434, 233)
Screenshot: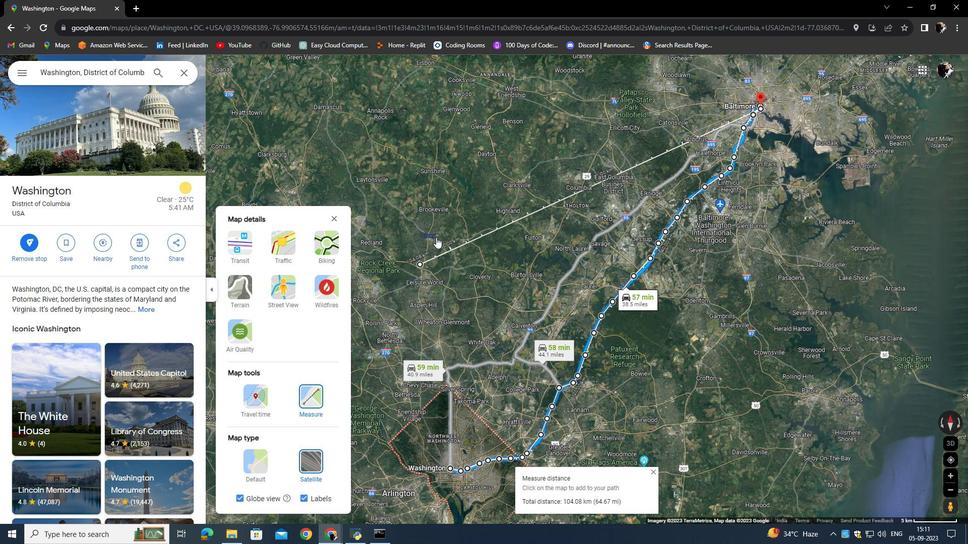 
Action: Mouse pressed left at (434, 233)
Screenshot: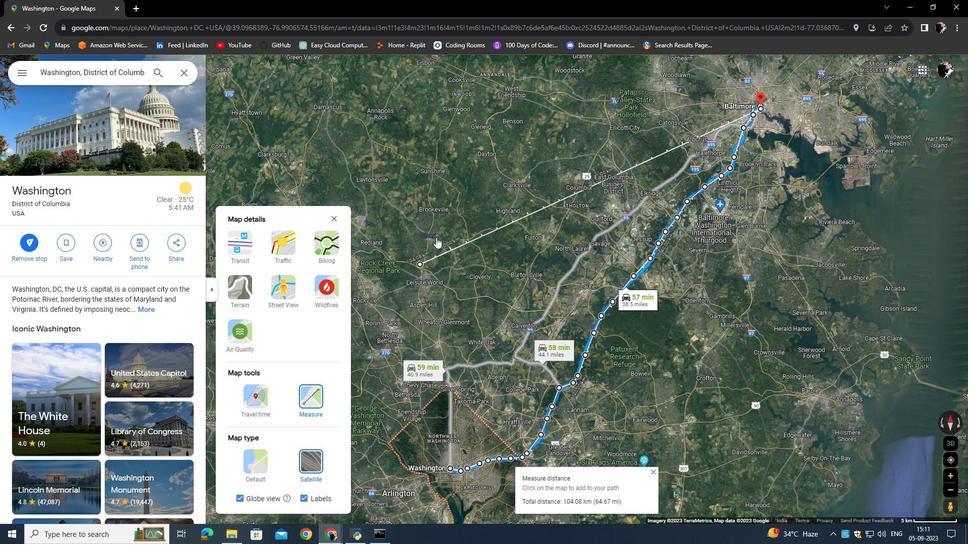 
Action: Mouse moved to (761, 105)
Screenshot: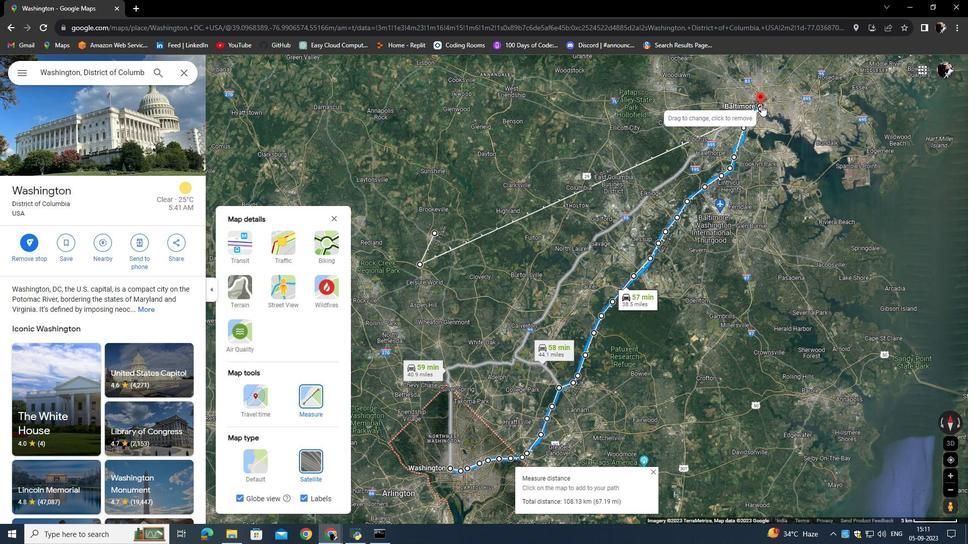 
Action: Mouse pressed left at (761, 105)
Screenshot: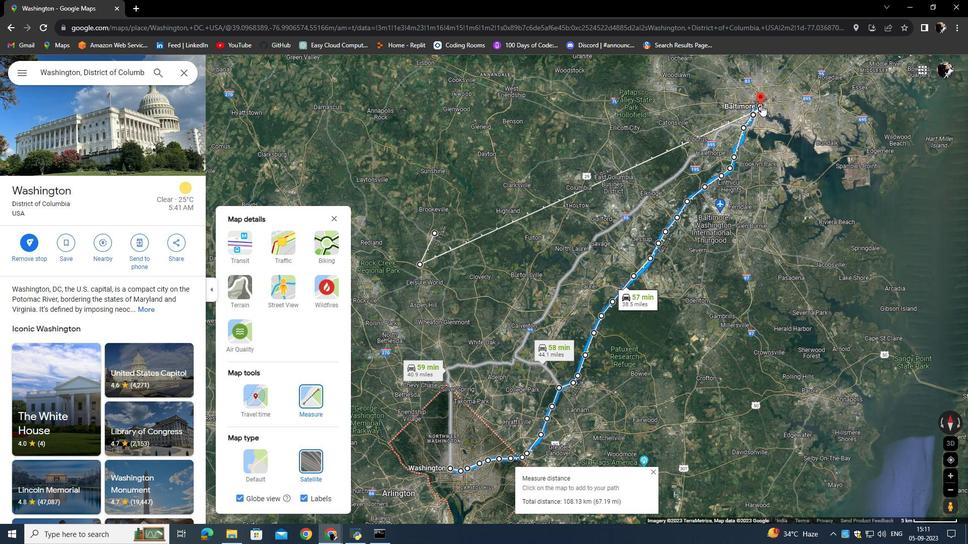 
Action: Mouse moved to (437, 232)
Screenshot: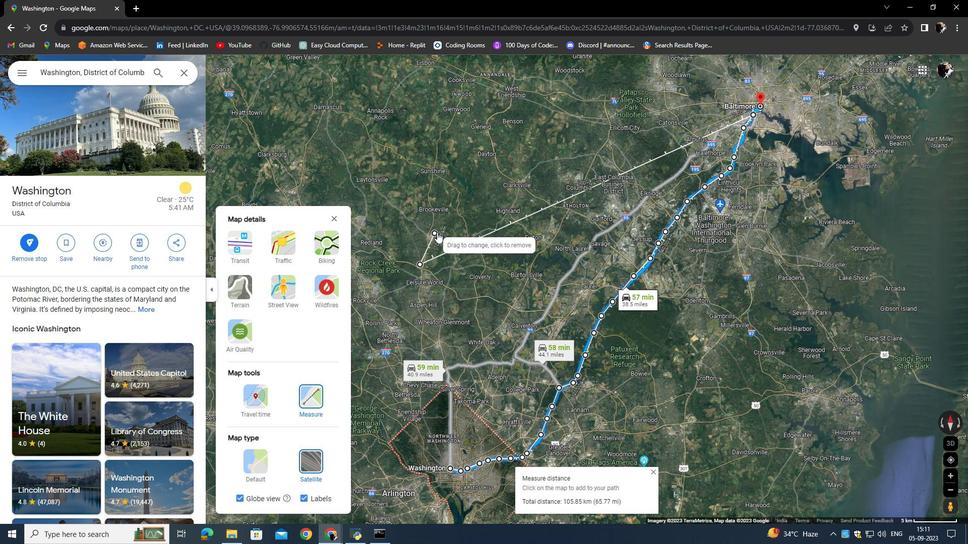 
Action: Mouse pressed left at (437, 232)
Screenshot: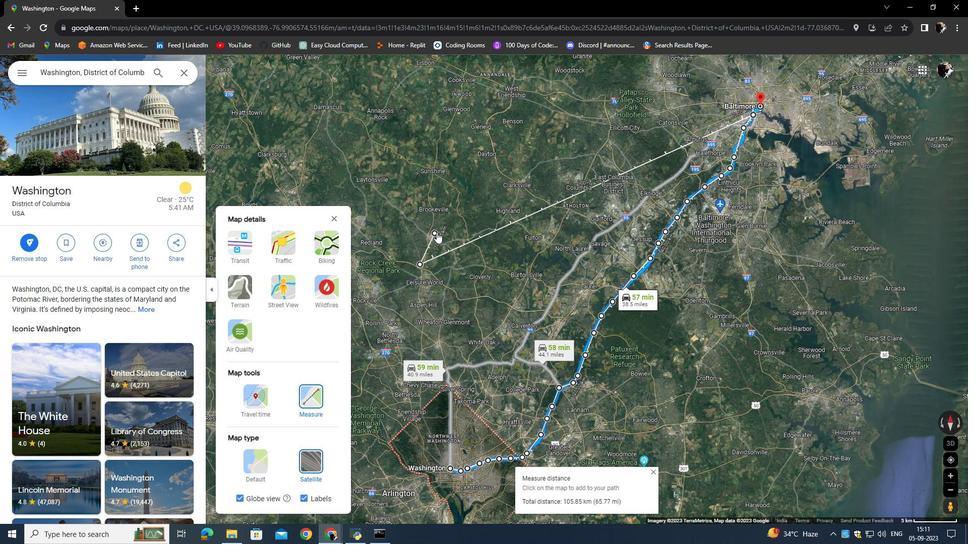 
Action: Mouse moved to (420, 265)
Screenshot: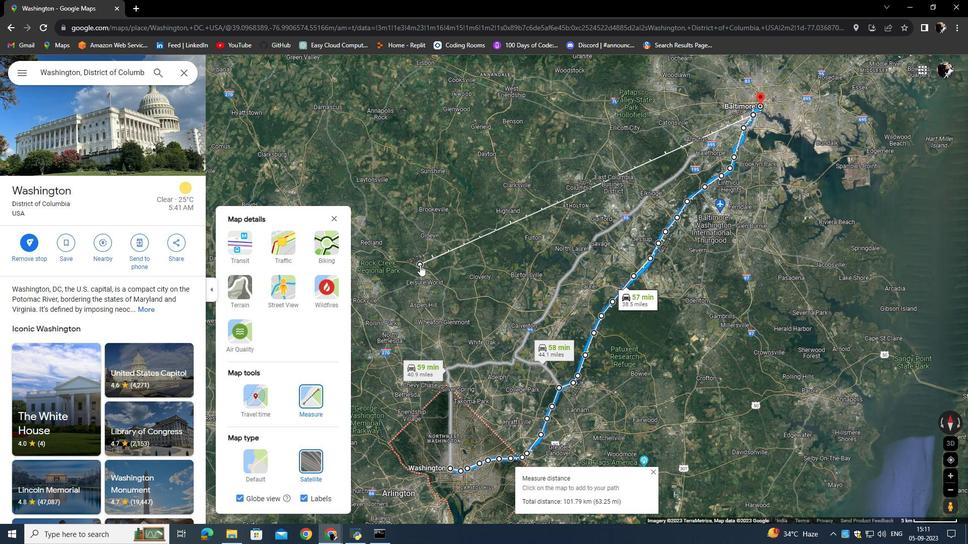 
Action: Mouse pressed left at (420, 265)
Screenshot: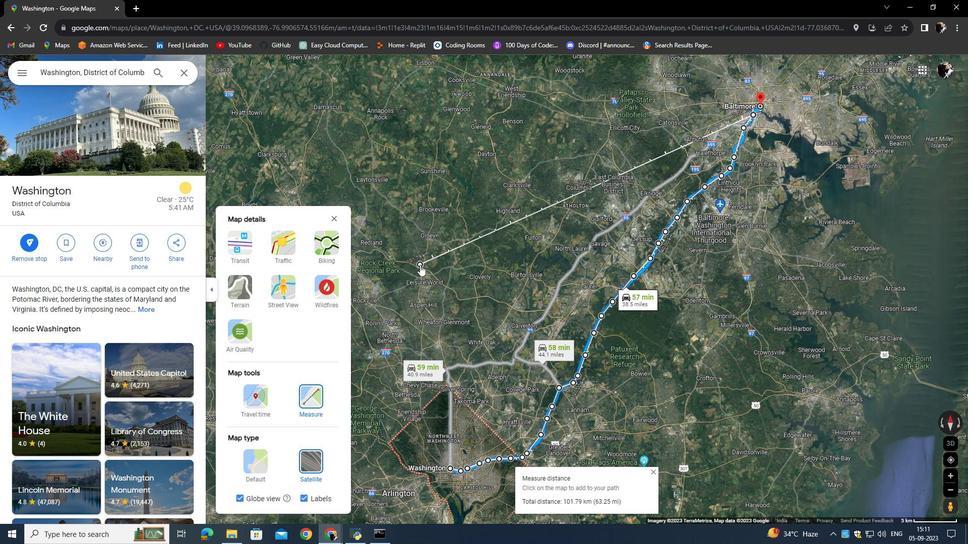 
Action: Mouse moved to (451, 466)
Screenshot: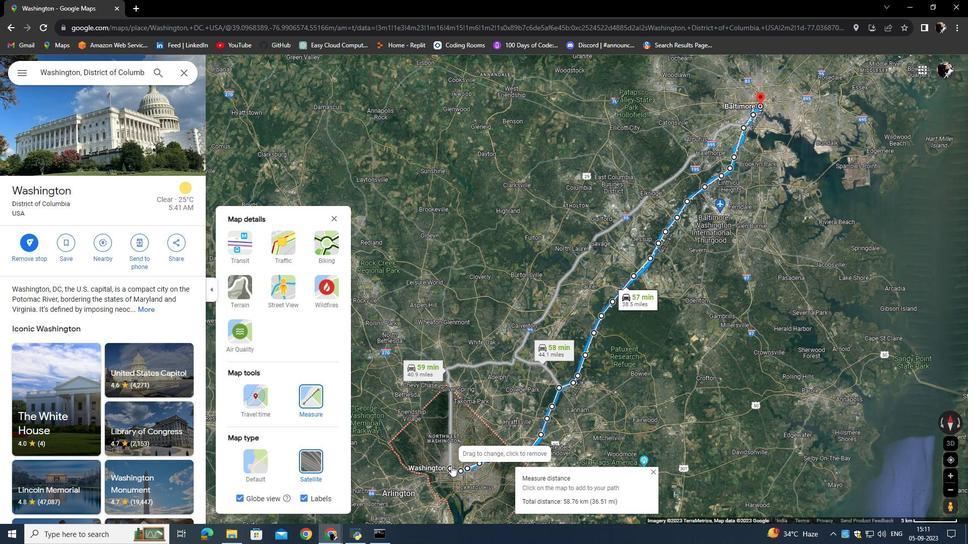 
Action: Mouse pressed left at (451, 466)
Screenshot: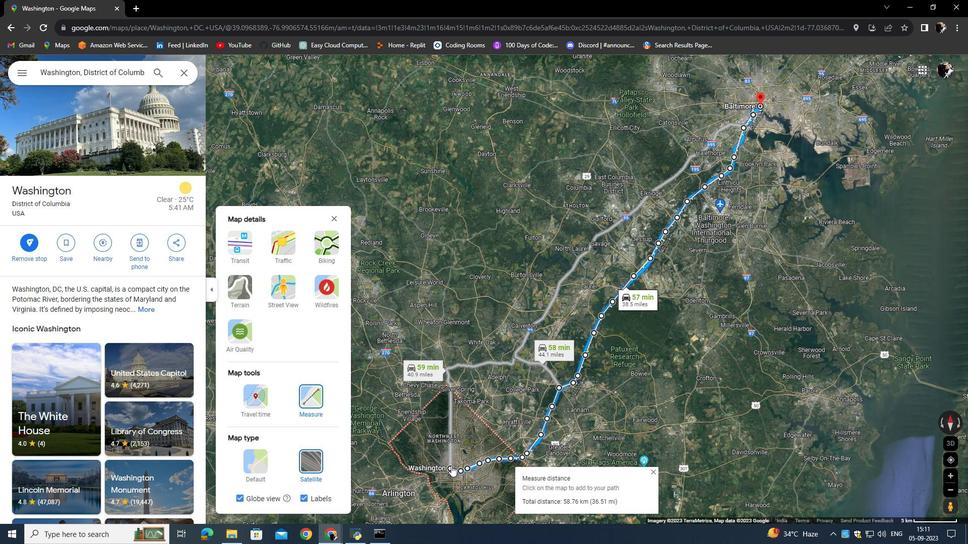
Action: Mouse moved to (667, 357)
Screenshot: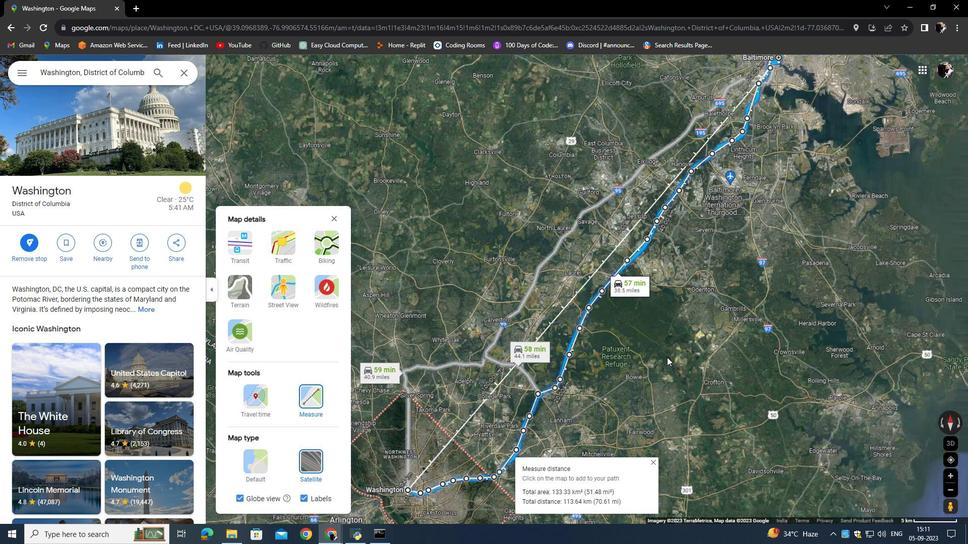 
Action: Mouse scrolled (667, 358) with delta (0, 0)
Screenshot: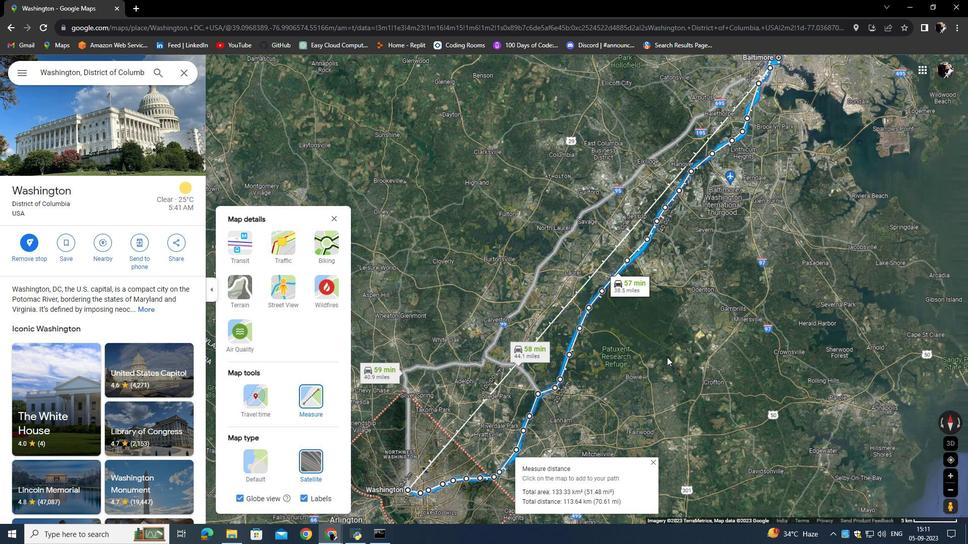 
Action: Mouse scrolled (667, 358) with delta (0, 0)
Screenshot: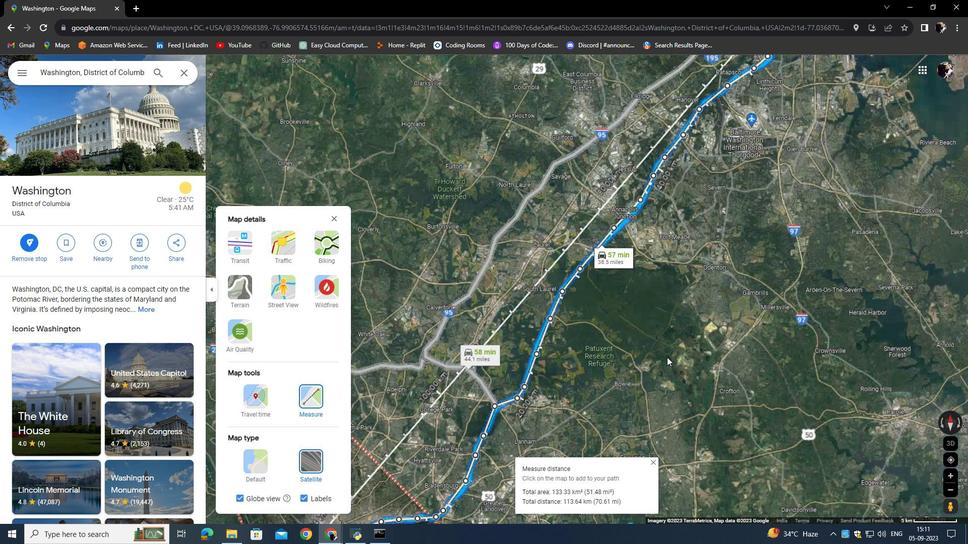 
Action: Mouse scrolled (667, 358) with delta (0, 0)
Screenshot: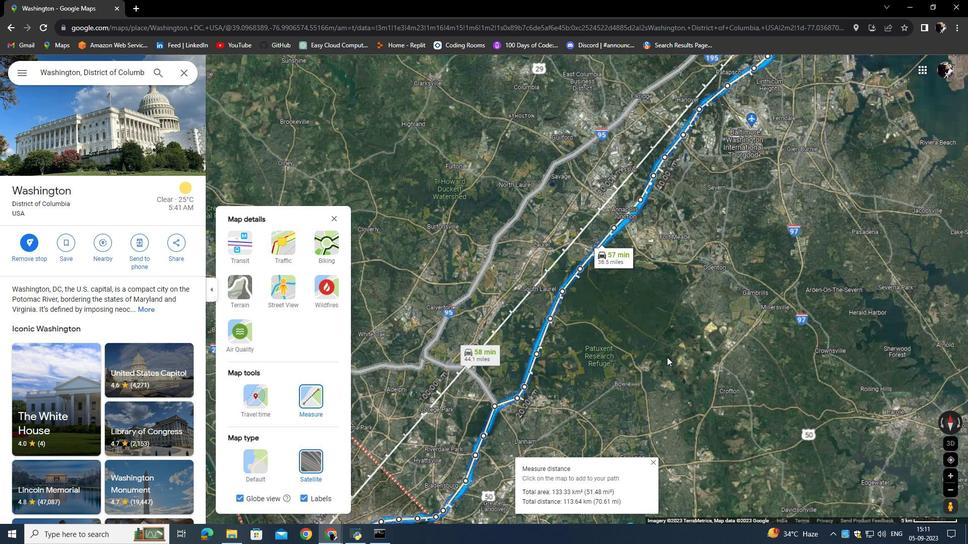
Action: Mouse moved to (566, 339)
Screenshot: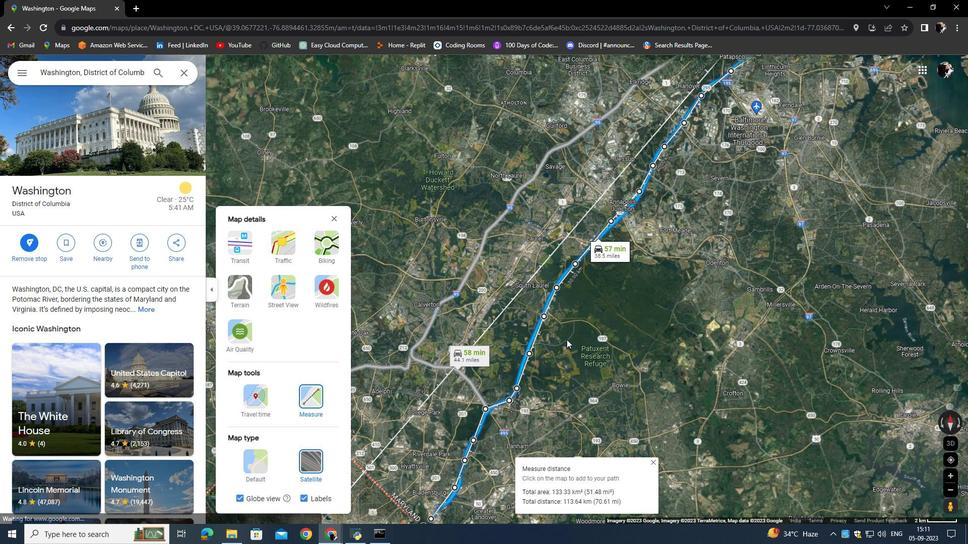 
Action: Mouse scrolled (566, 339) with delta (0, 0)
Screenshot: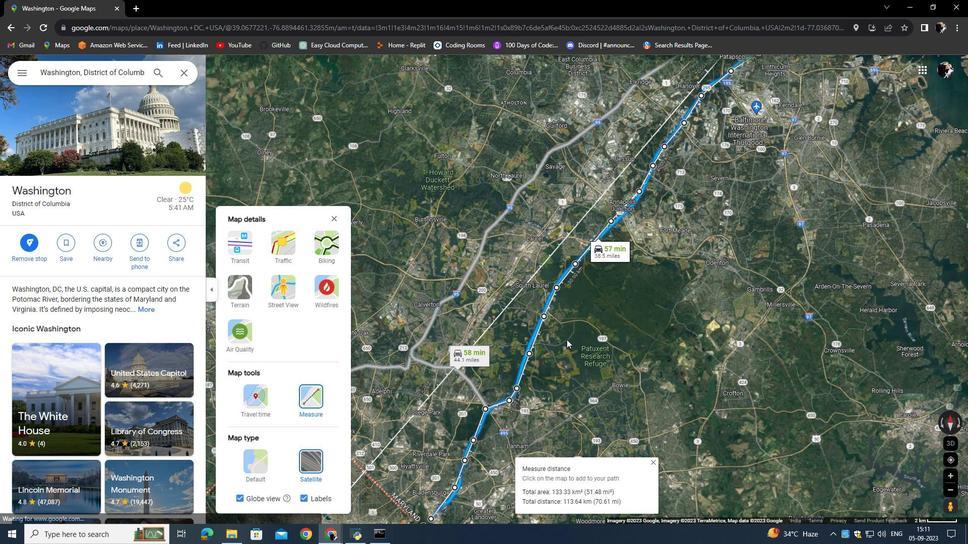 
Action: Mouse scrolled (566, 339) with delta (0, 0)
Screenshot: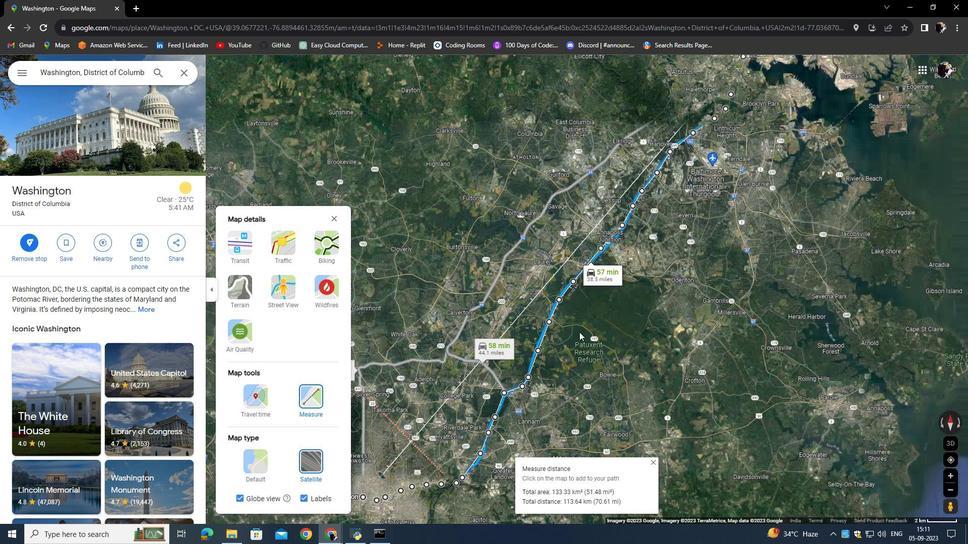 
Action: Mouse scrolled (566, 339) with delta (0, 0)
Screenshot: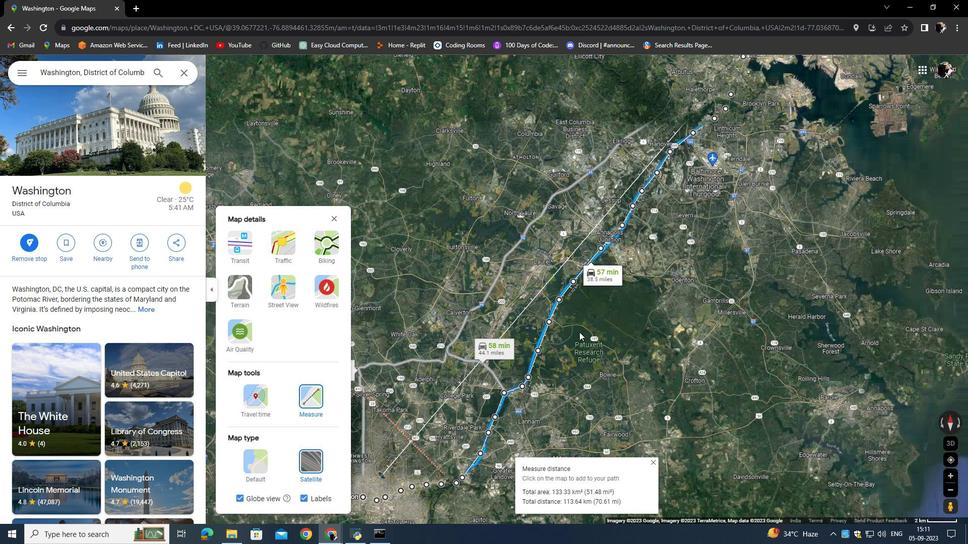 
Action: Mouse scrolled (566, 339) with delta (0, 0)
Screenshot: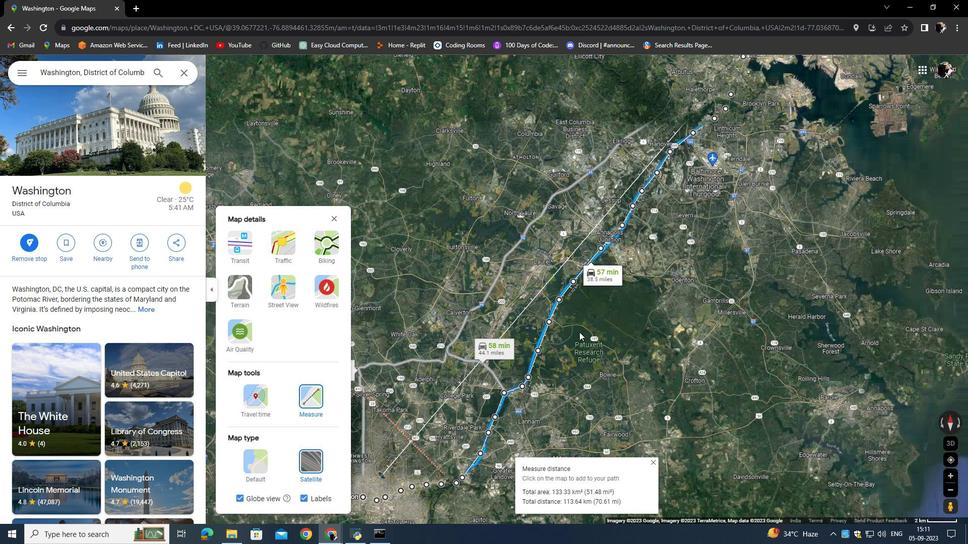 
Action: Mouse moved to (657, 311)
Screenshot: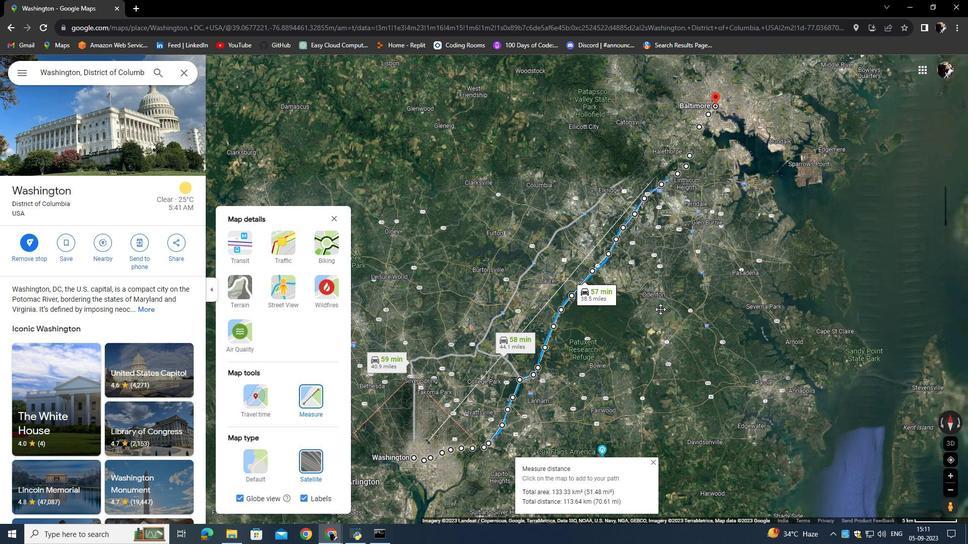 
Action: Mouse pressed left at (657, 311)
Screenshot: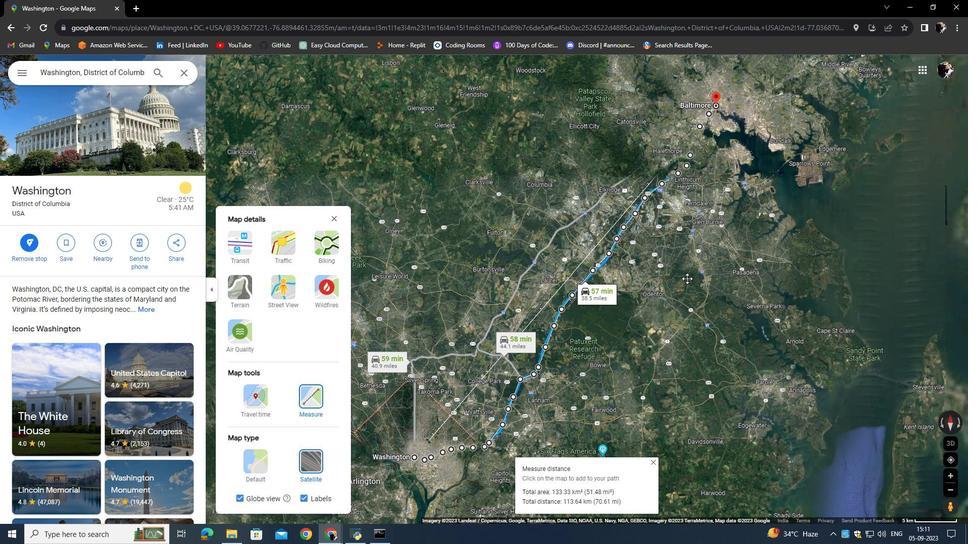 
Action: Mouse moved to (577, 327)
Screenshot: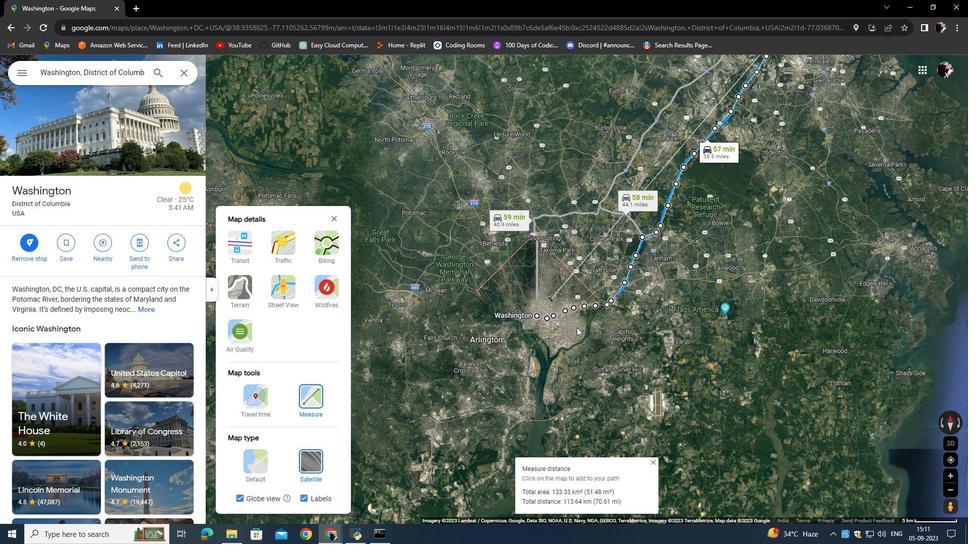 
Action: Mouse scrolled (577, 328) with delta (0, 0)
Screenshot: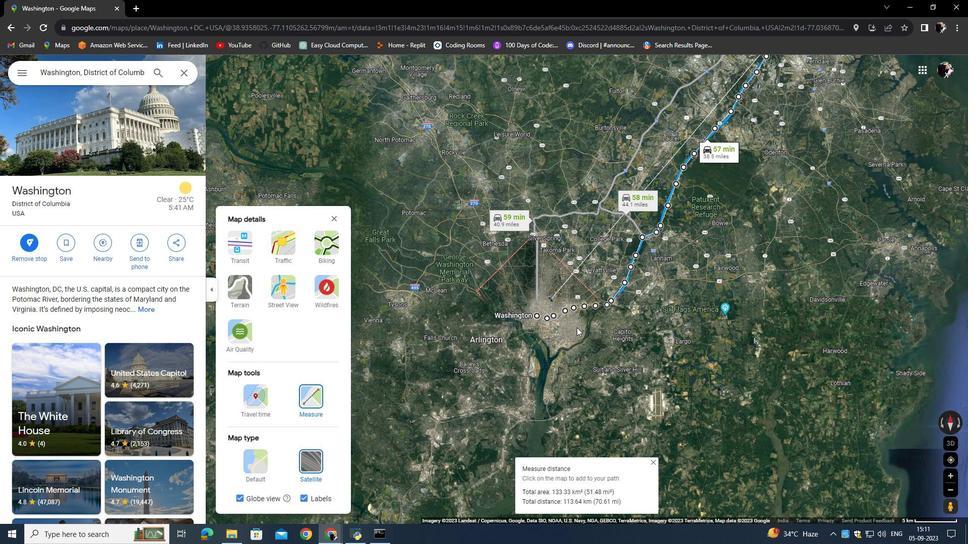 
Action: Mouse scrolled (577, 328) with delta (0, 0)
Screenshot: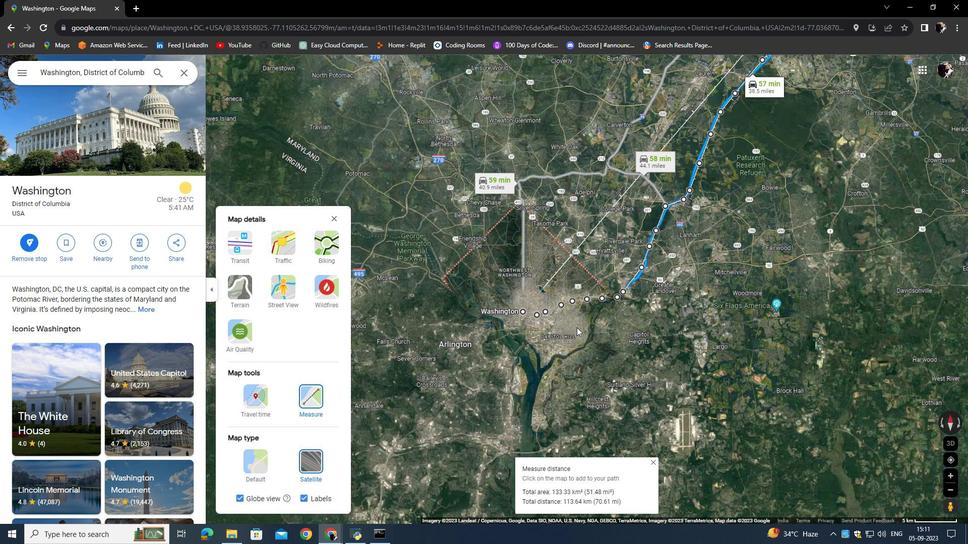 
Action: Mouse scrolled (577, 328) with delta (0, 0)
Screenshot: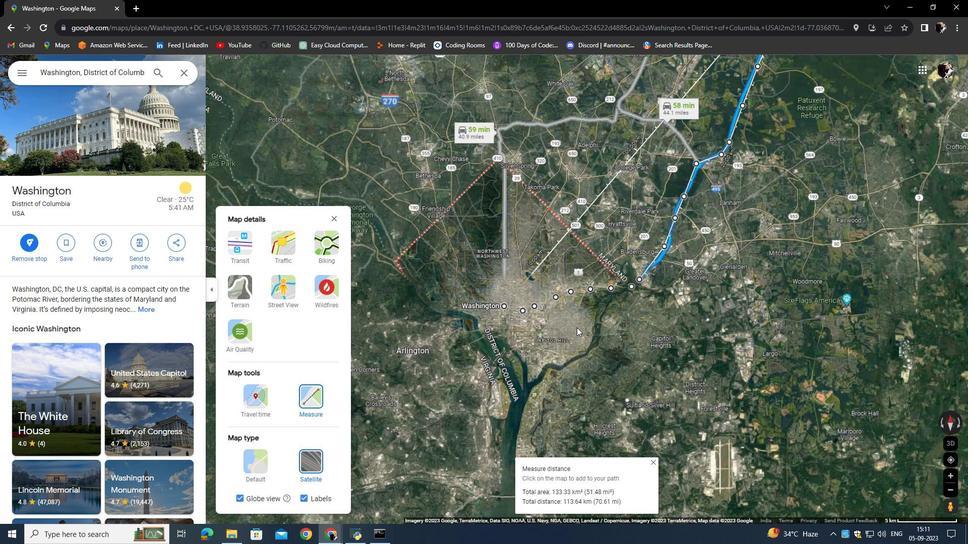 
Action: Mouse scrolled (577, 328) with delta (0, 0)
Screenshot: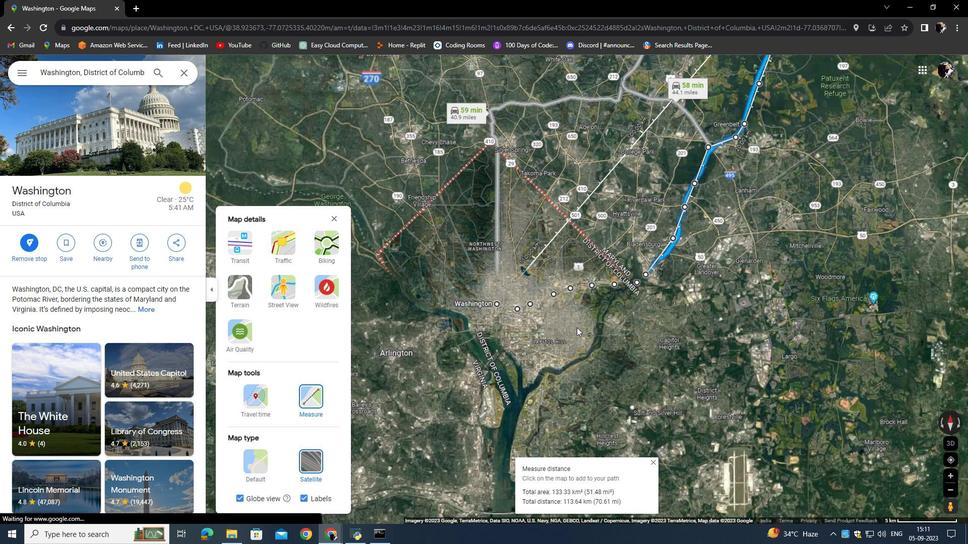 
Action: Mouse scrolled (577, 328) with delta (0, 0)
Screenshot: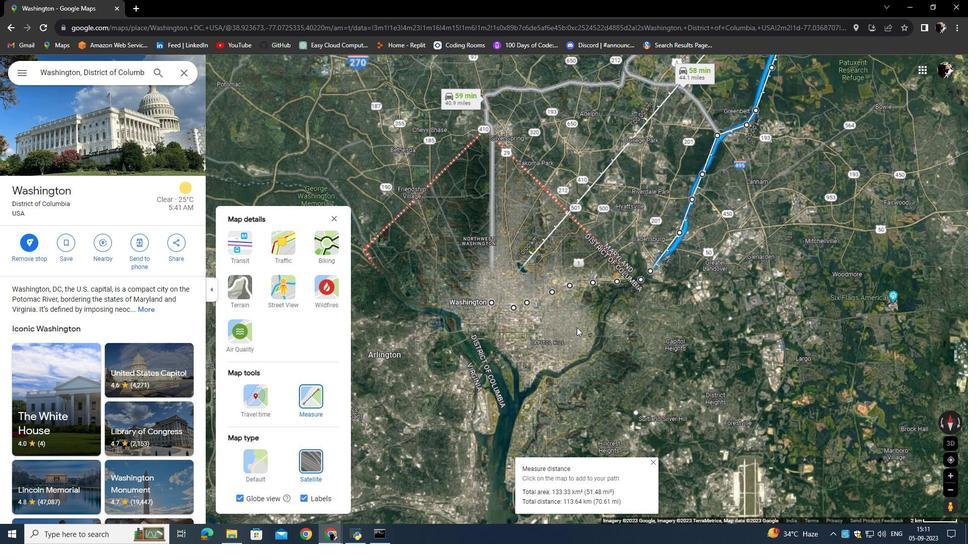 
Action: Mouse scrolled (577, 328) with delta (0, 0)
Screenshot: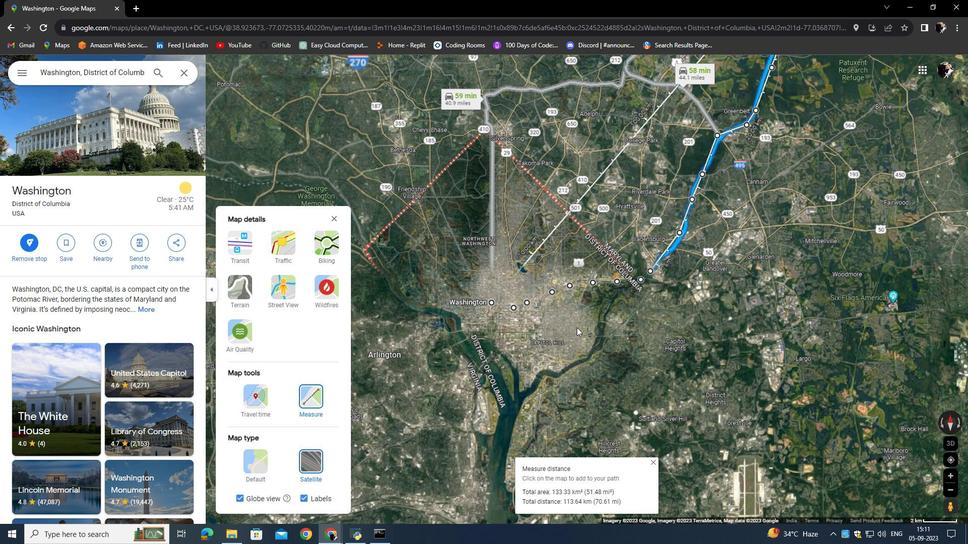 
Action: Mouse moved to (468, 289)
Screenshot: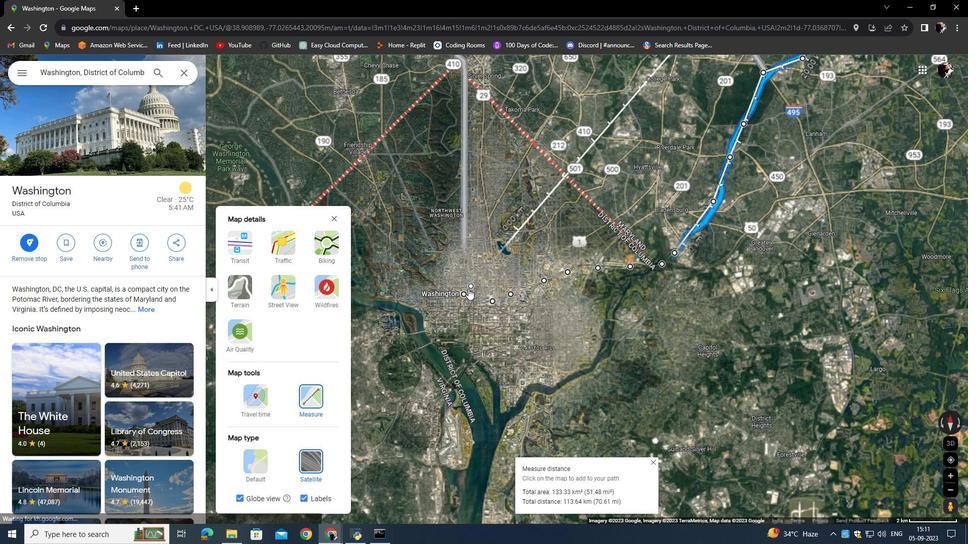 
Action: Mouse pressed left at (468, 289)
Screenshot: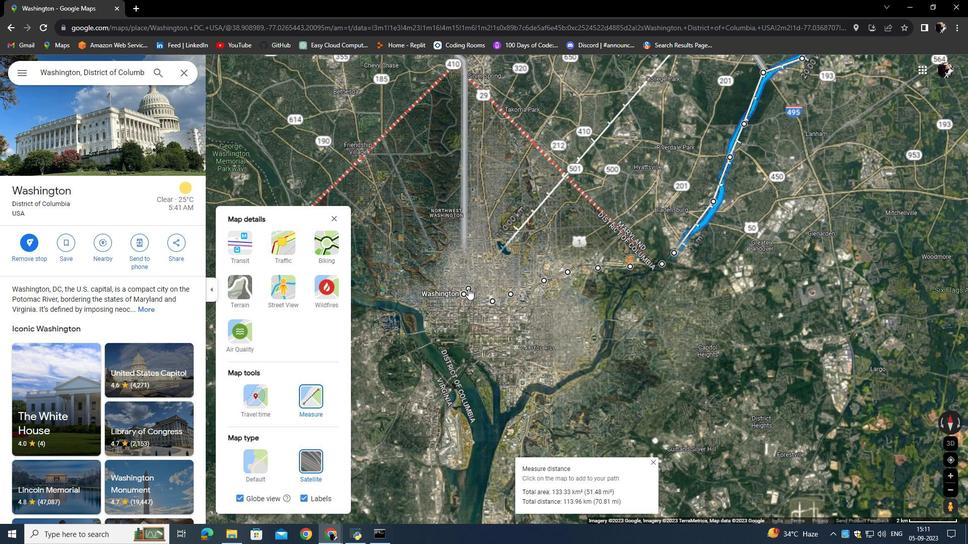 
Action: Mouse moved to (470, 315)
Screenshot: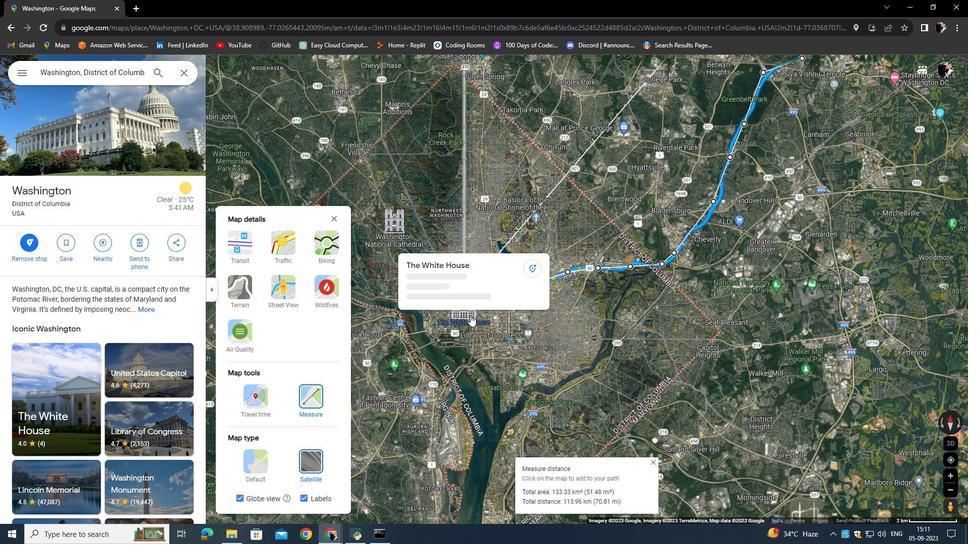 
Action: Mouse scrolled (470, 316) with delta (0, 0)
Screenshot: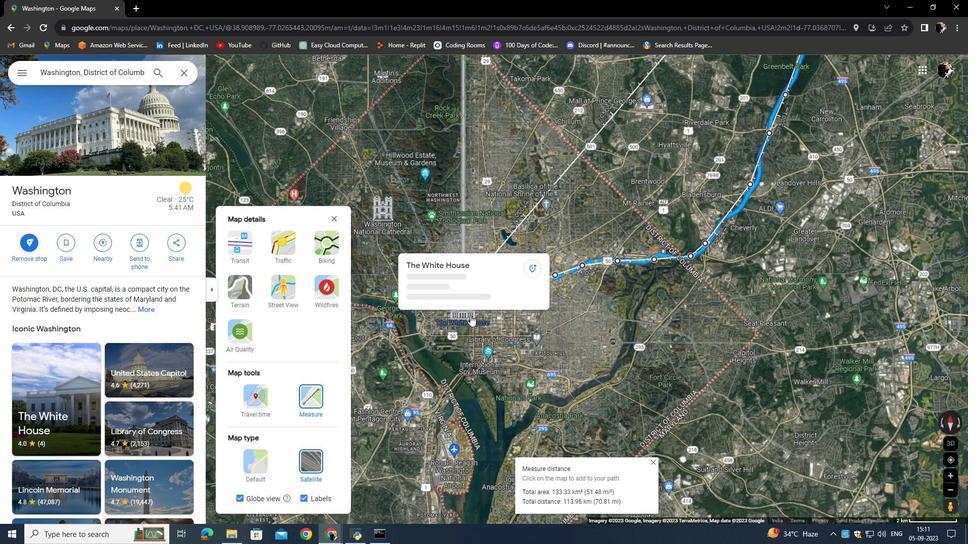 
Action: Mouse scrolled (470, 316) with delta (0, 0)
Screenshot: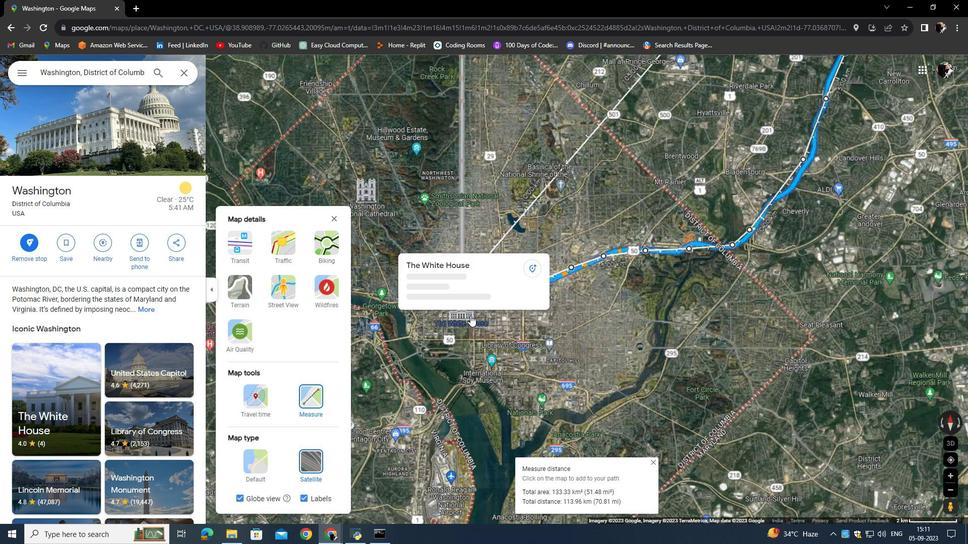 
Action: Mouse moved to (474, 305)
Screenshot: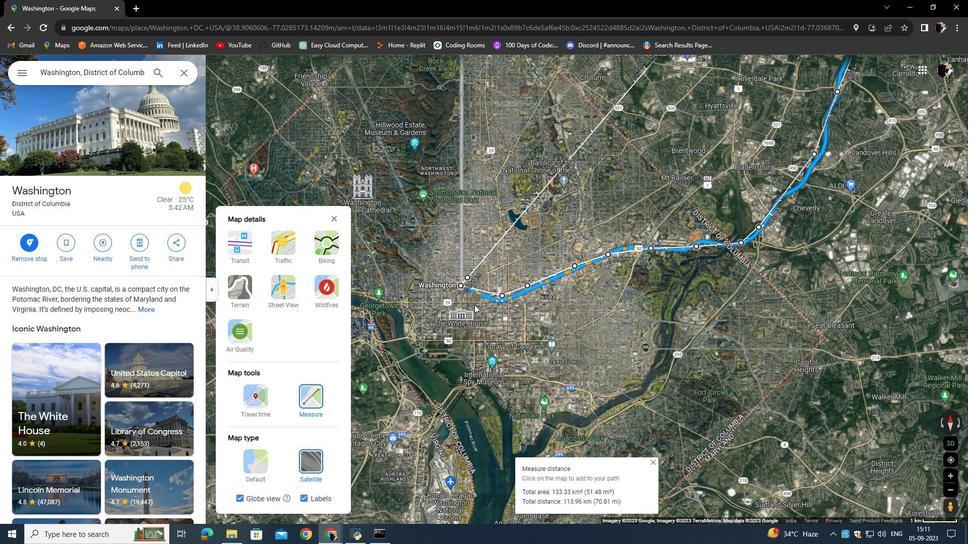 
Action: Mouse scrolled (474, 305) with delta (0, 0)
Screenshot: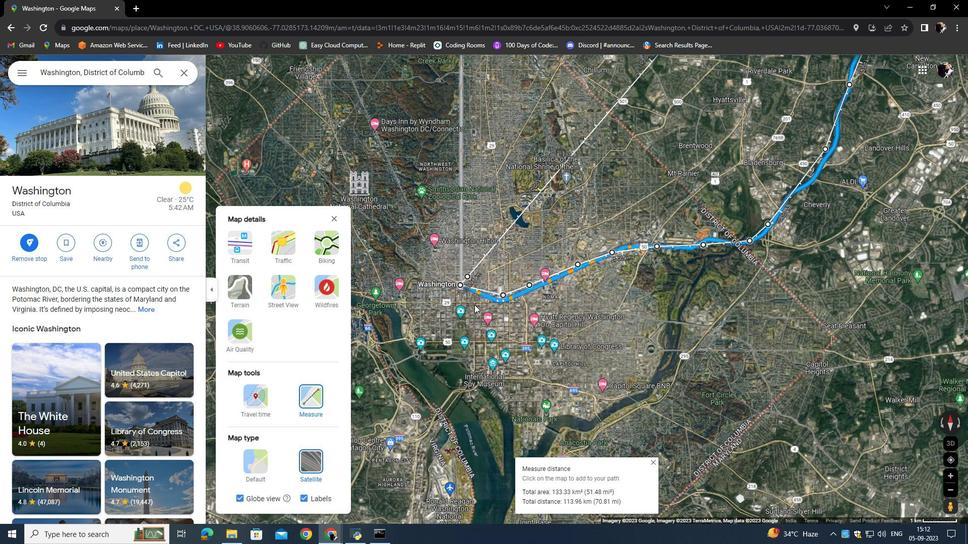 
Action: Mouse scrolled (474, 305) with delta (0, 0)
Screenshot: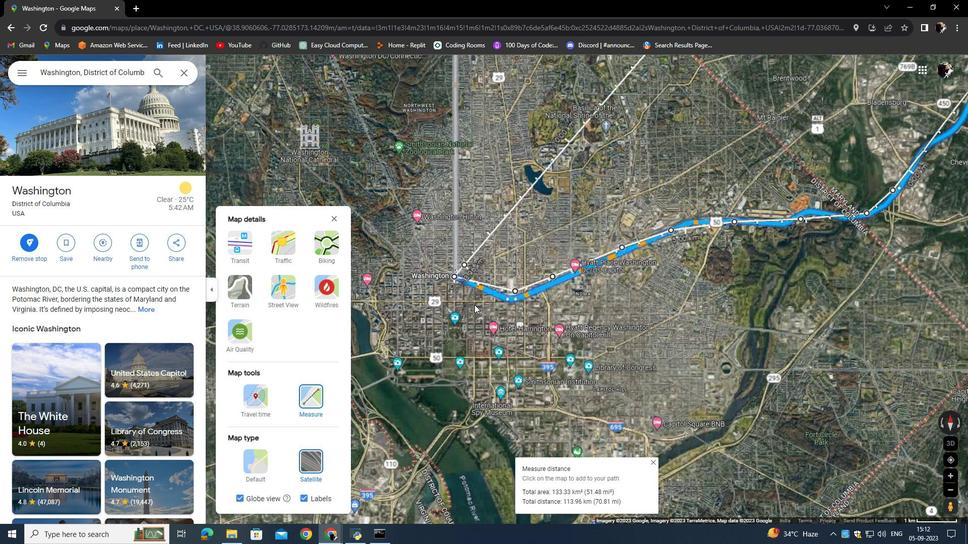 
Action: Mouse scrolled (474, 305) with delta (0, 0)
Screenshot: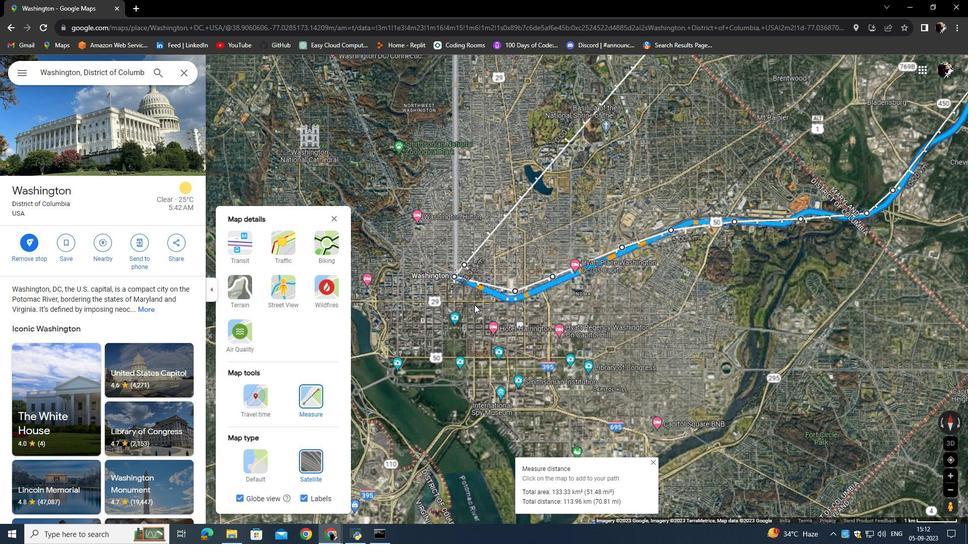 
Action: Mouse scrolled (474, 305) with delta (0, 0)
Screenshot: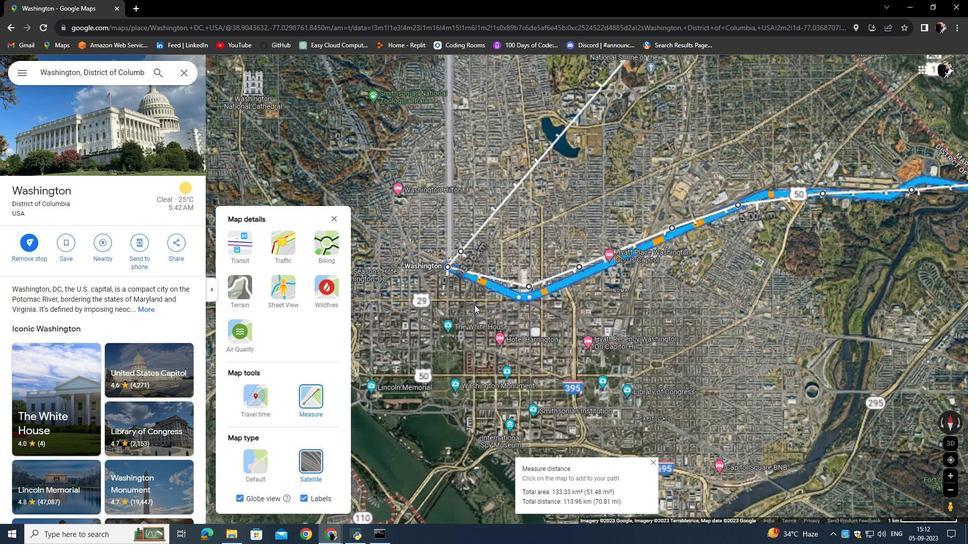 
Action: Mouse scrolled (474, 305) with delta (0, 0)
Screenshot: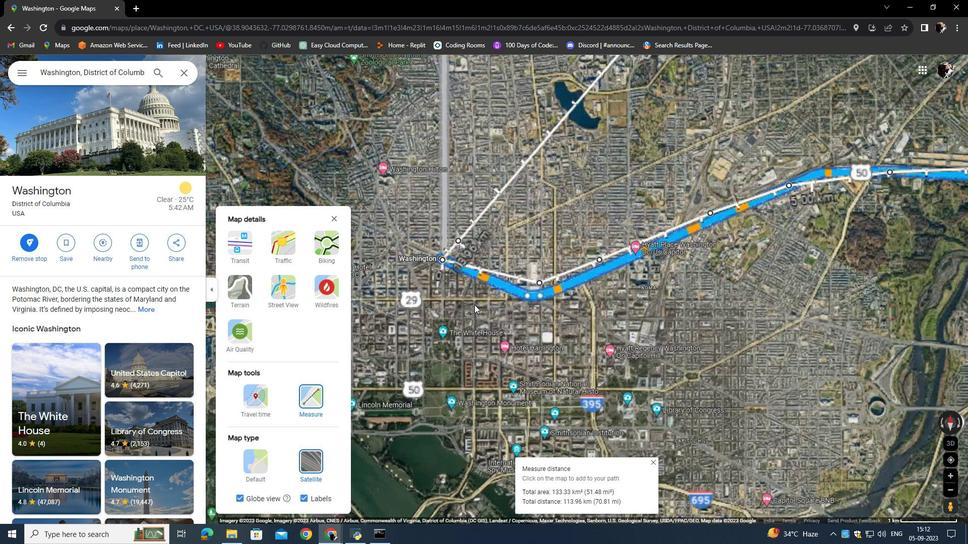 
Action: Mouse moved to (473, 306)
Screenshot: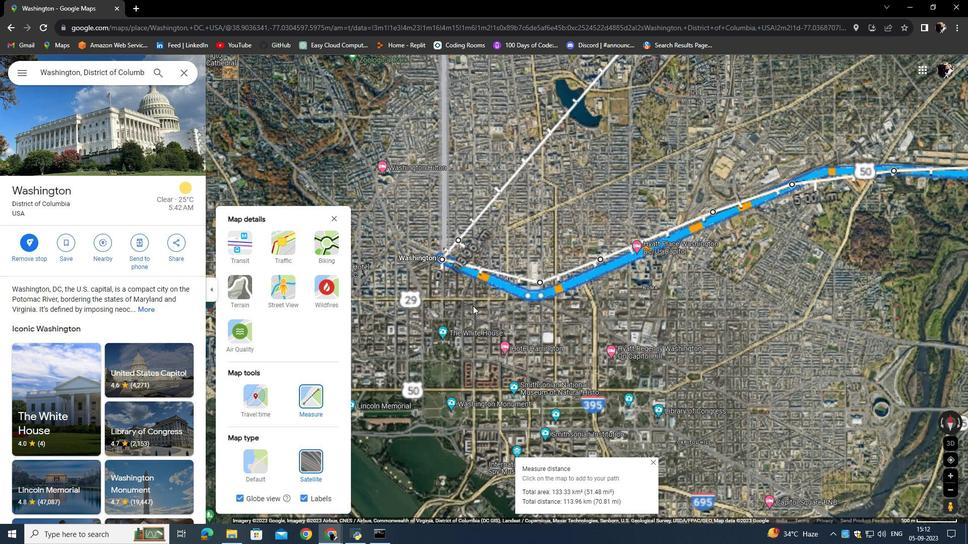 
Action: Mouse scrolled (473, 306) with delta (0, 0)
Screenshot: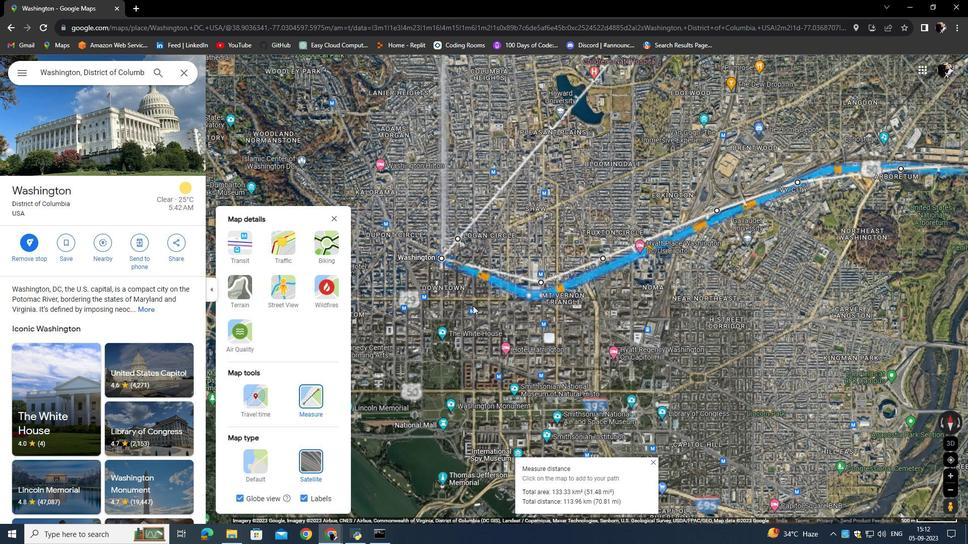 
Action: Mouse scrolled (473, 306) with delta (0, 0)
Screenshot: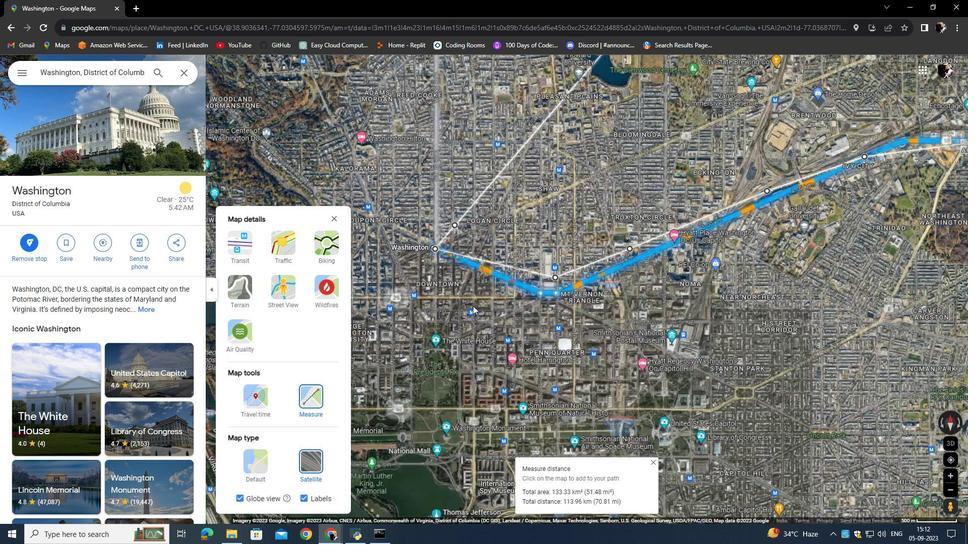 
Action: Mouse scrolled (473, 306) with delta (0, 0)
Screenshot: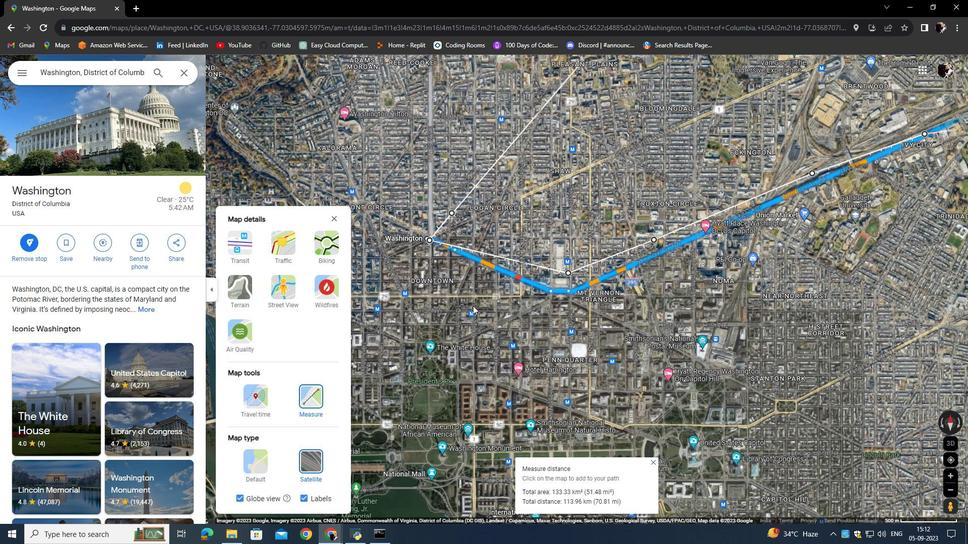 
Action: Mouse moved to (449, 277)
Screenshot: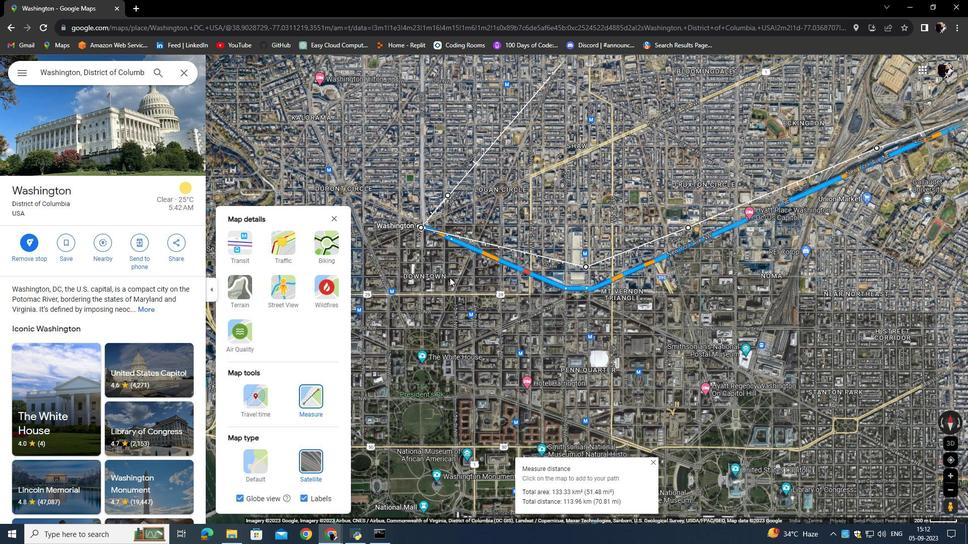 
Action: Mouse pressed left at (449, 277)
Screenshot: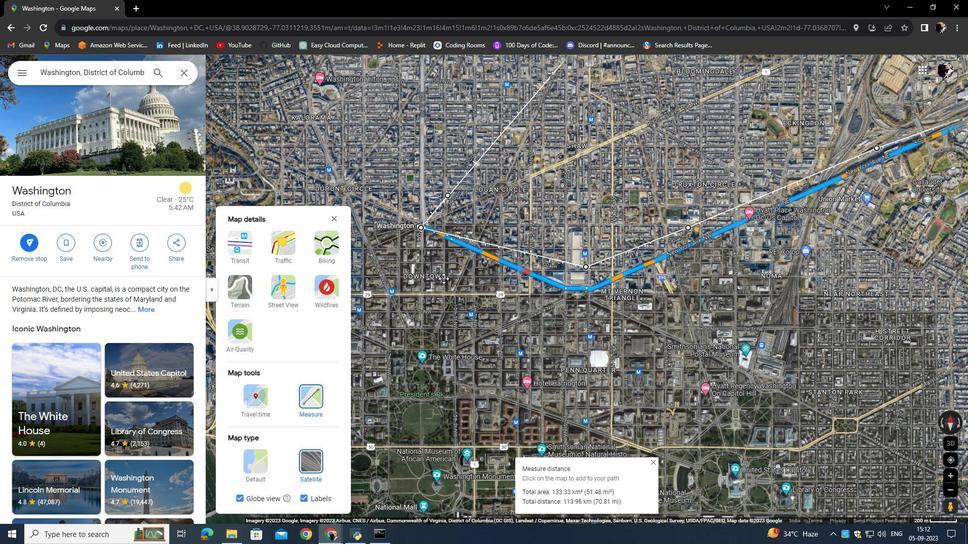 
Action: Mouse moved to (488, 264)
Screenshot: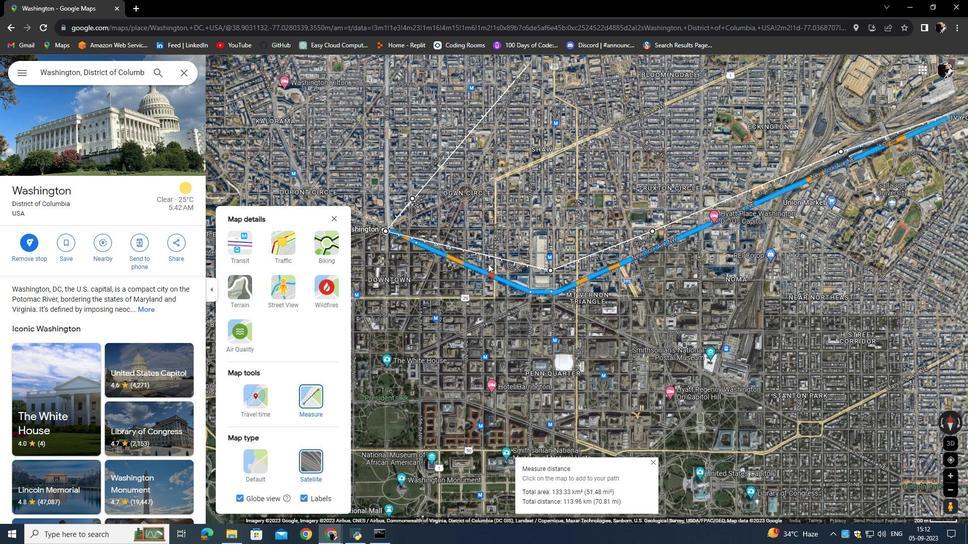 
Action: Mouse scrolled (488, 263) with delta (0, 0)
Screenshot: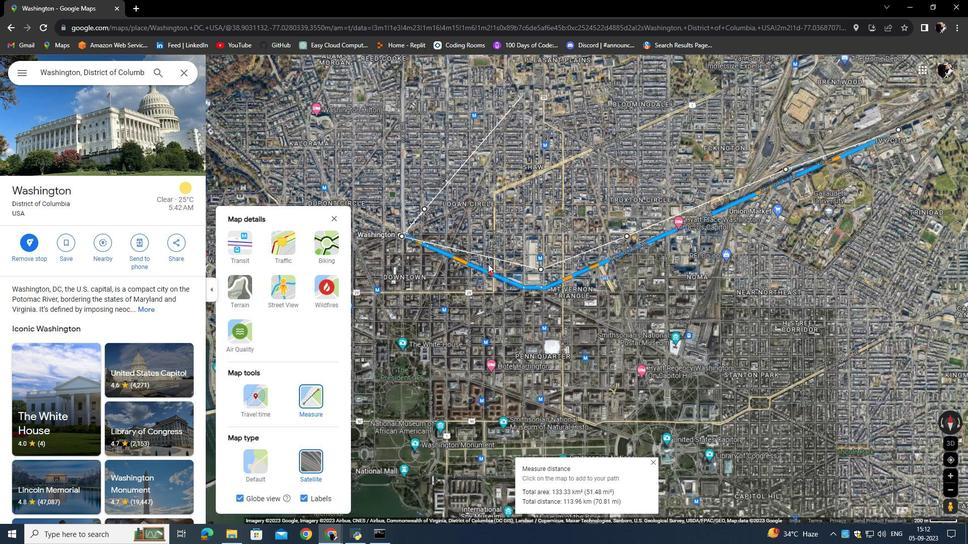 
Action: Mouse scrolled (488, 264) with delta (0, 0)
Screenshot: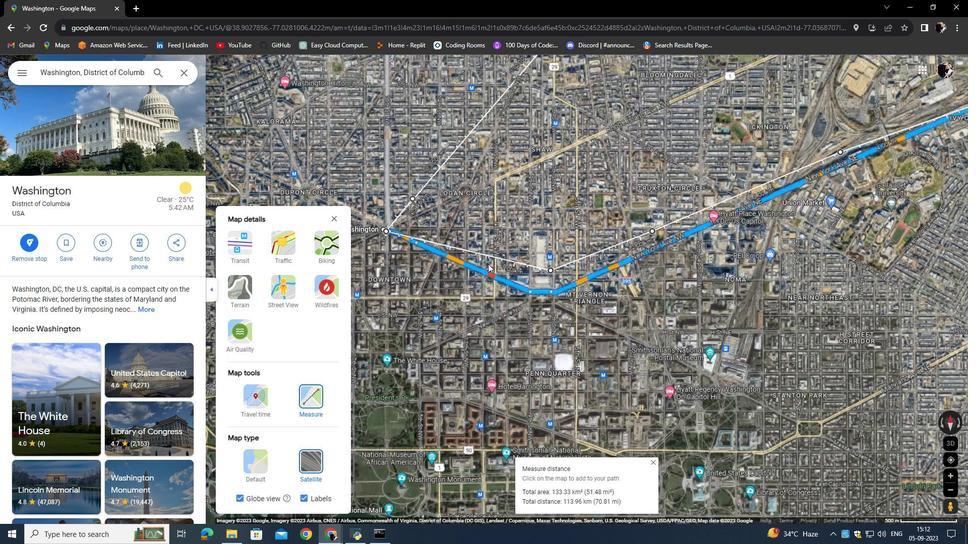 
Action: Mouse scrolled (488, 263) with delta (0, 0)
Screenshot: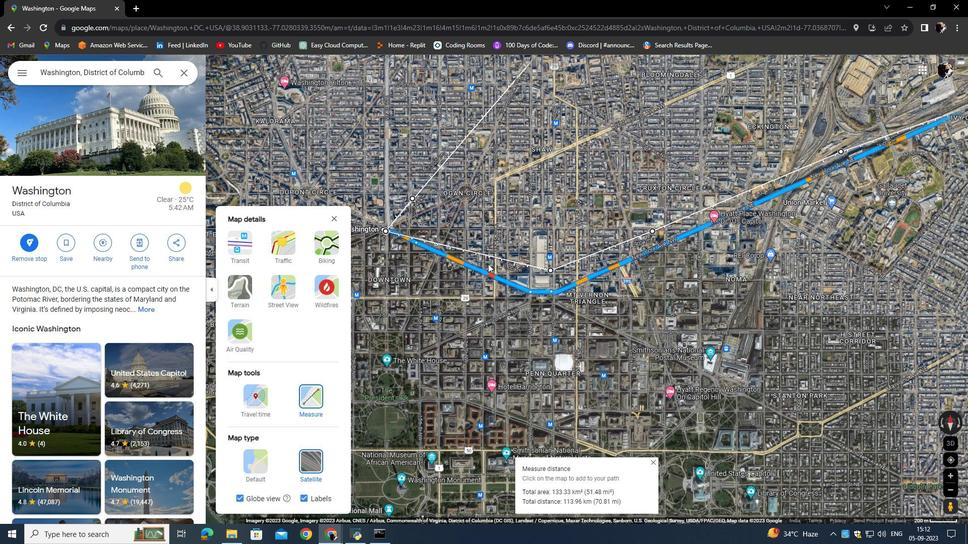 
Action: Mouse scrolled (488, 263) with delta (0, 0)
Screenshot: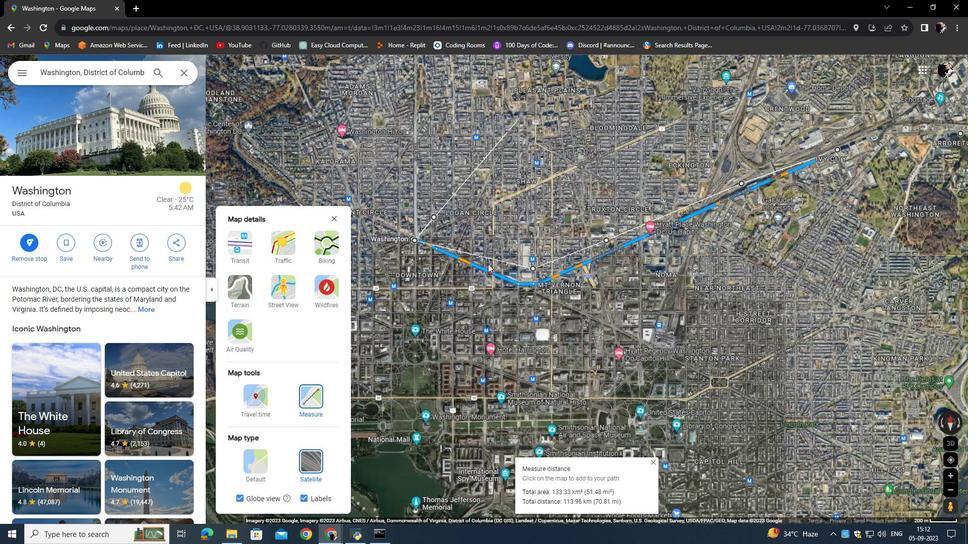 
Action: Mouse scrolled (488, 263) with delta (0, 0)
Screenshot: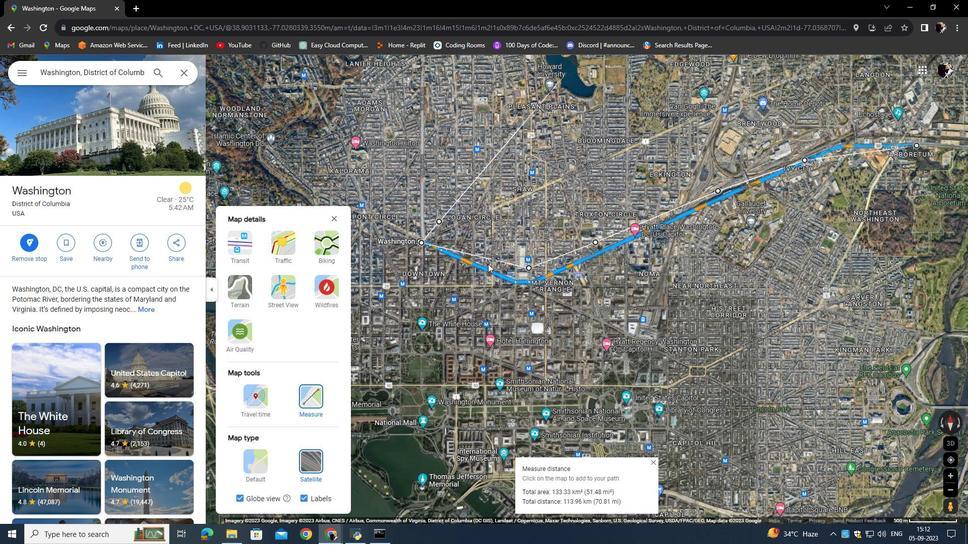 
Action: Mouse scrolled (488, 263) with delta (0, 0)
Screenshot: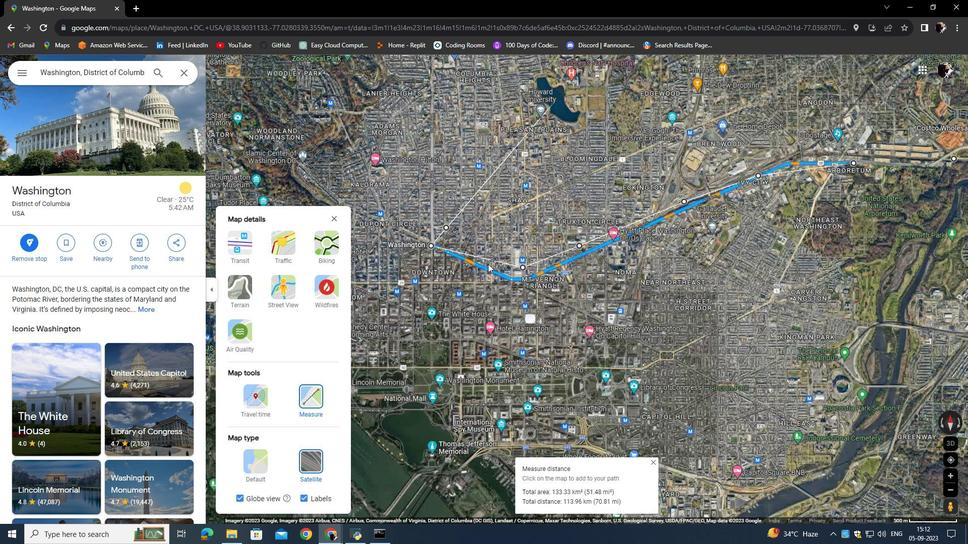 
Action: Mouse moved to (593, 221)
Screenshot: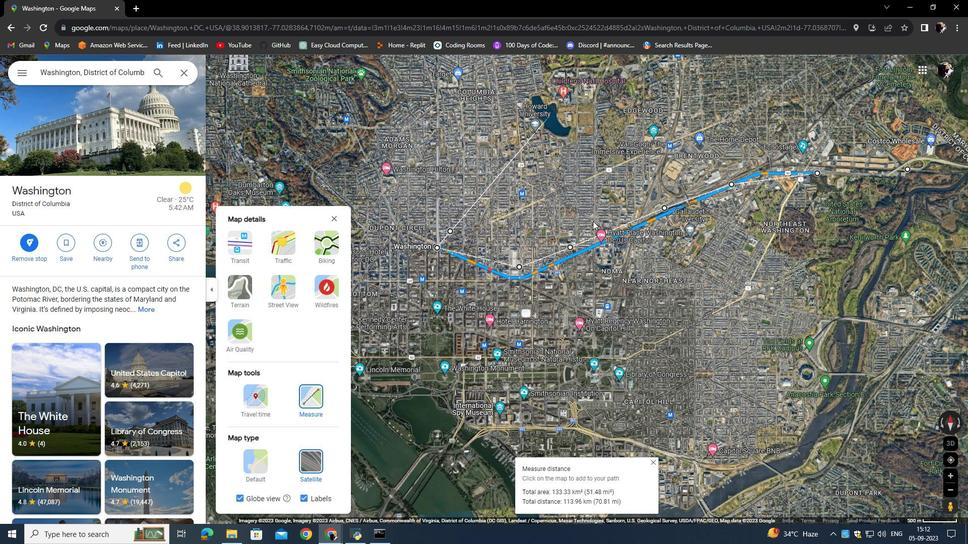 
Action: Mouse pressed left at (593, 221)
Screenshot: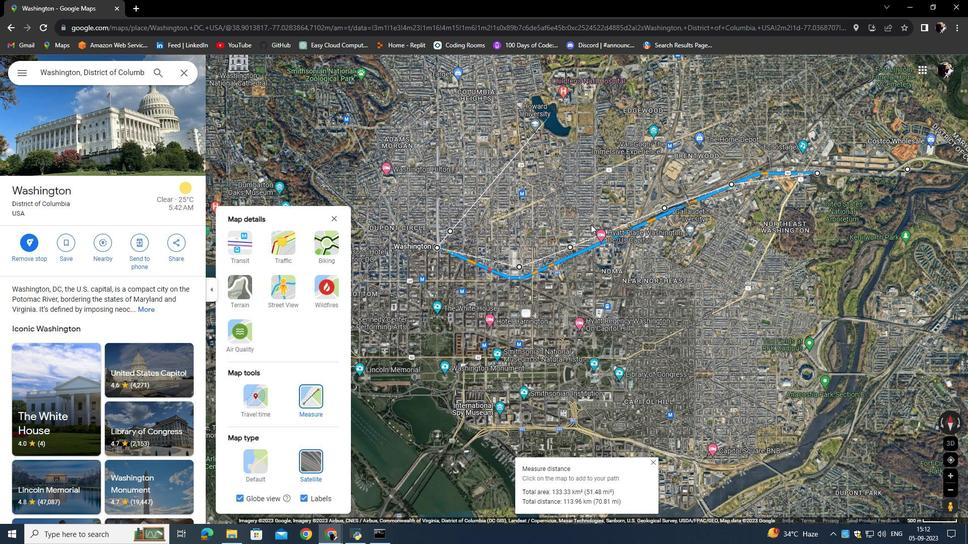 
Action: Mouse moved to (669, 224)
Screenshot: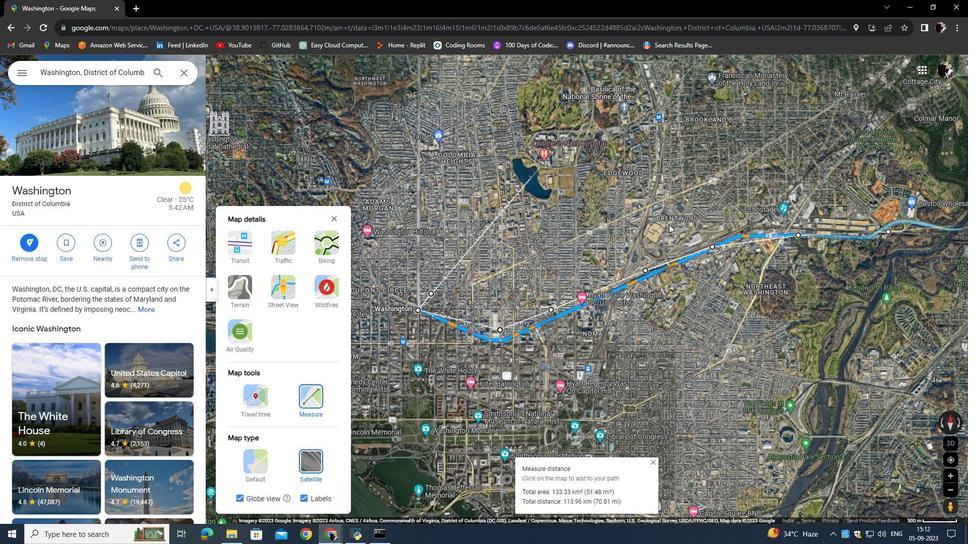 
Action: Mouse pressed left at (669, 224)
Screenshot: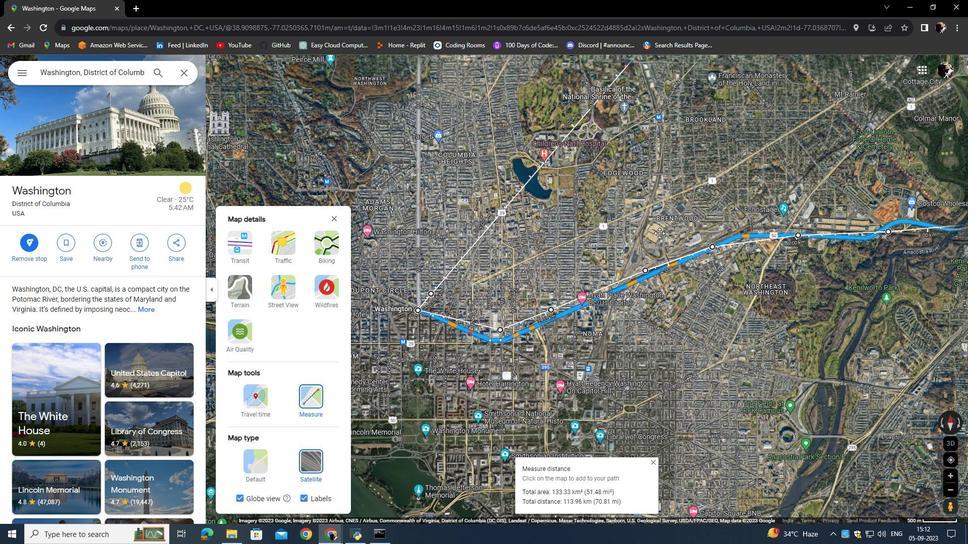 
Action: Mouse moved to (695, 229)
Screenshot: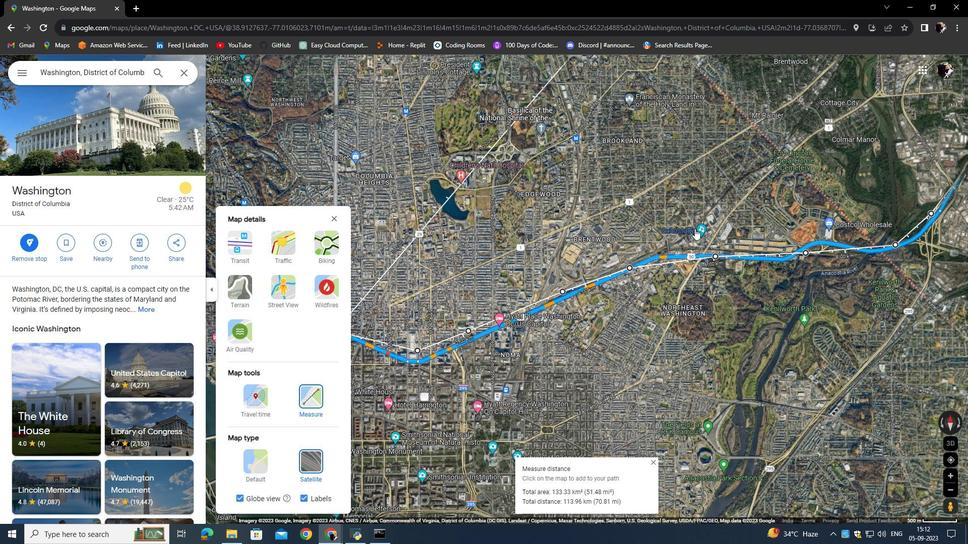
Action: Mouse scrolled (695, 228) with delta (0, 0)
Screenshot: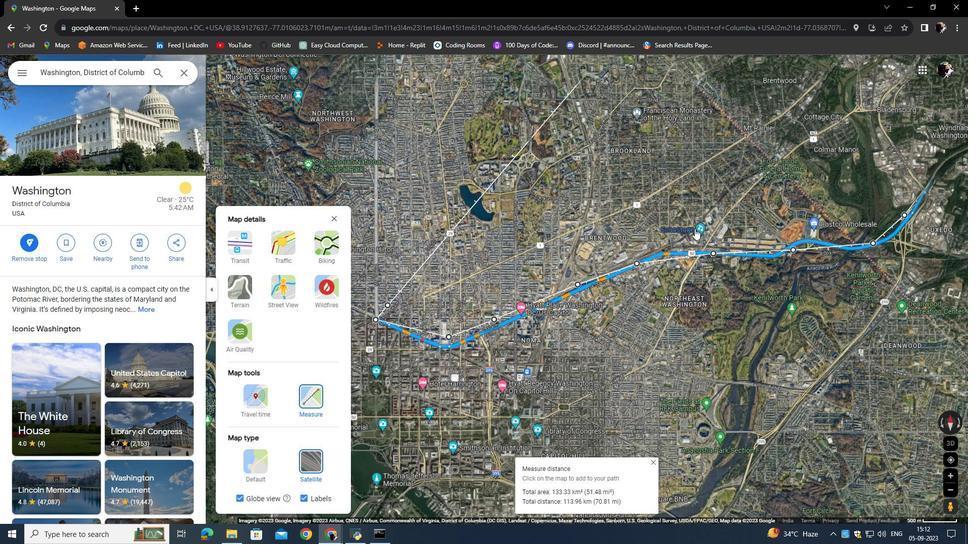 
Action: Mouse pressed left at (695, 229)
Screenshot: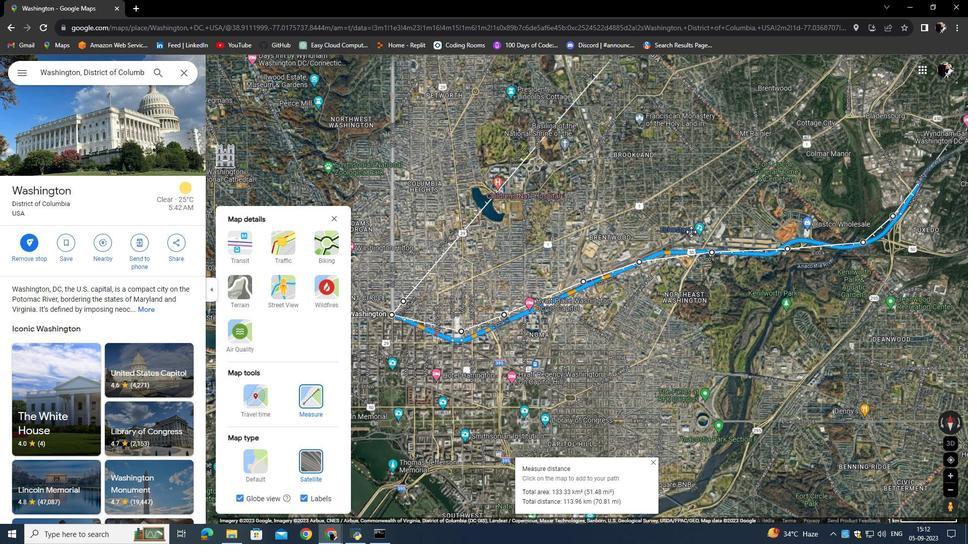 
Action: Mouse moved to (692, 240)
Screenshot: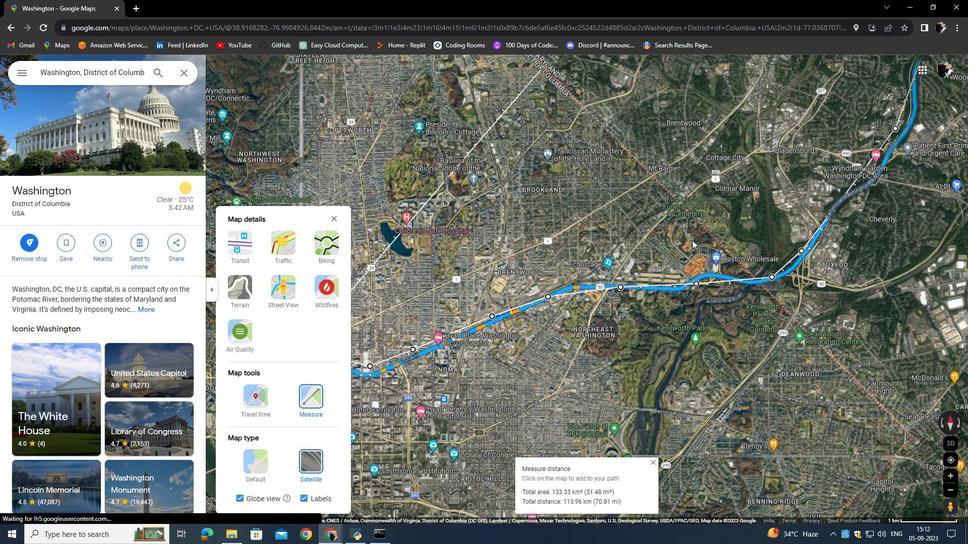 
Action: Mouse pressed left at (692, 240)
Screenshot: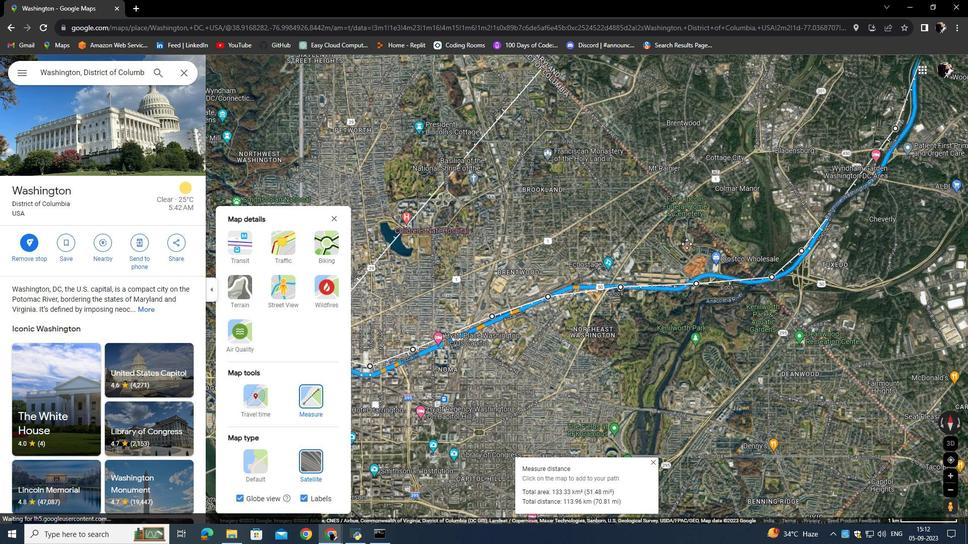 
Action: Mouse moved to (744, 243)
Screenshot: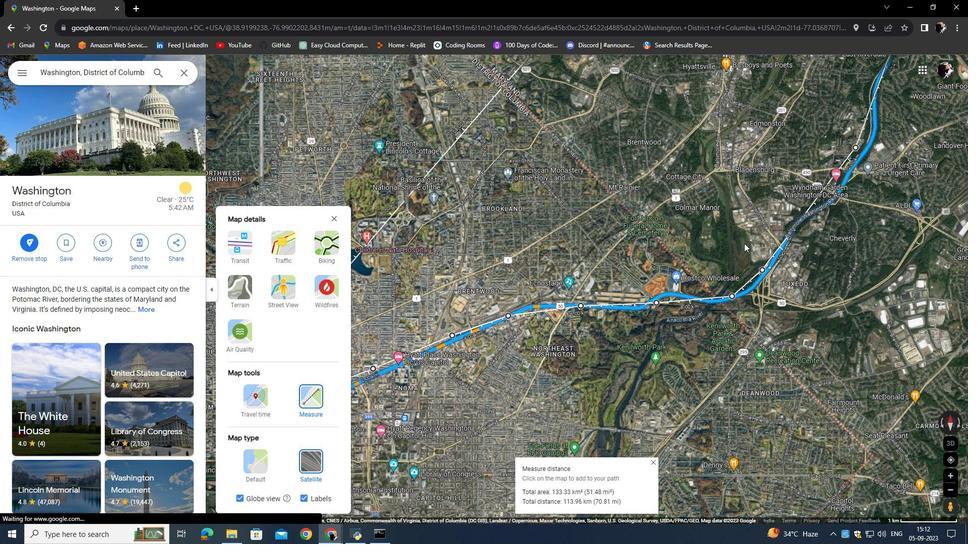 
Action: Mouse scrolled (744, 243) with delta (0, 0)
Screenshot: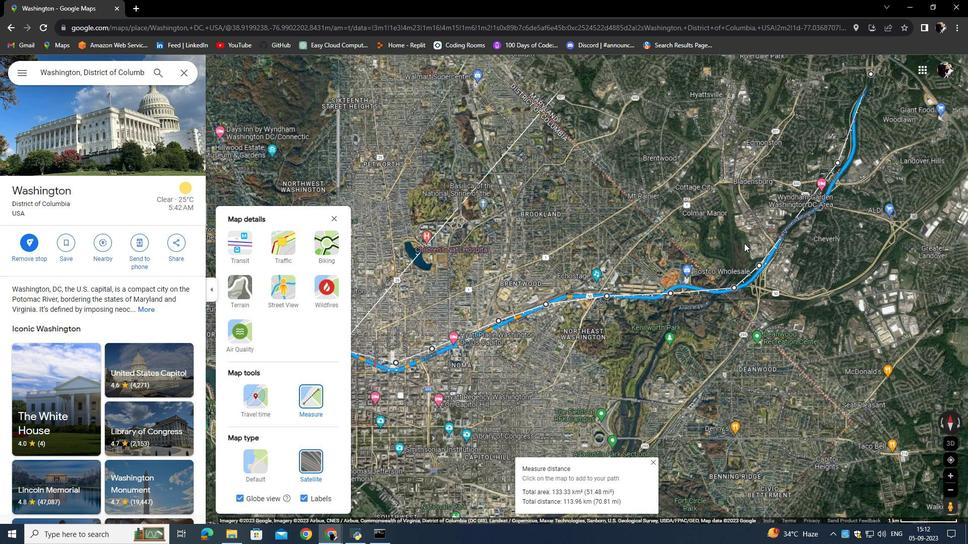 
Action: Mouse pressed left at (744, 243)
Screenshot: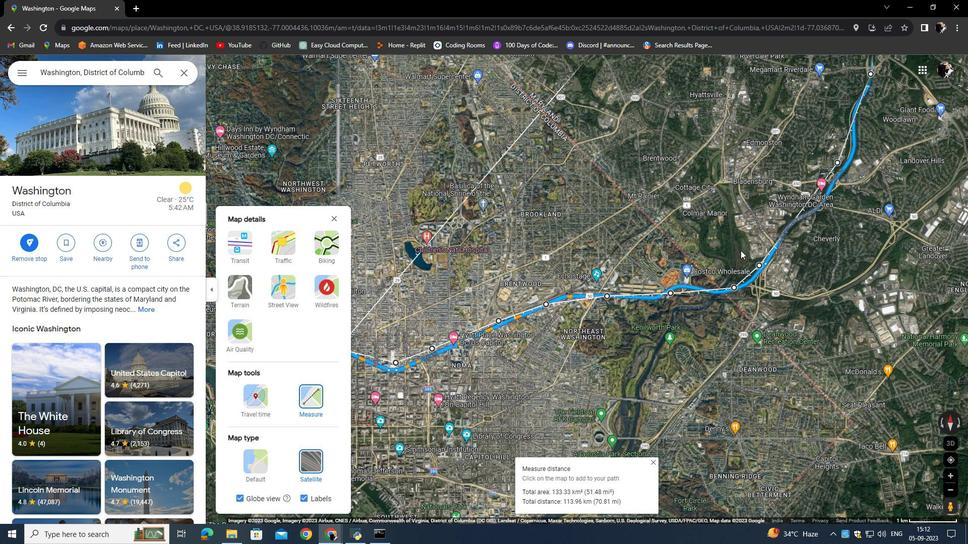 
Action: Mouse moved to (718, 258)
Screenshot: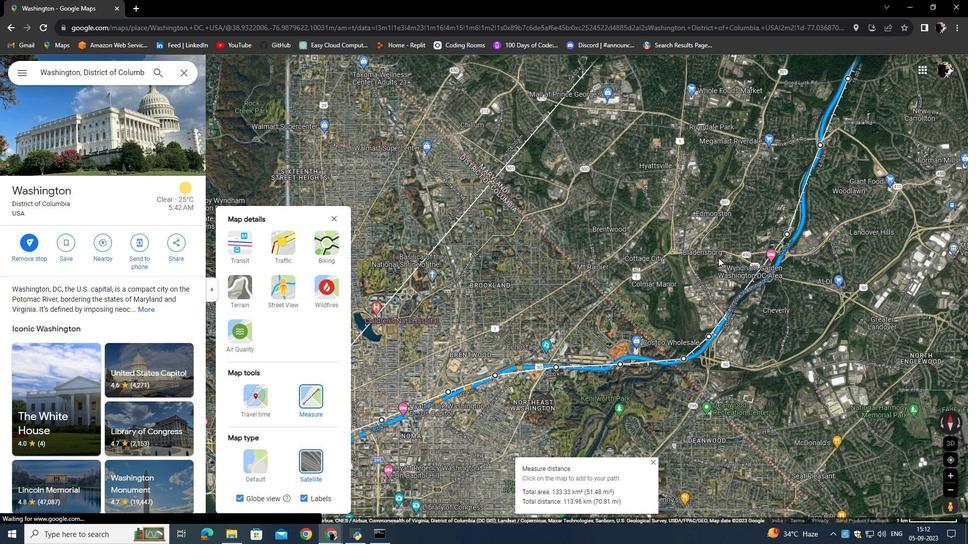 
Action: Mouse pressed left at (718, 258)
Screenshot: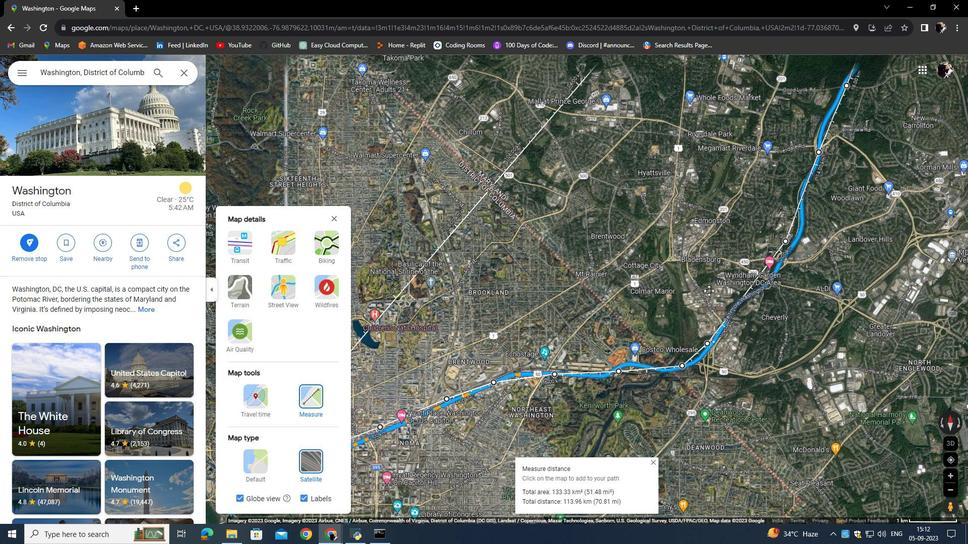 
Action: Mouse moved to (713, 237)
Screenshot: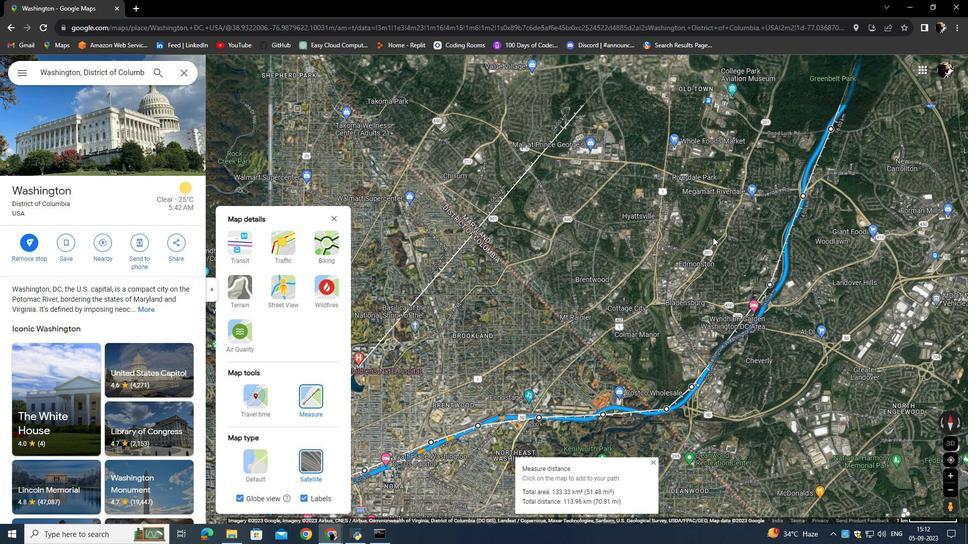 
Action: Mouse pressed left at (713, 237)
Screenshot: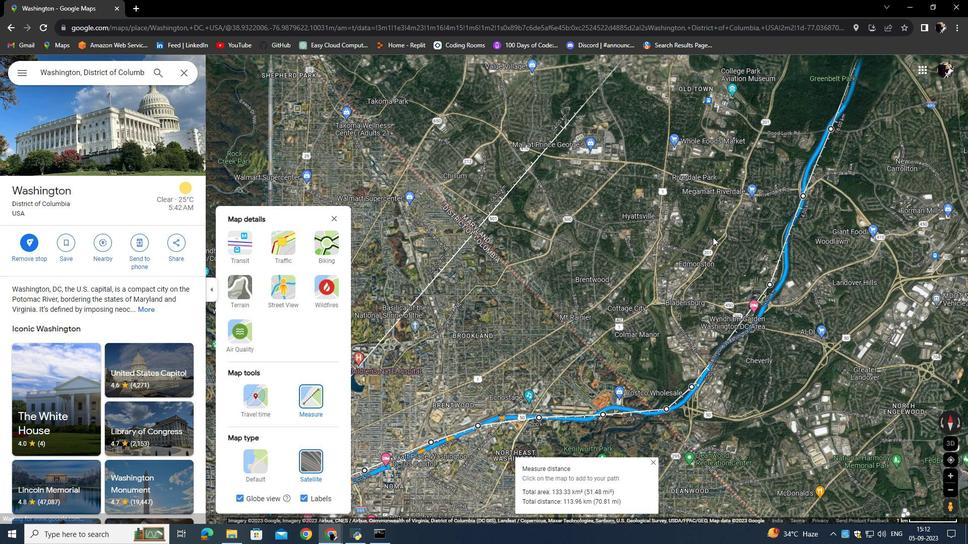 
Action: Mouse moved to (736, 255)
Screenshot: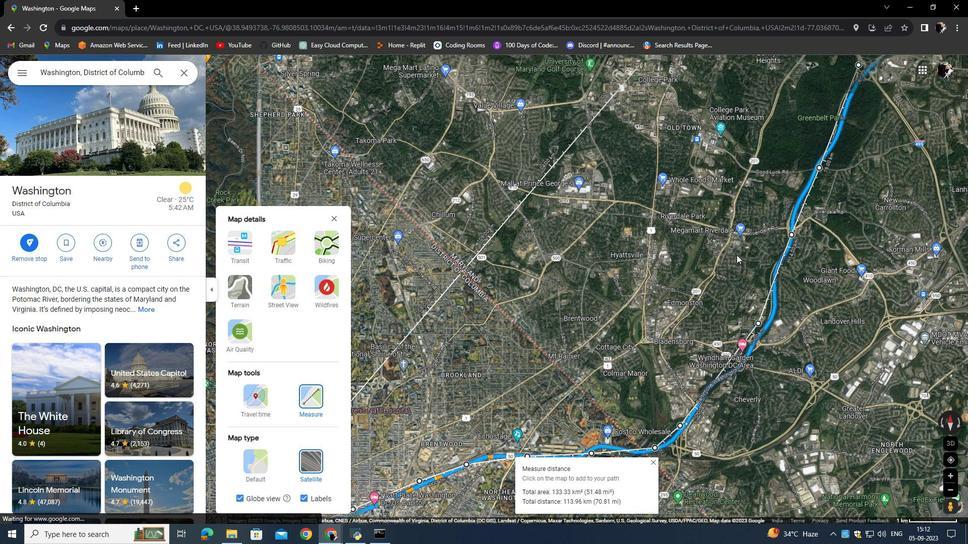 
Action: Mouse pressed left at (736, 255)
Screenshot: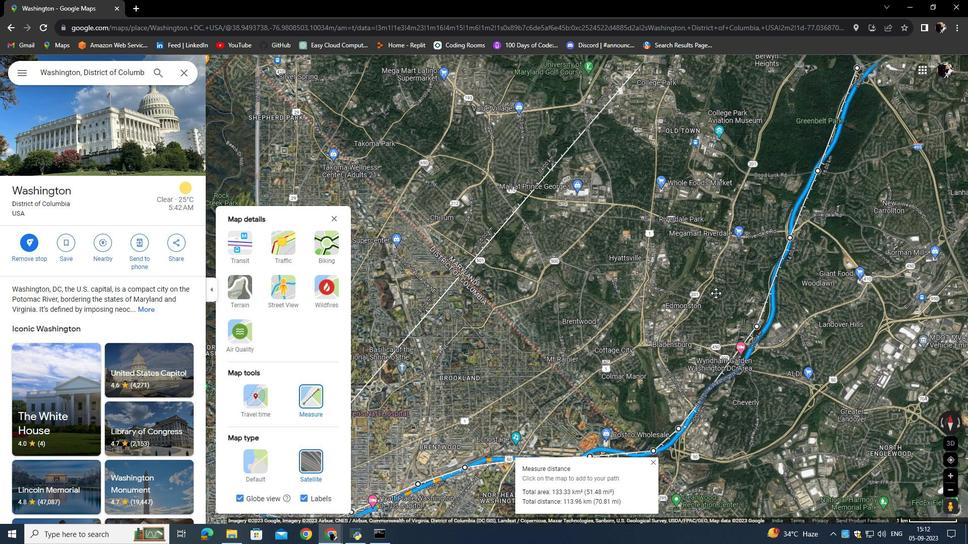 
Action: Mouse moved to (734, 267)
Screenshot: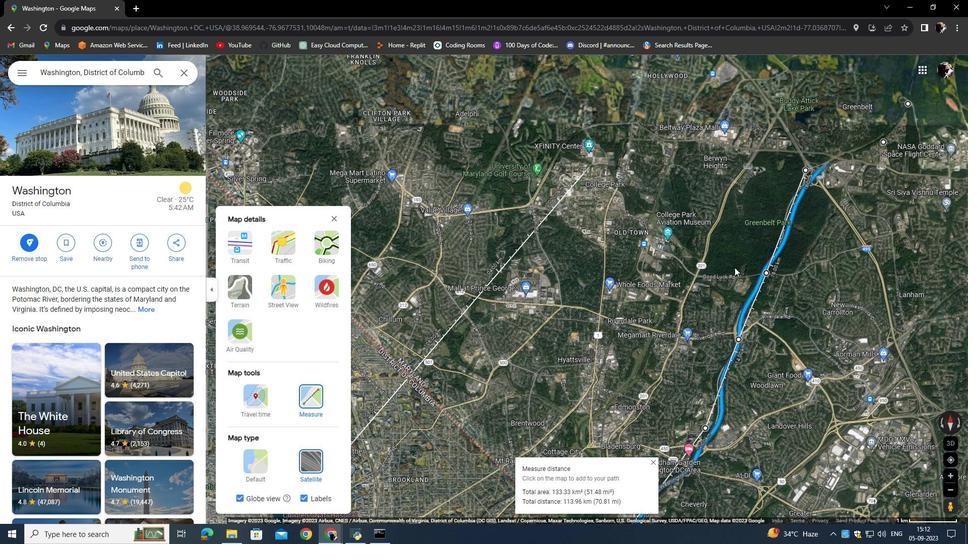 
Action: Mouse pressed left at (734, 267)
Screenshot: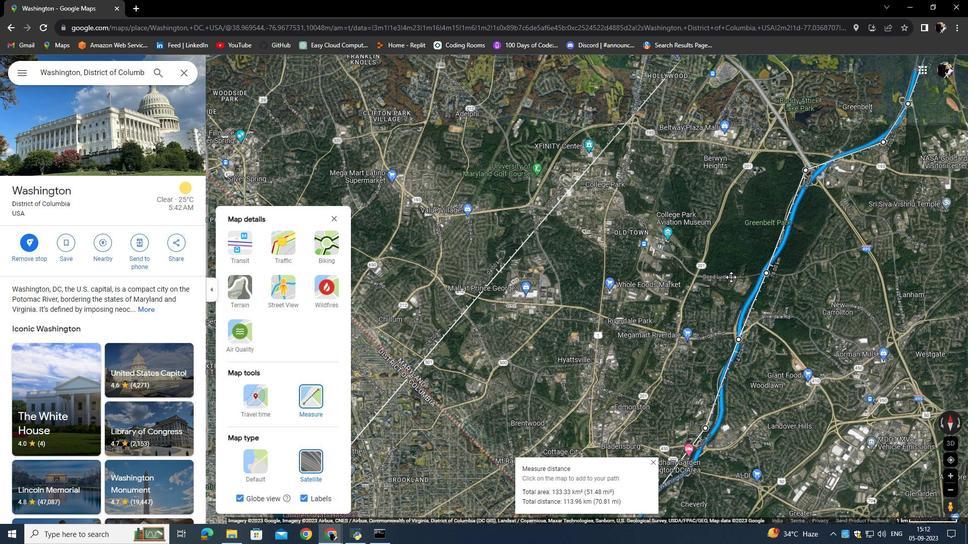 
Action: Mouse moved to (696, 244)
Screenshot: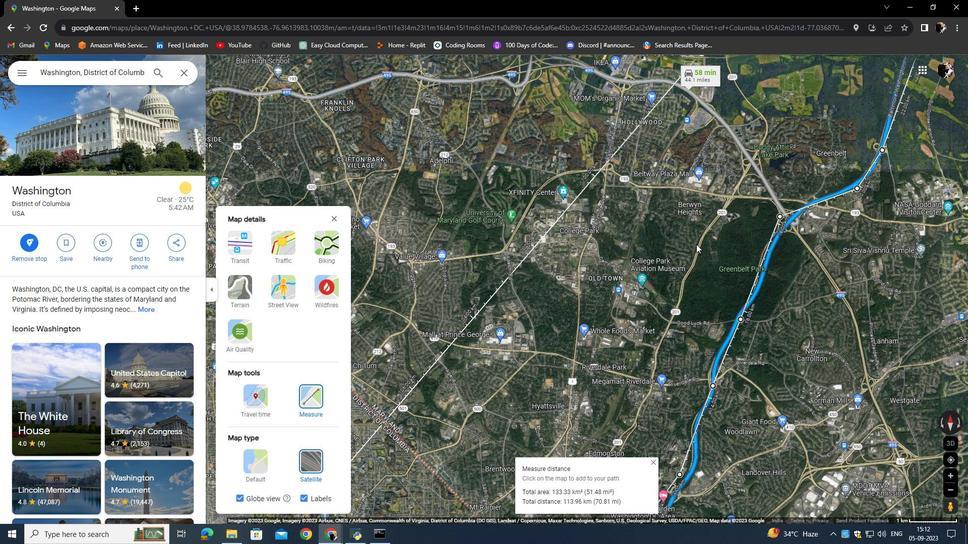 
Action: Mouse pressed left at (696, 244)
Screenshot: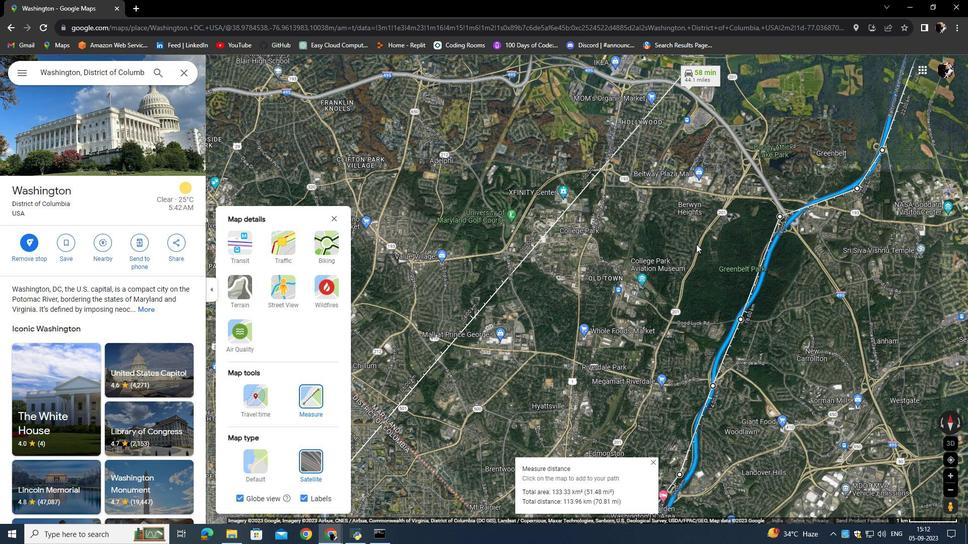 
Action: Mouse moved to (740, 230)
Screenshot: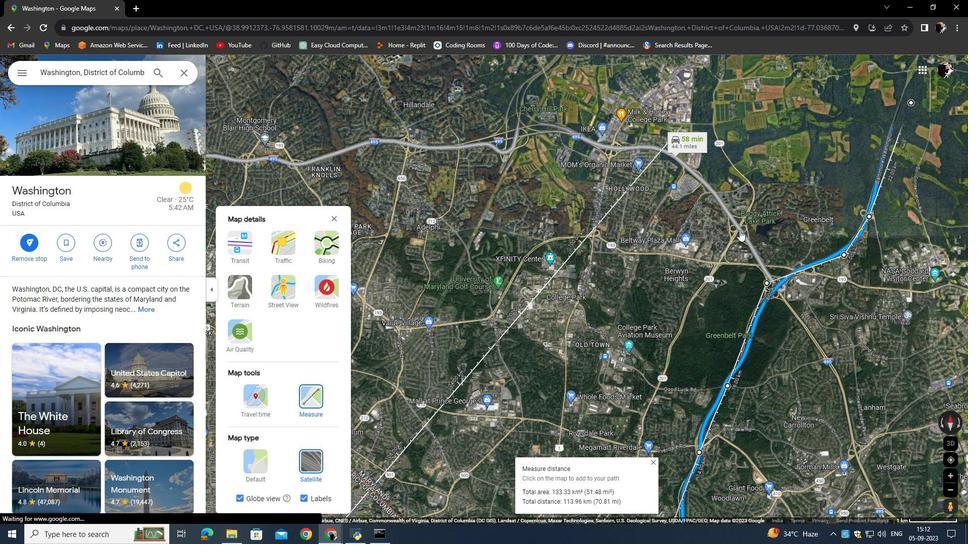 
Action: Mouse pressed left at (740, 230)
Screenshot: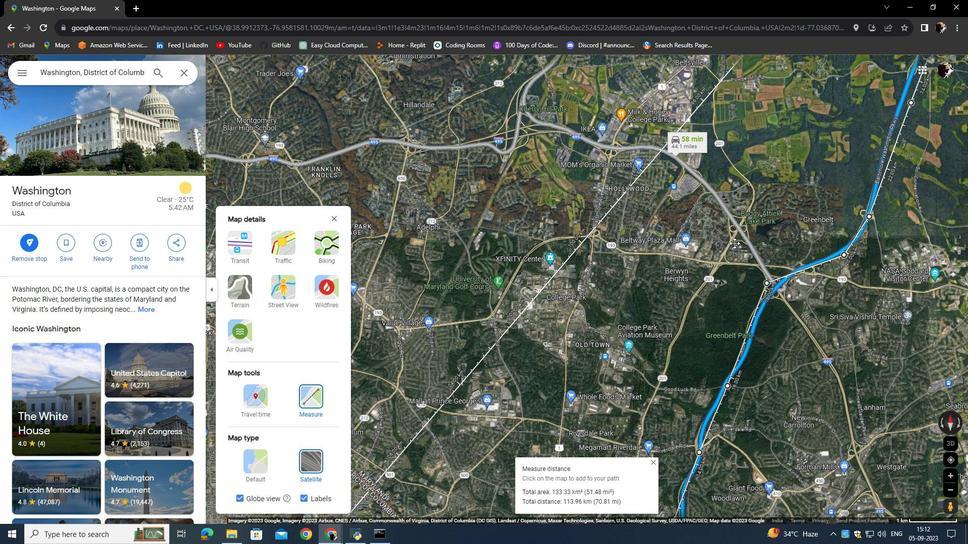 
Action: Mouse moved to (759, 248)
Screenshot: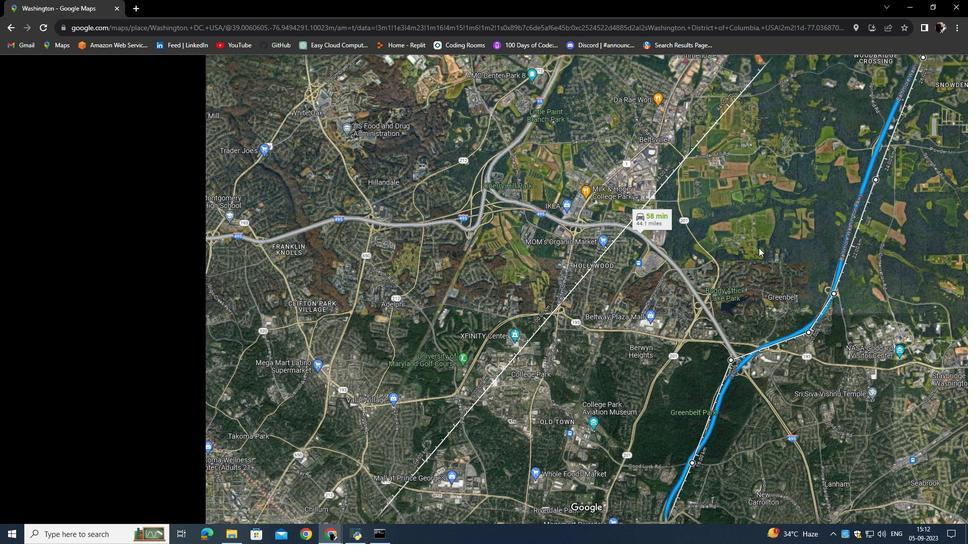 
Action: Mouse pressed left at (759, 248)
Screenshot: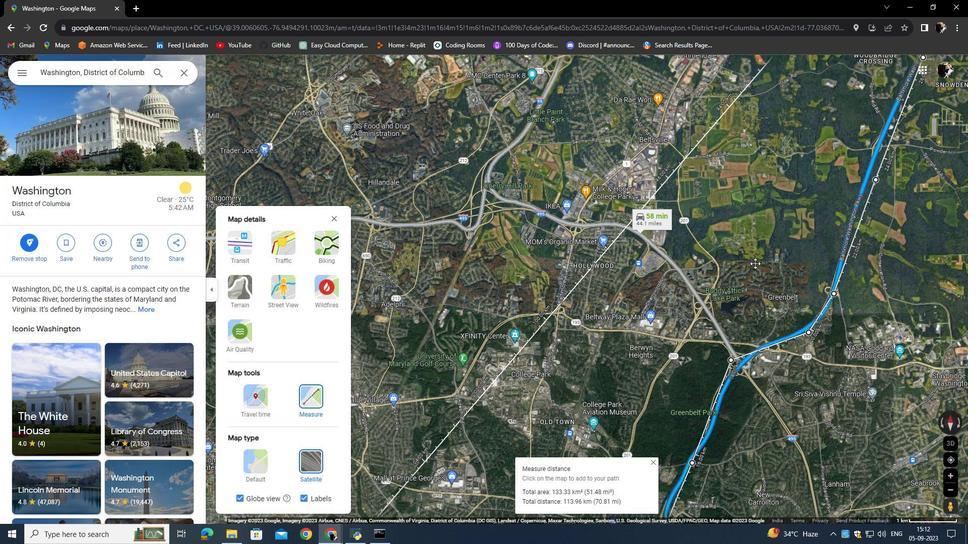 
Action: Mouse moved to (776, 258)
Screenshot: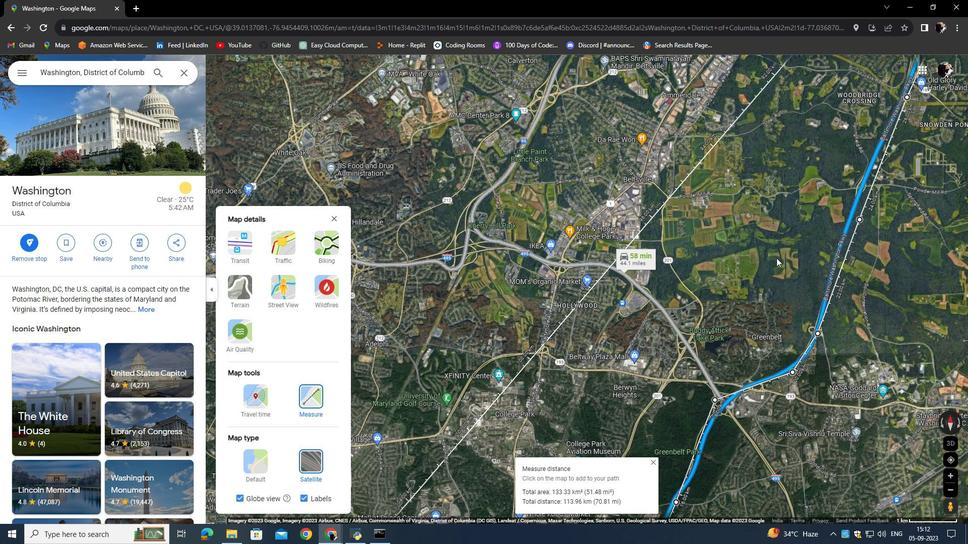 
Action: Mouse pressed left at (776, 258)
Screenshot: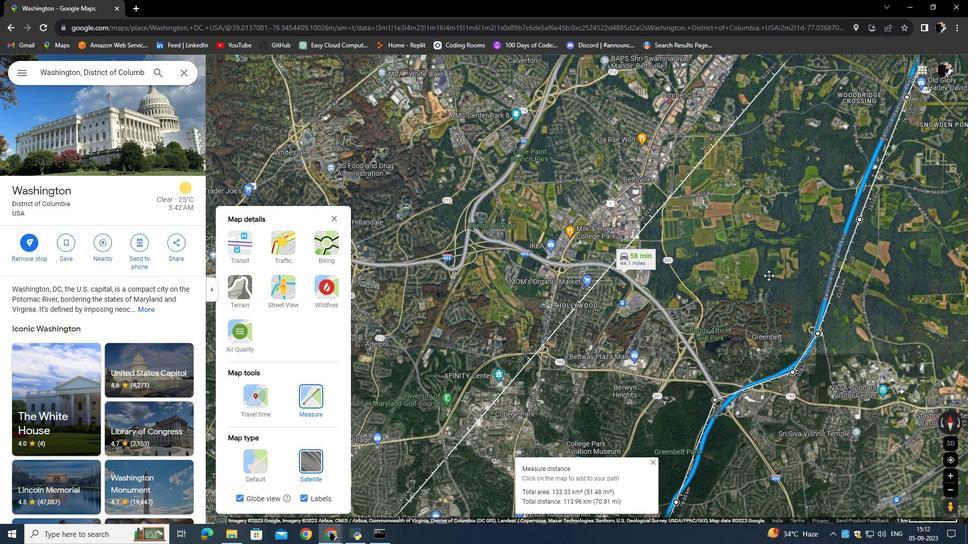 
Action: Mouse moved to (786, 269)
Screenshot: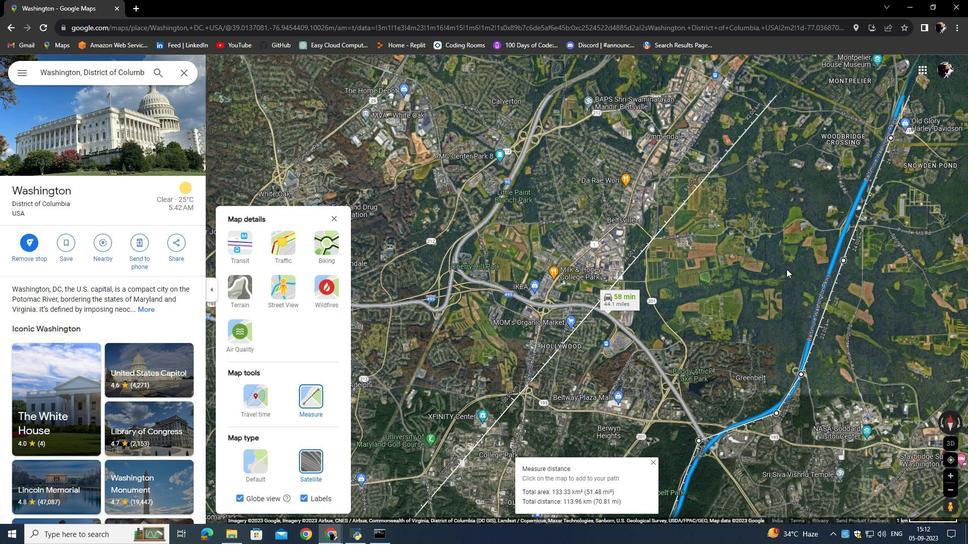 
Action: Mouse pressed left at (786, 269)
Screenshot: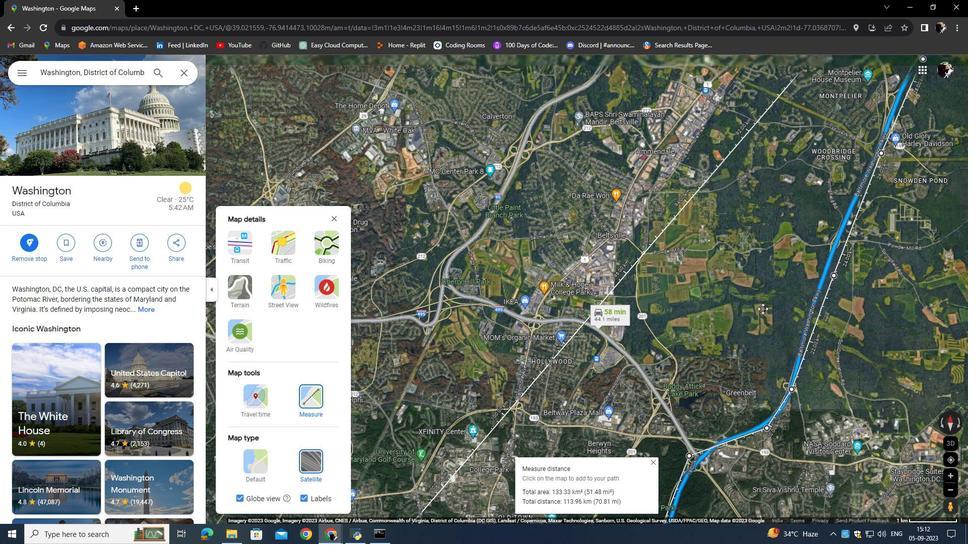 
Action: Mouse moved to (793, 265)
Screenshot: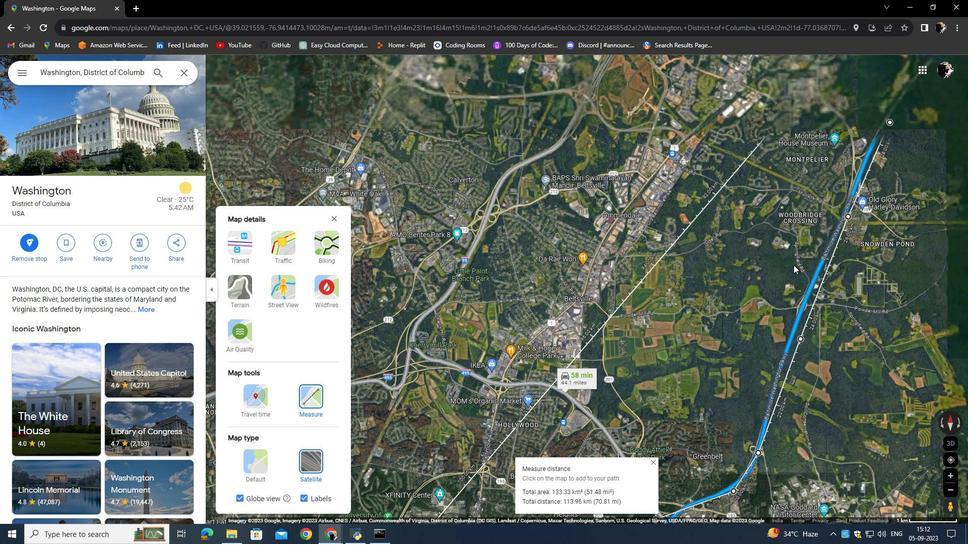 
Action: Mouse pressed left at (793, 265)
Screenshot: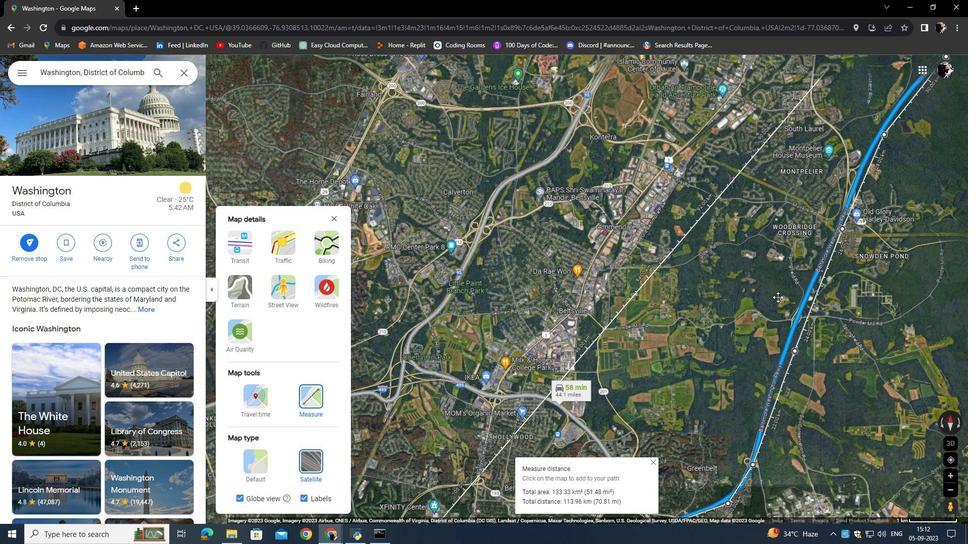 
Action: Mouse moved to (780, 256)
Screenshot: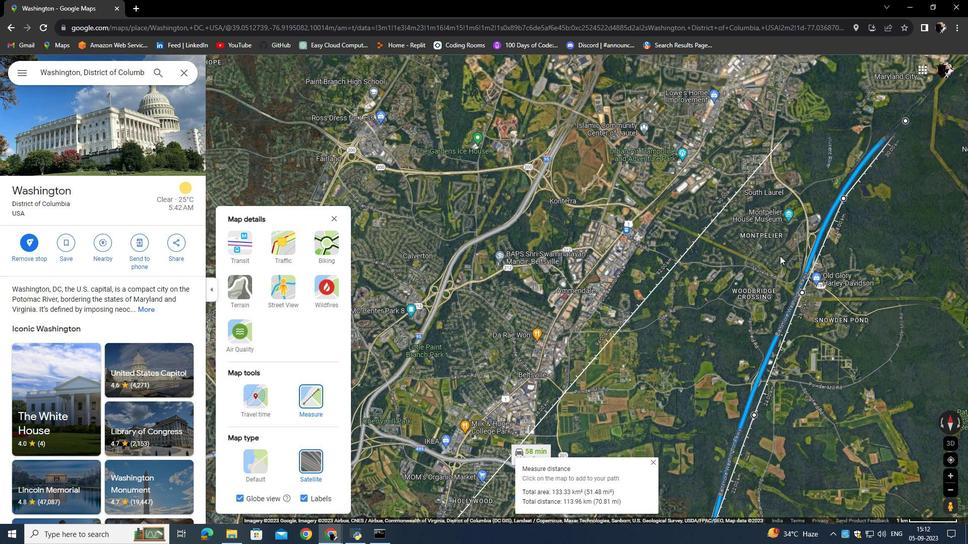 
Action: Mouse pressed left at (780, 256)
Screenshot: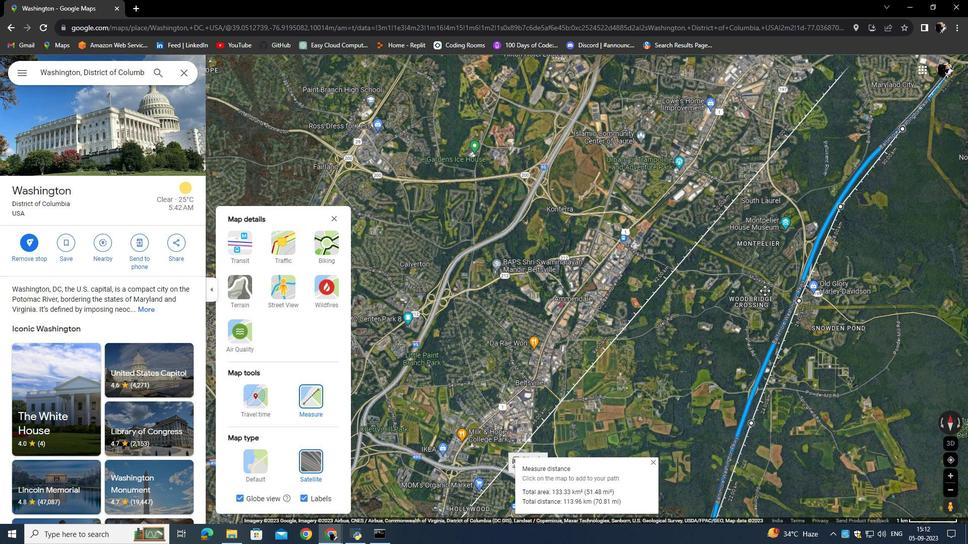 
Action: Mouse moved to (774, 263)
Screenshot: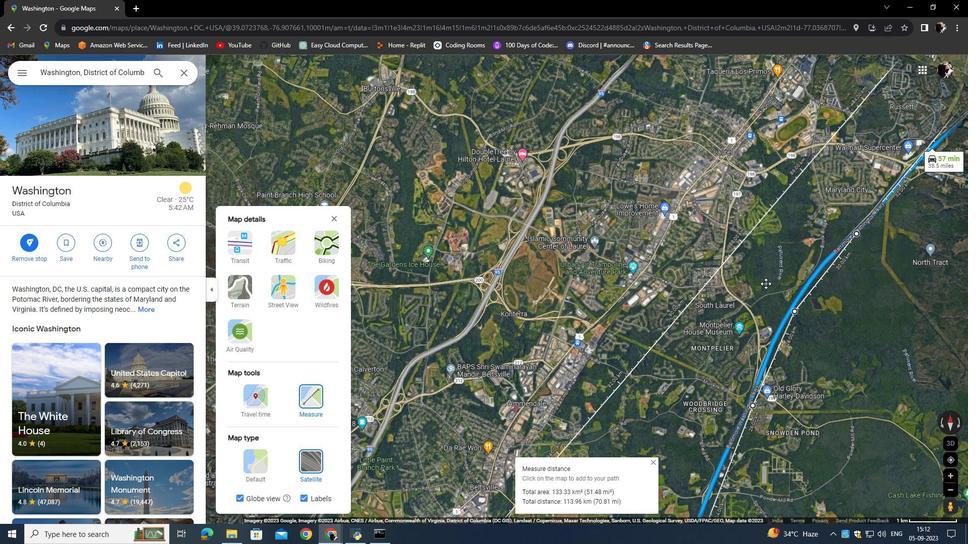 
Action: Mouse pressed left at (774, 263)
Screenshot: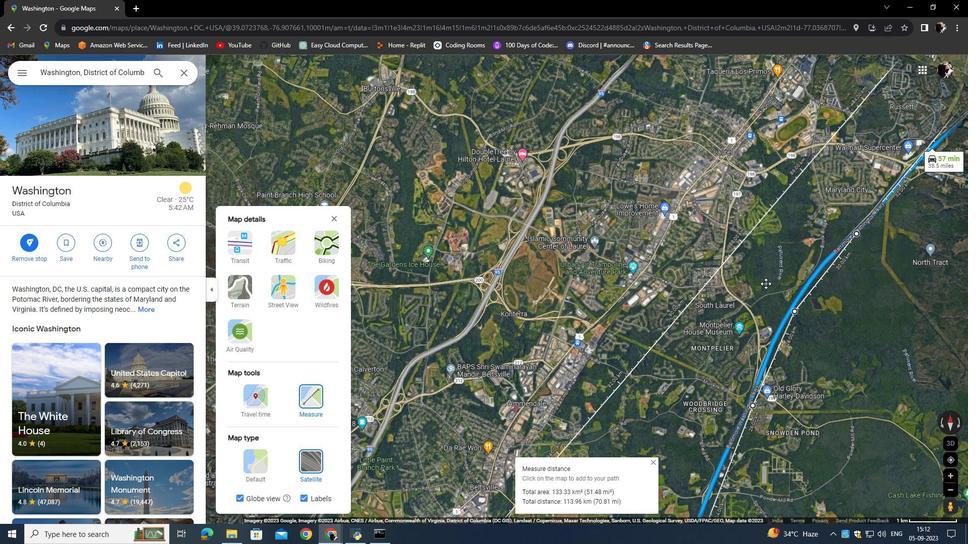 
Action: Mouse moved to (800, 263)
Screenshot: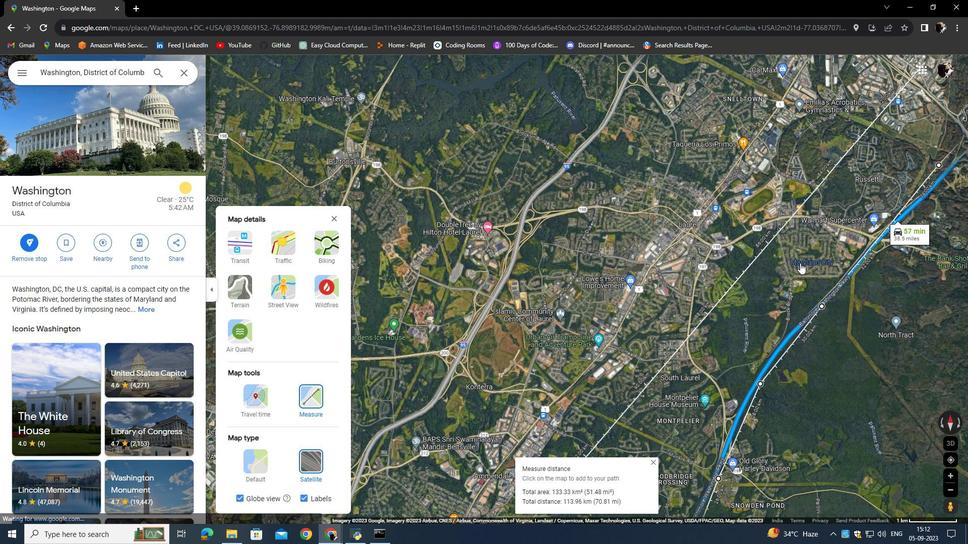 
Action: Mouse pressed left at (800, 263)
Screenshot: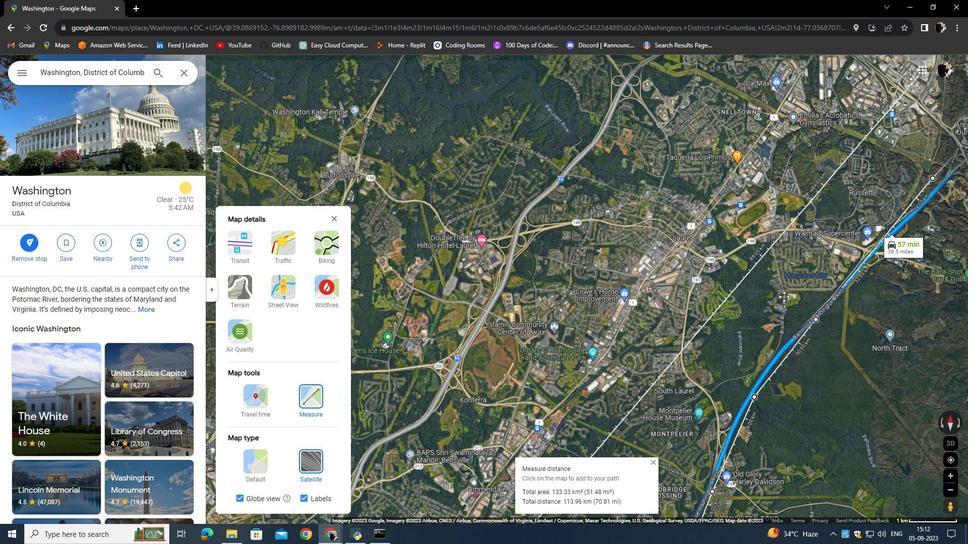 
Action: Mouse moved to (772, 308)
Screenshot: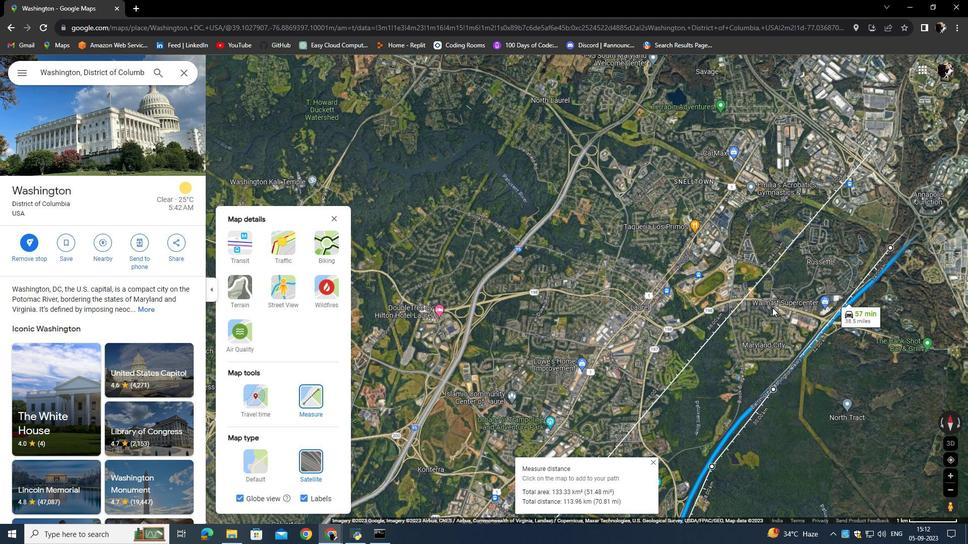 
Action: Mouse scrolled (772, 307) with delta (0, 0)
Screenshot: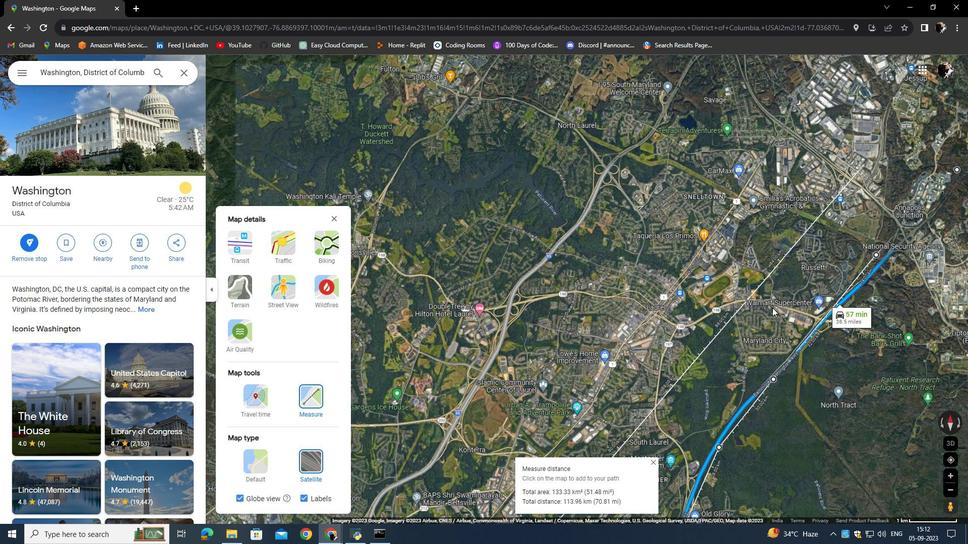 
Action: Mouse scrolled (772, 307) with delta (0, 0)
Screenshot: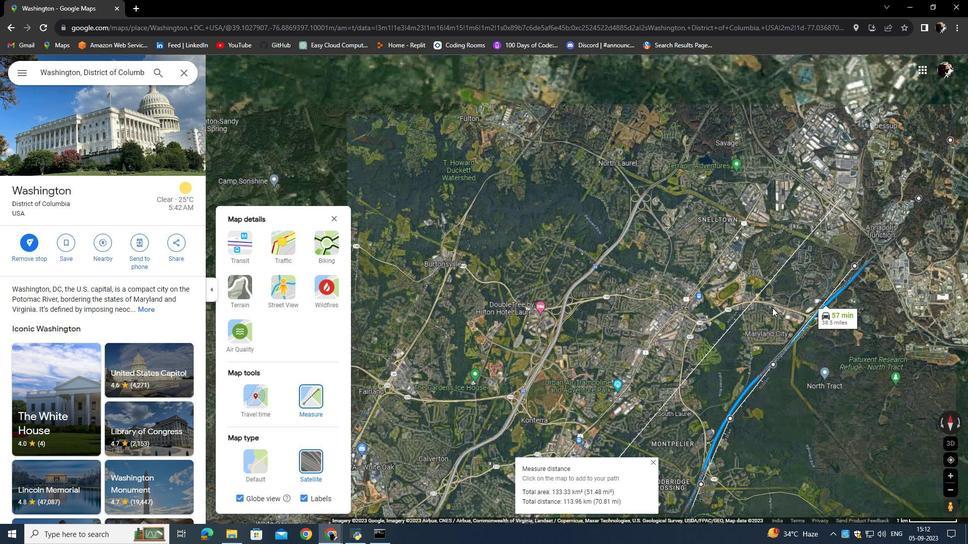
Action: Mouse scrolled (772, 307) with delta (0, 0)
Screenshot: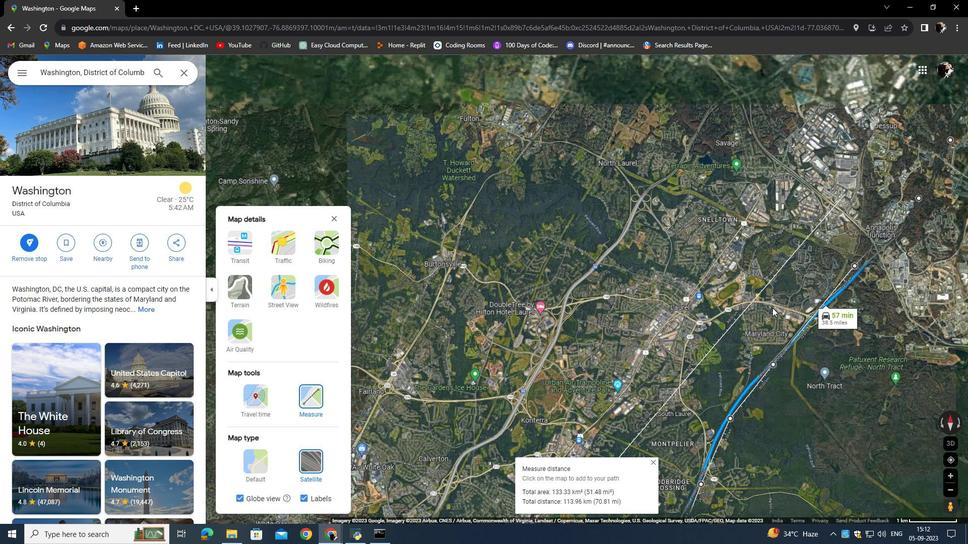 
Action: Mouse scrolled (772, 307) with delta (0, 0)
Screenshot: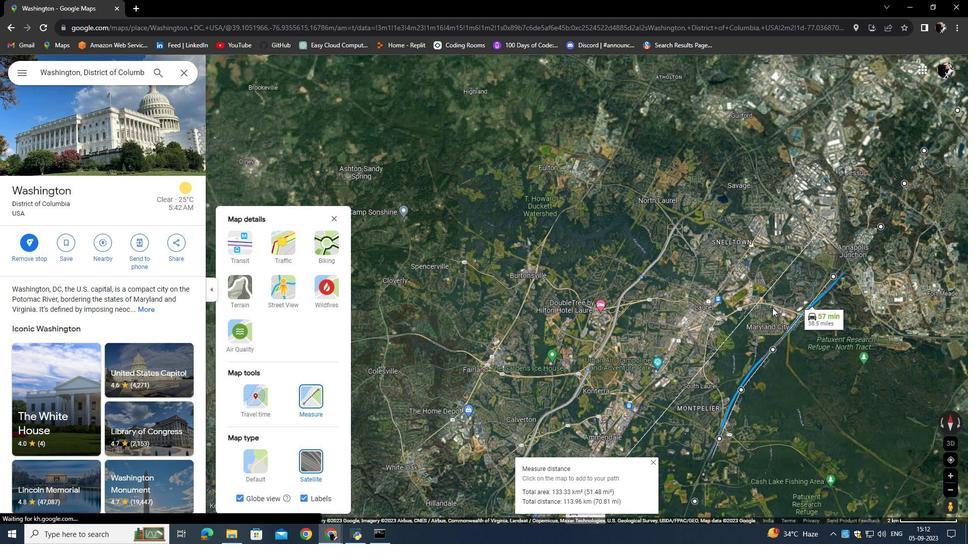 
Action: Mouse pressed left at (772, 308)
Screenshot: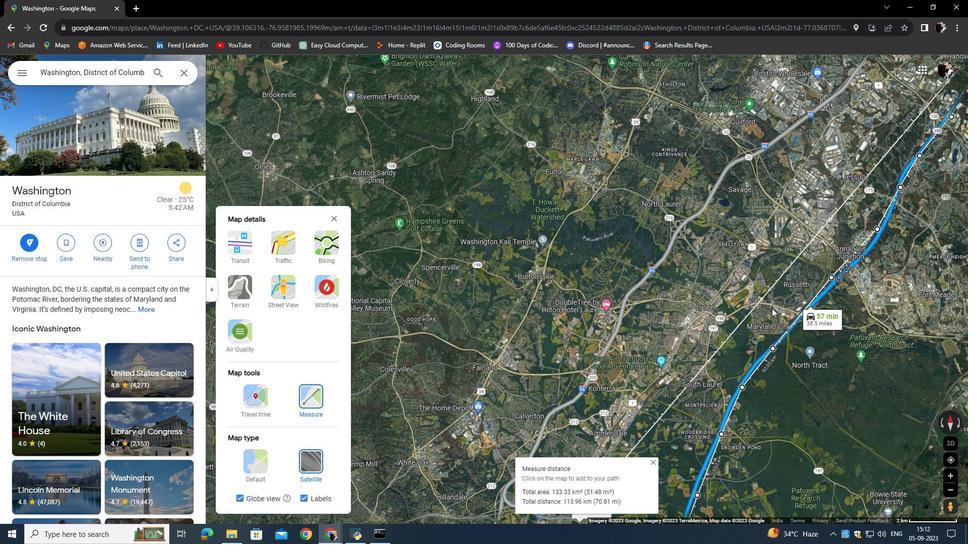 
Action: Mouse moved to (754, 269)
Screenshot: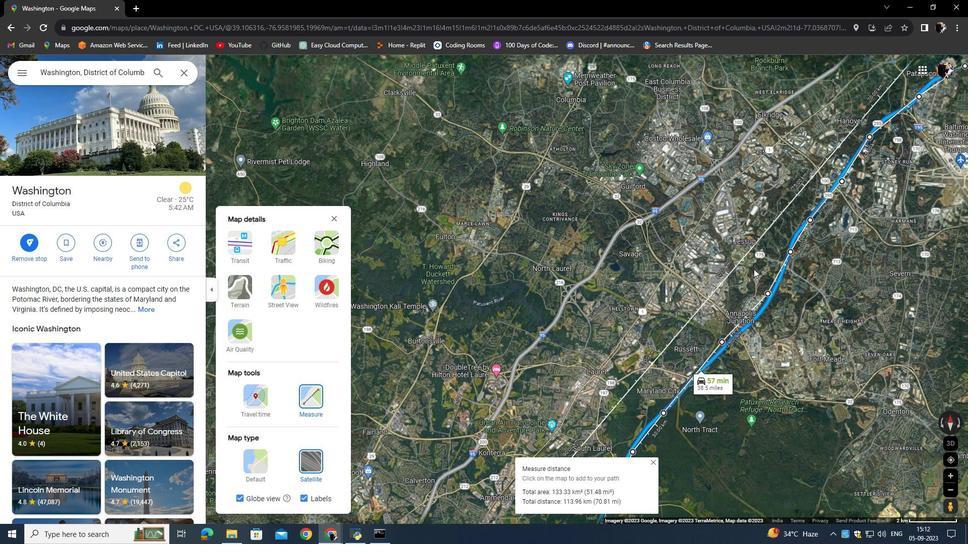 
Action: Mouse pressed left at (754, 269)
Screenshot: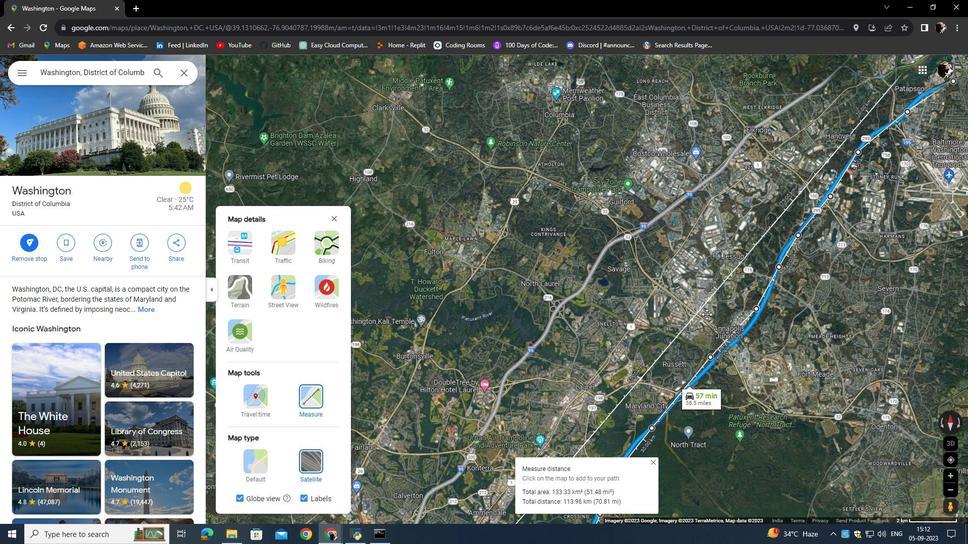 
Action: Mouse moved to (732, 242)
Screenshot: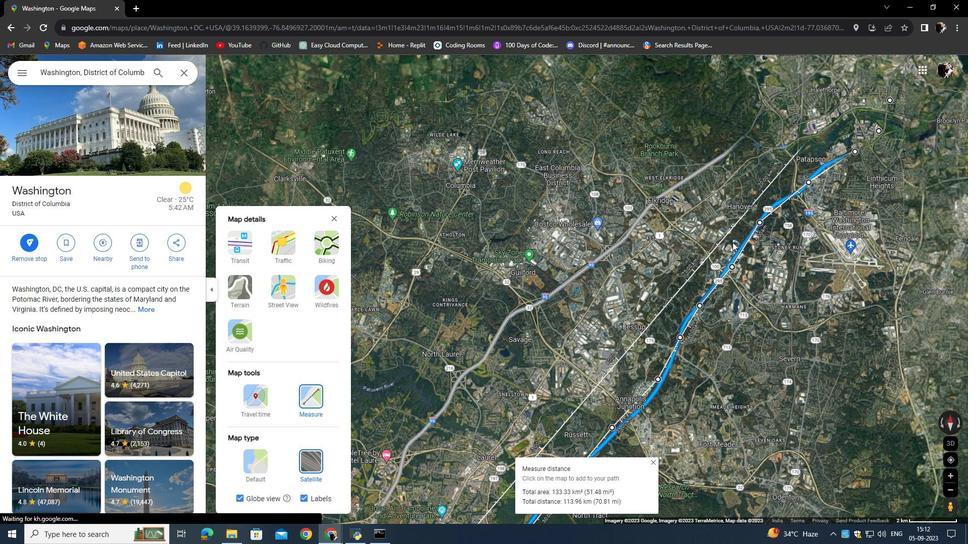 
Action: Mouse scrolled (732, 242) with delta (0, 0)
Screenshot: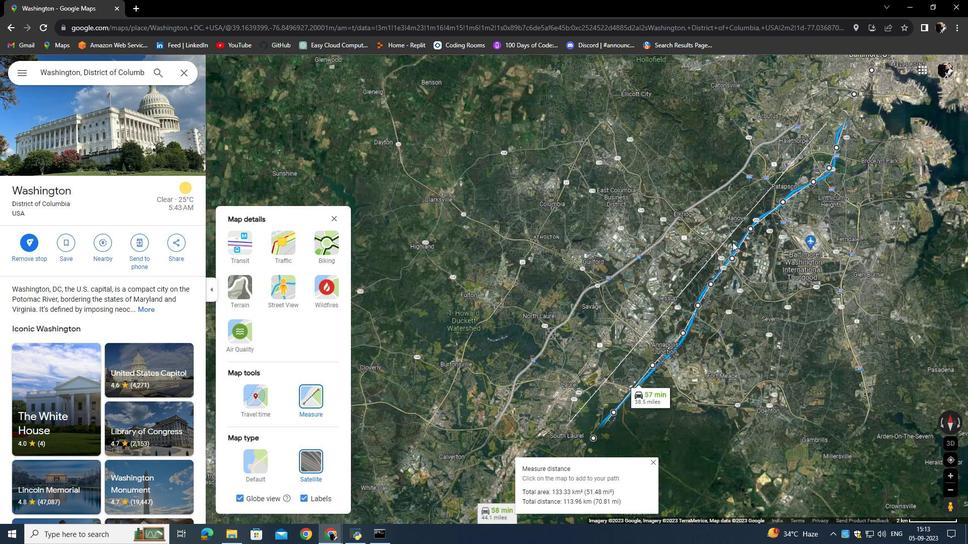 
Action: Mouse scrolled (732, 242) with delta (0, 0)
Screenshot: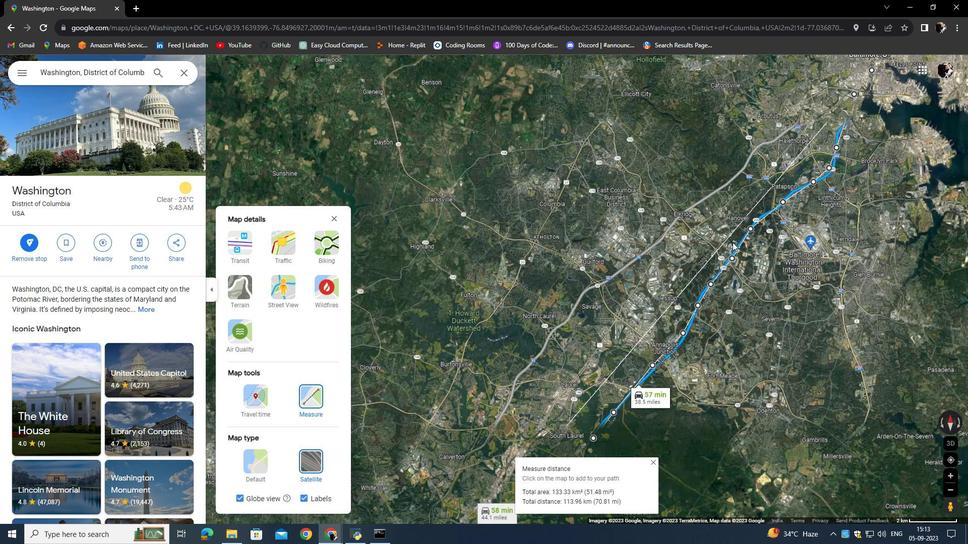 
Action: Mouse scrolled (732, 242) with delta (0, 0)
Screenshot: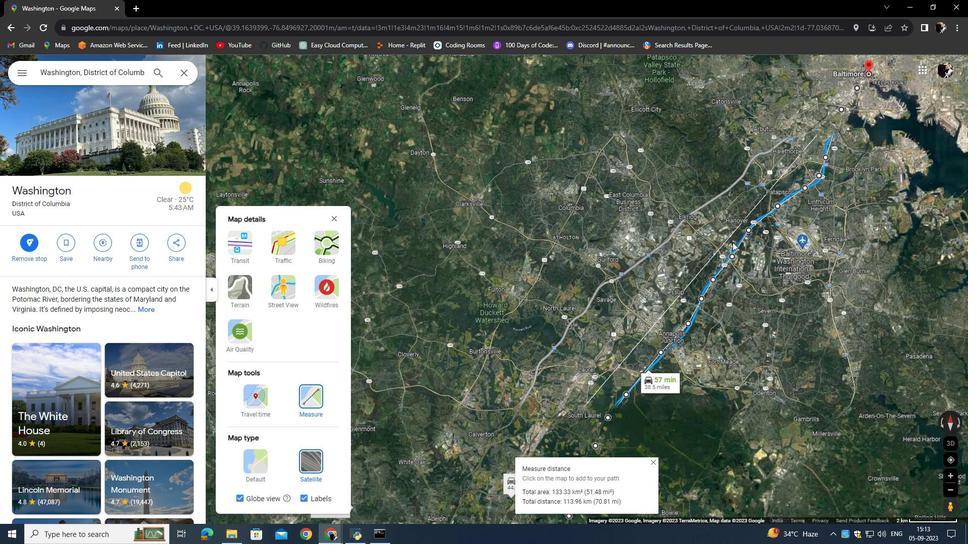 
Action: Mouse scrolled (732, 242) with delta (0, 0)
Screenshot: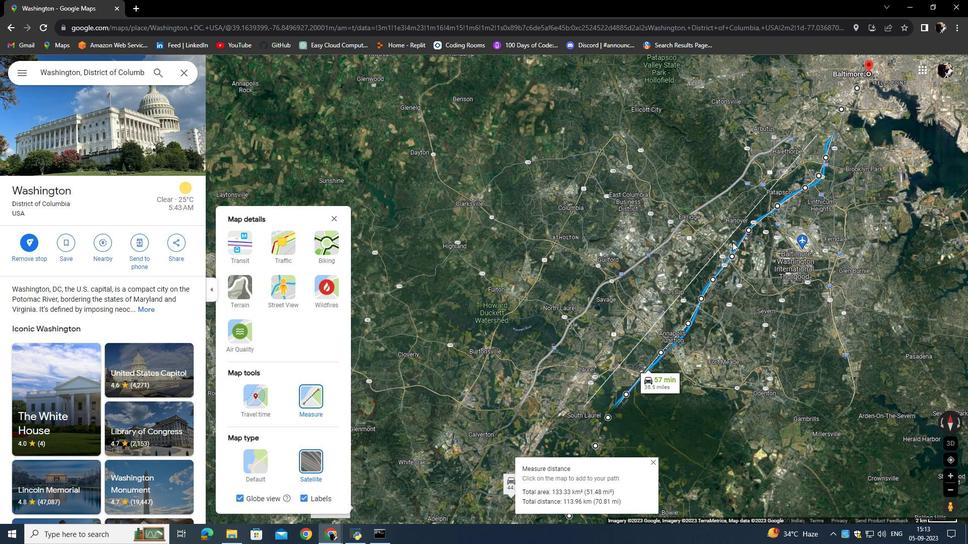 
Action: Mouse scrolled (732, 242) with delta (0, 0)
Screenshot: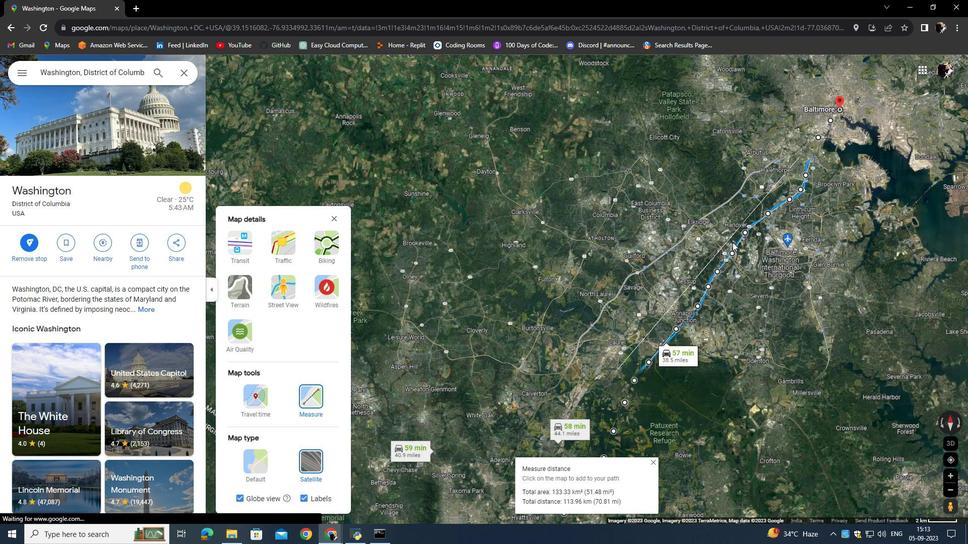 
Action: Mouse scrolled (732, 242) with delta (0, 0)
Screenshot: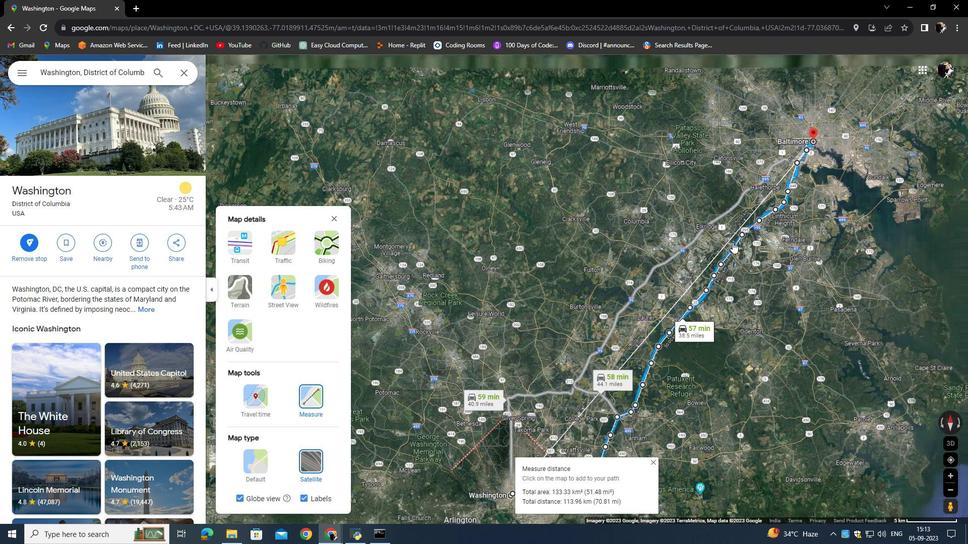 
Action: Mouse scrolled (732, 242) with delta (0, 0)
Screenshot: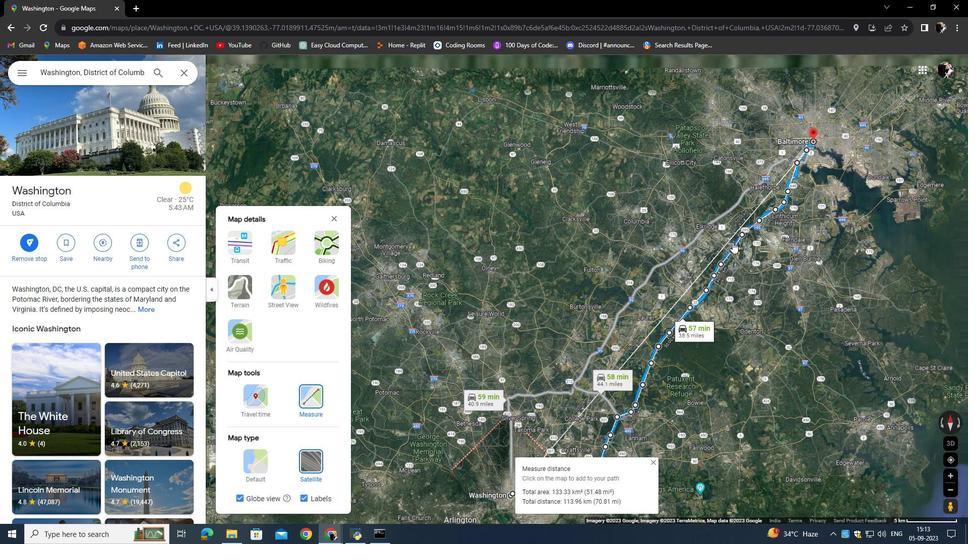 
Action: Mouse moved to (641, 289)
Screenshot: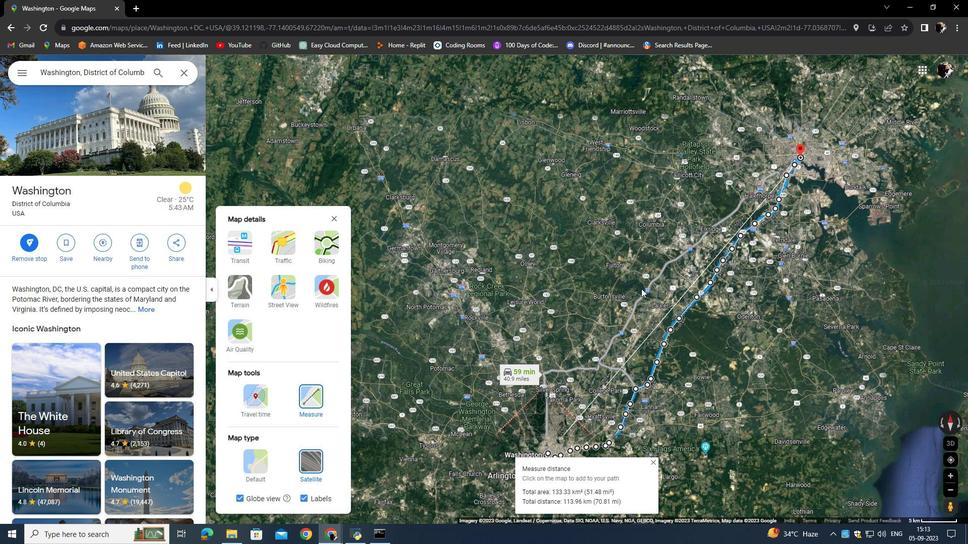 
Action: Mouse scrolled (641, 288) with delta (0, 0)
Screenshot: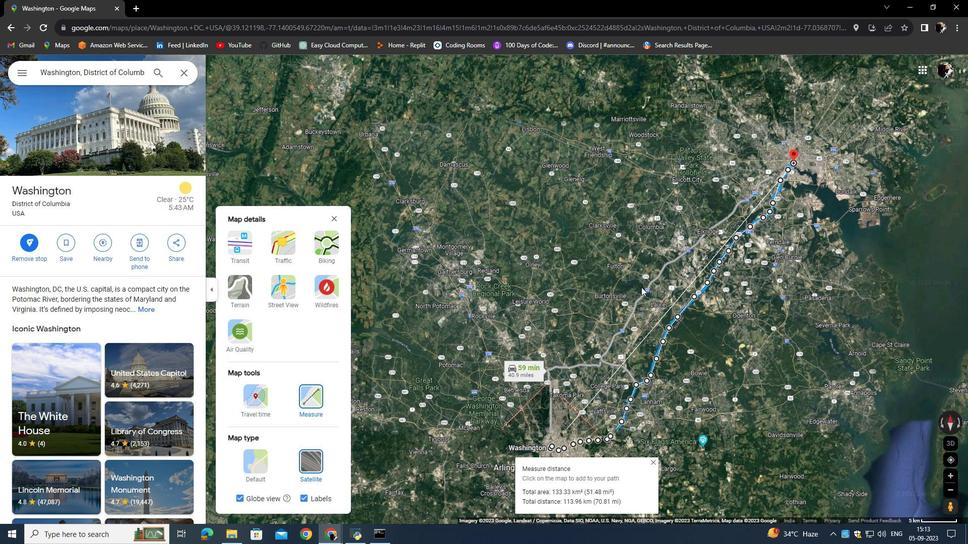 
Action: Mouse scrolled (641, 288) with delta (0, 0)
Screenshot: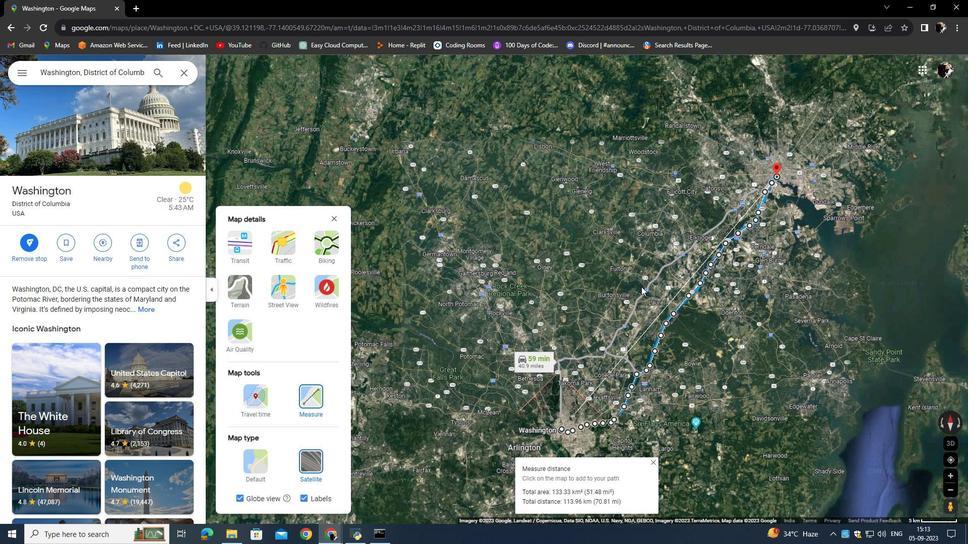 
Action: Mouse moved to (642, 285)
Screenshot: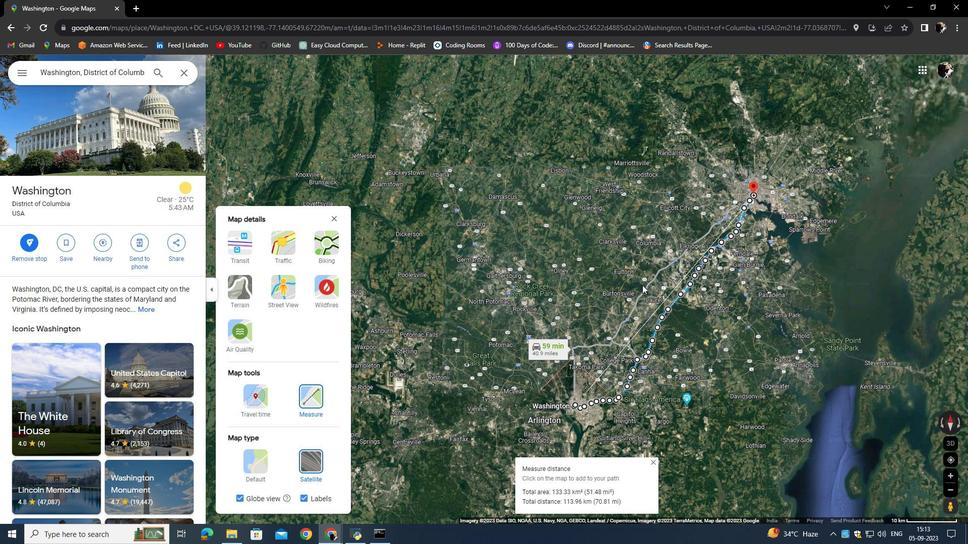 
Action: Mouse pressed left at (642, 285)
Screenshot: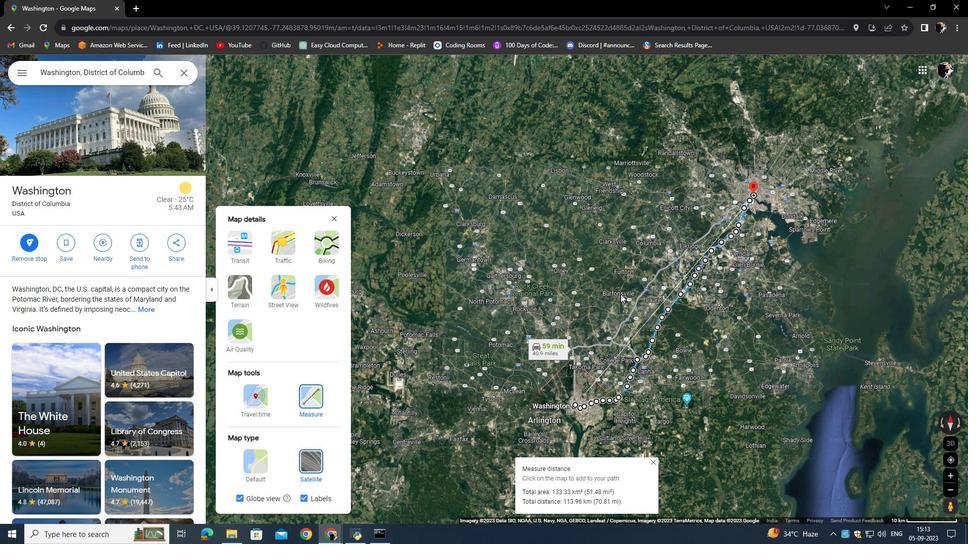 
Action: Mouse moved to (605, 296)
Screenshot: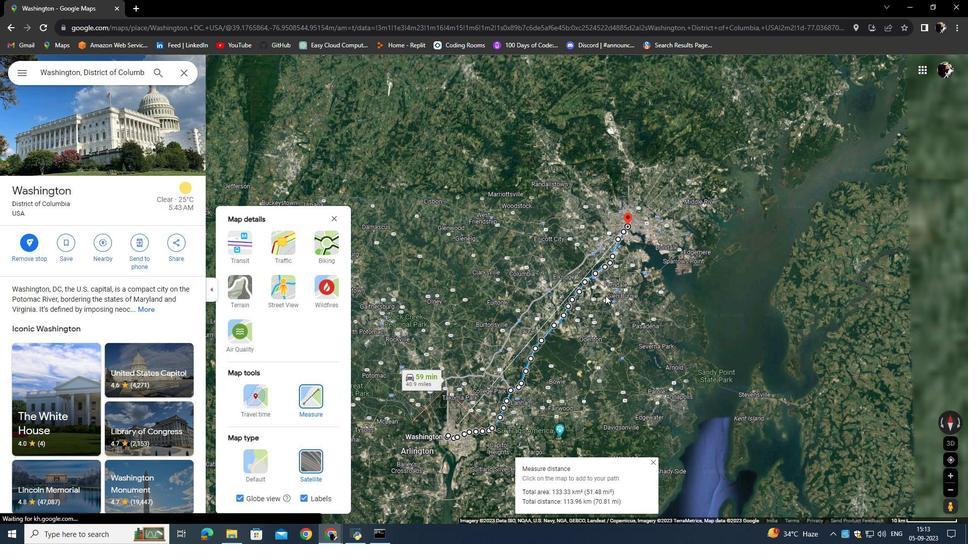 
Action: Mouse scrolled (605, 296) with delta (0, 0)
Screenshot: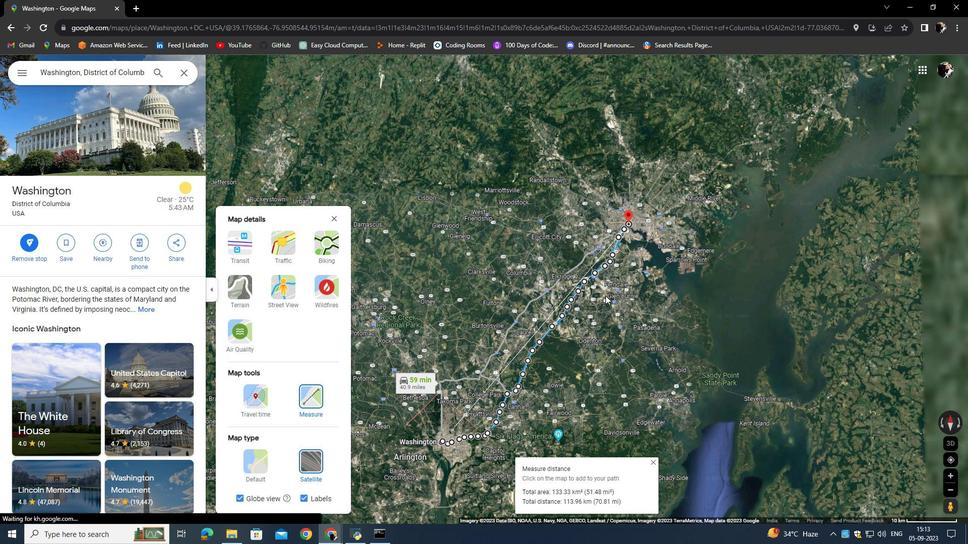 
Action: Mouse scrolled (605, 296) with delta (0, 0)
Screenshot: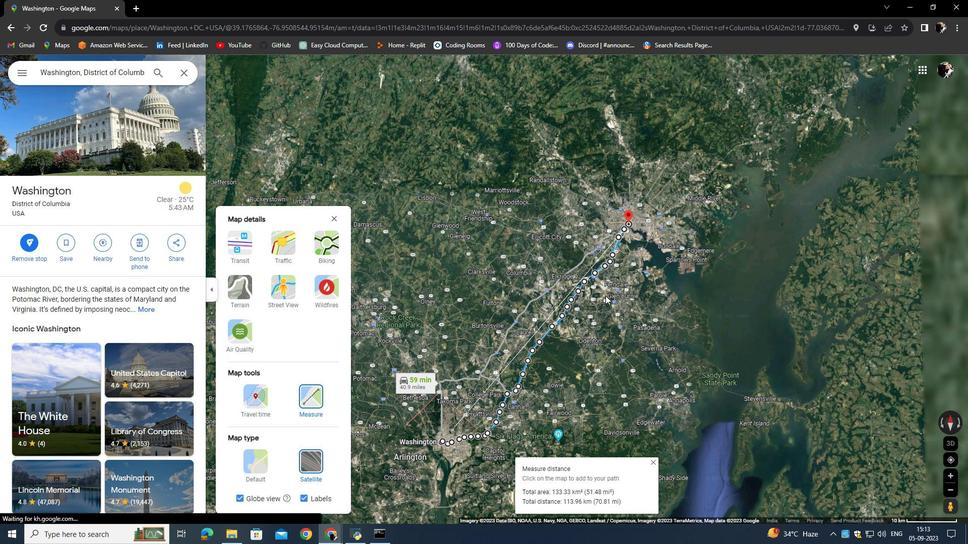 
Action: Mouse scrolled (605, 296) with delta (0, 0)
Screenshot: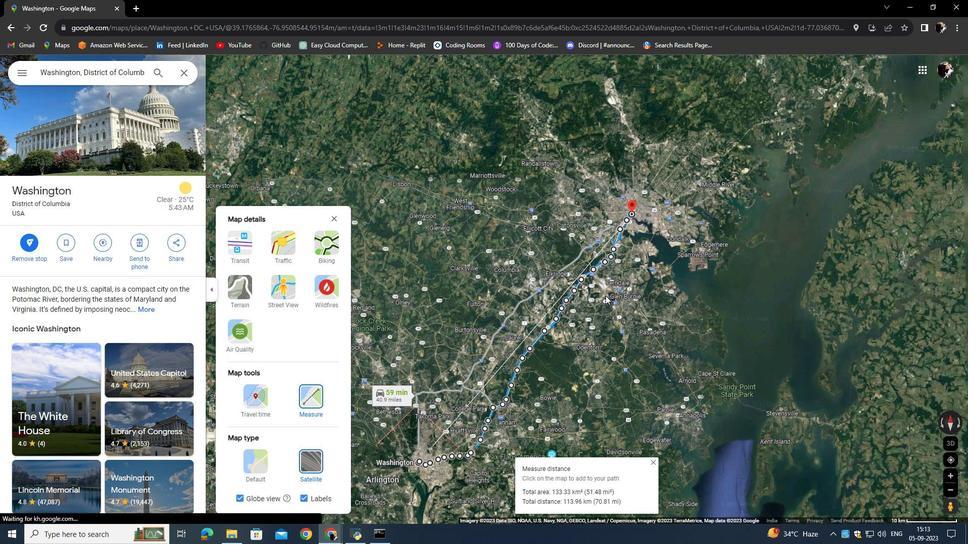 
Action: Mouse scrolled (605, 296) with delta (0, 0)
Screenshot: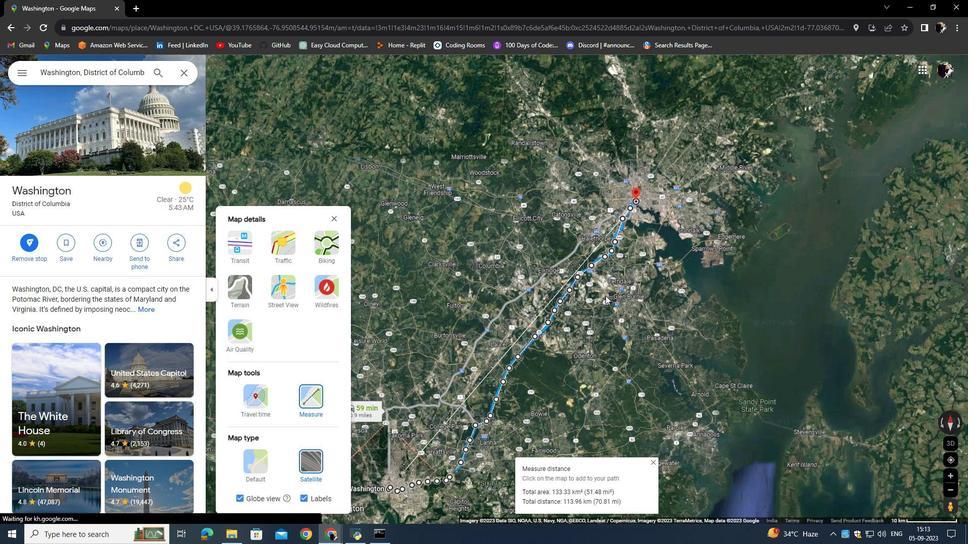 
Action: Mouse scrolled (605, 296) with delta (0, 0)
Screenshot: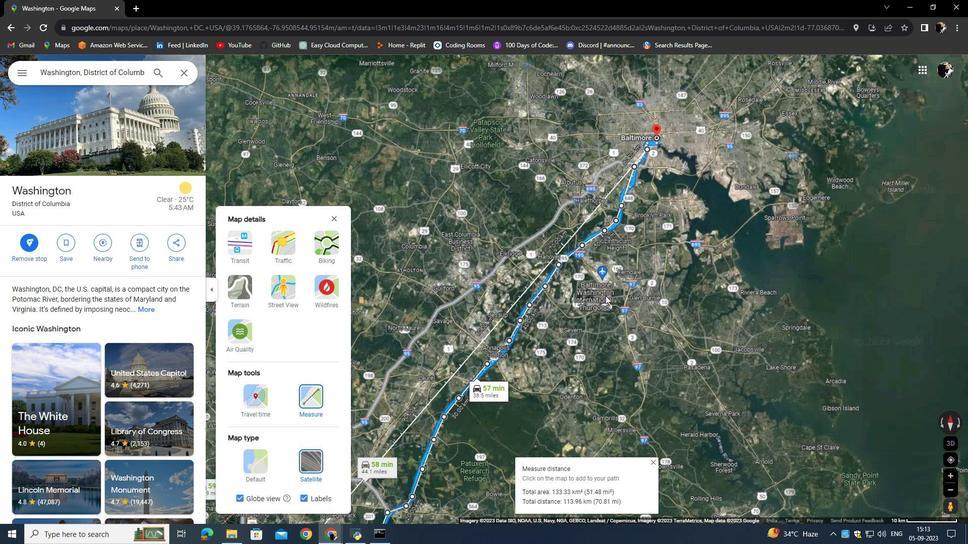 
Action: Mouse scrolled (605, 296) with delta (0, 0)
Screenshot: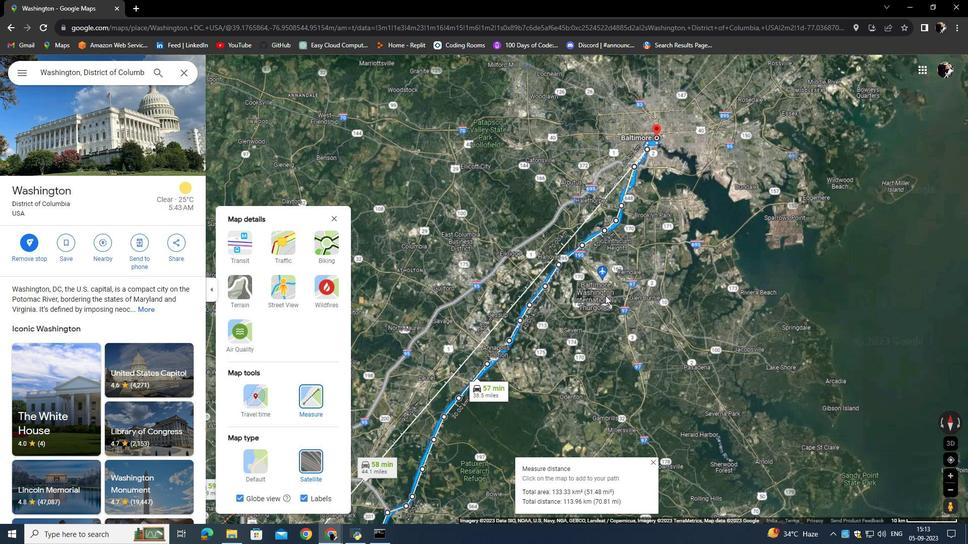 
Action: Mouse scrolled (605, 296) with delta (0, 0)
Screenshot: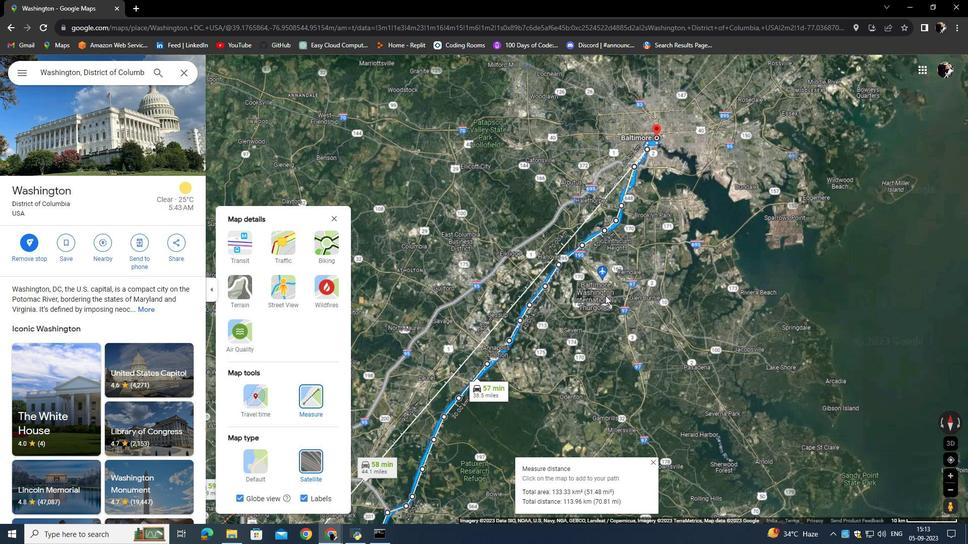 
Action: Mouse moved to (625, 201)
Screenshot: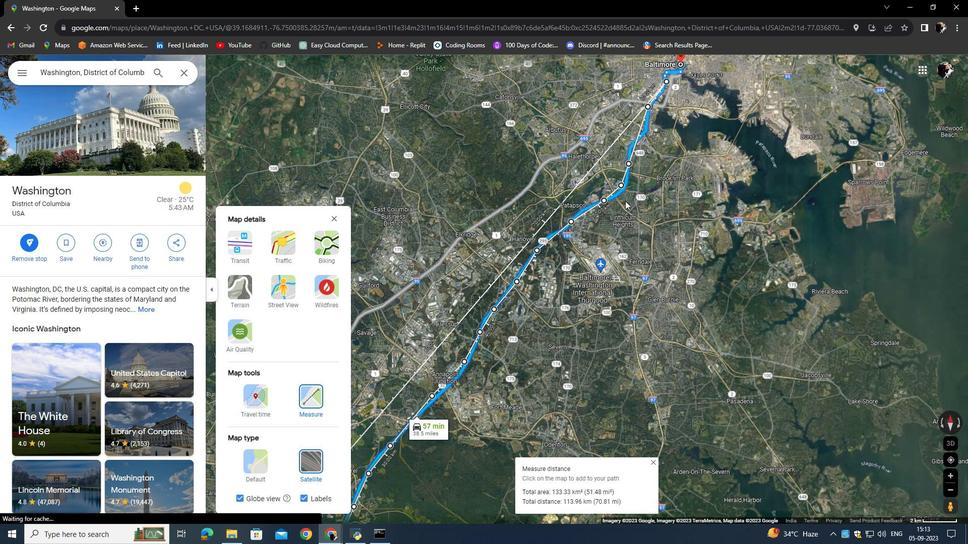 
Action: Mouse pressed left at (625, 201)
Screenshot: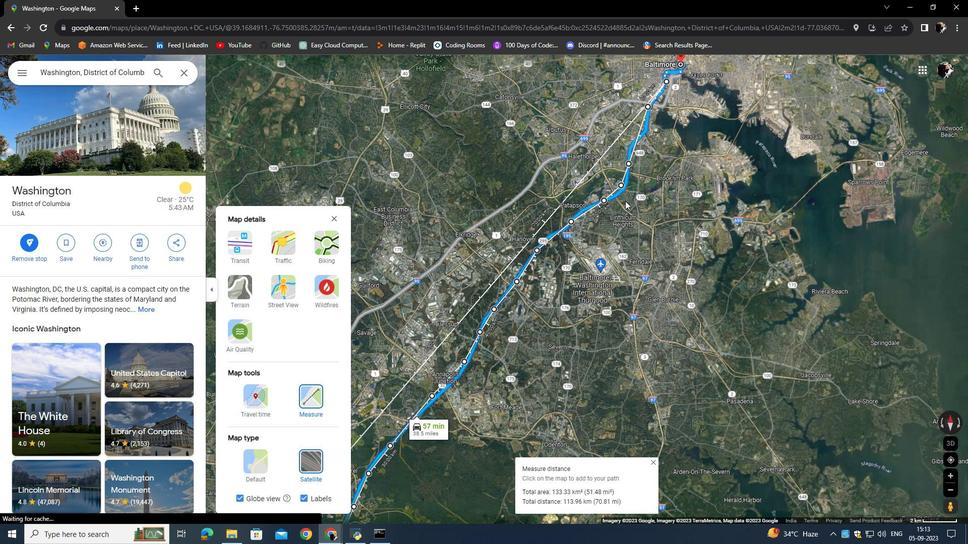 
Action: Mouse moved to (605, 251)
Screenshot: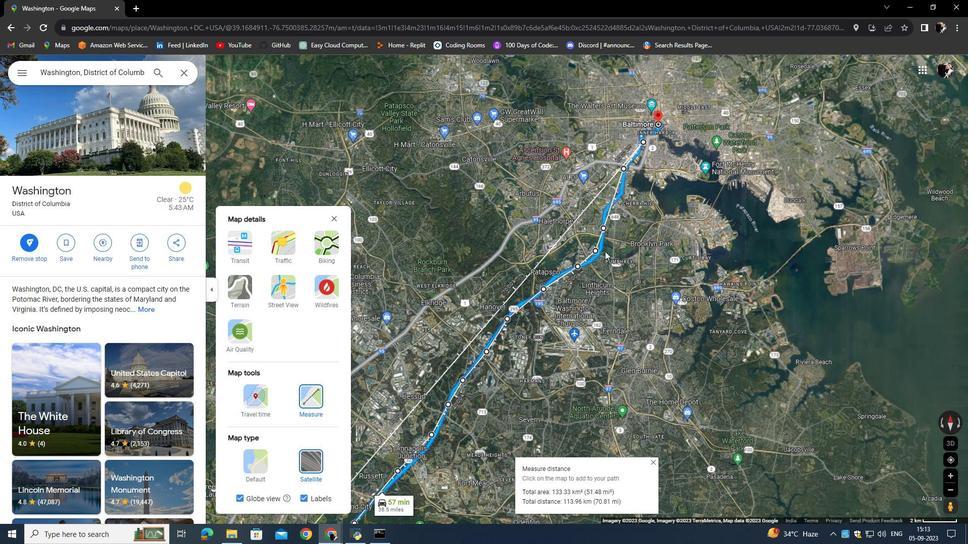 
Action: Mouse scrolled (605, 252) with delta (0, 0)
Screenshot: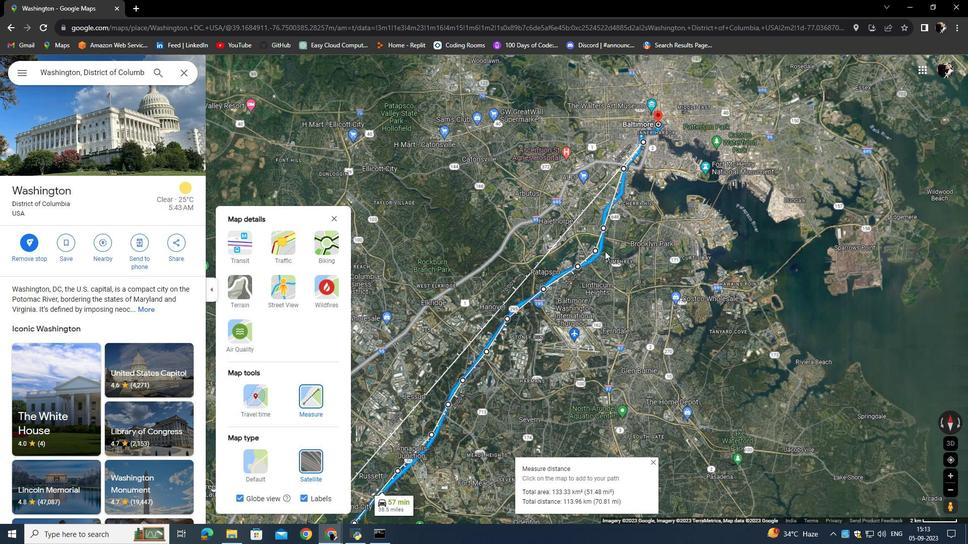 
Action: Mouse scrolled (605, 252) with delta (0, 0)
Screenshot: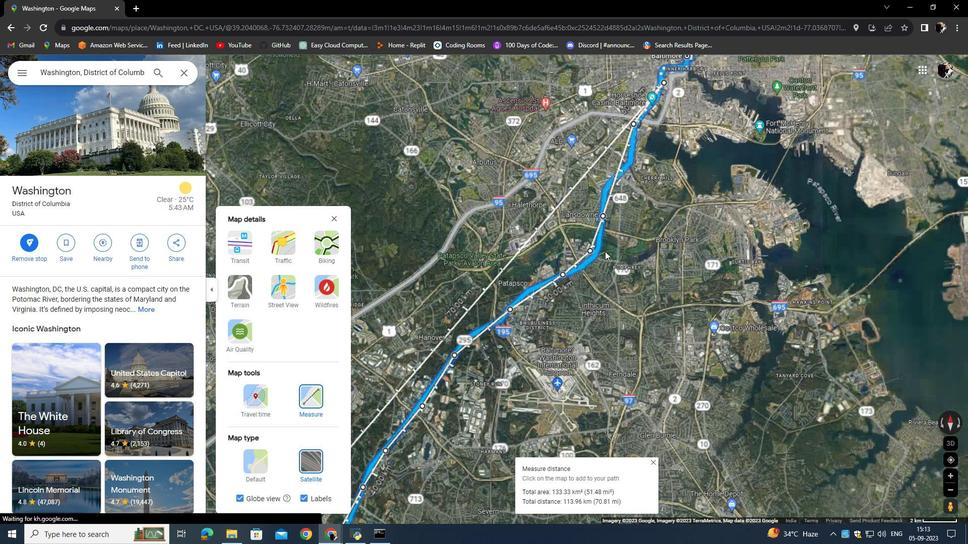 
Action: Mouse scrolled (605, 252) with delta (0, 0)
Screenshot: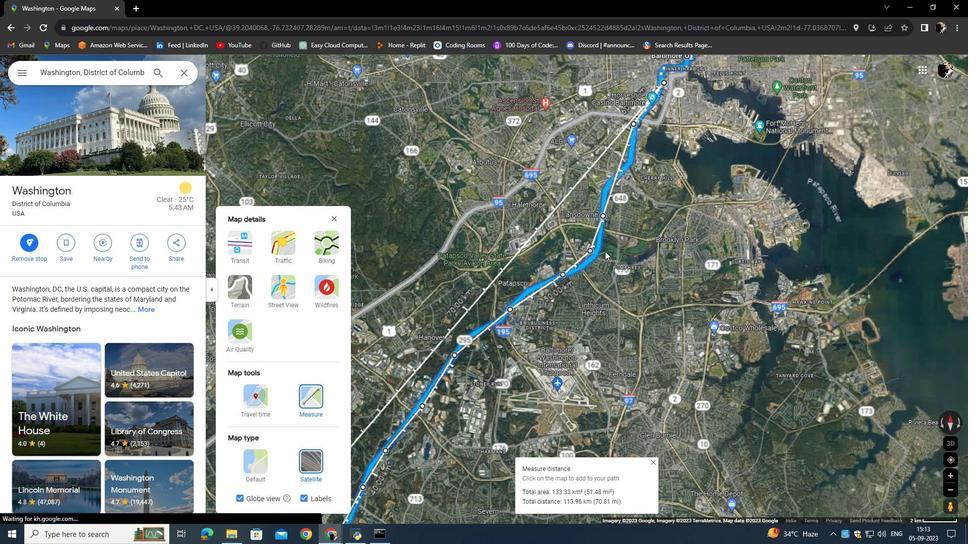 
Action: Mouse moved to (627, 195)
Screenshot: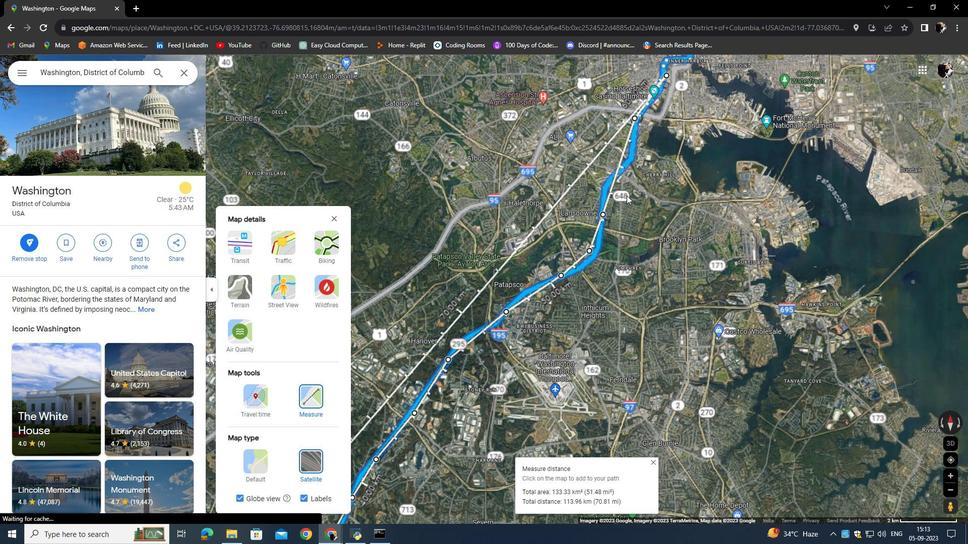 
Action: Mouse pressed left at (627, 195)
Screenshot: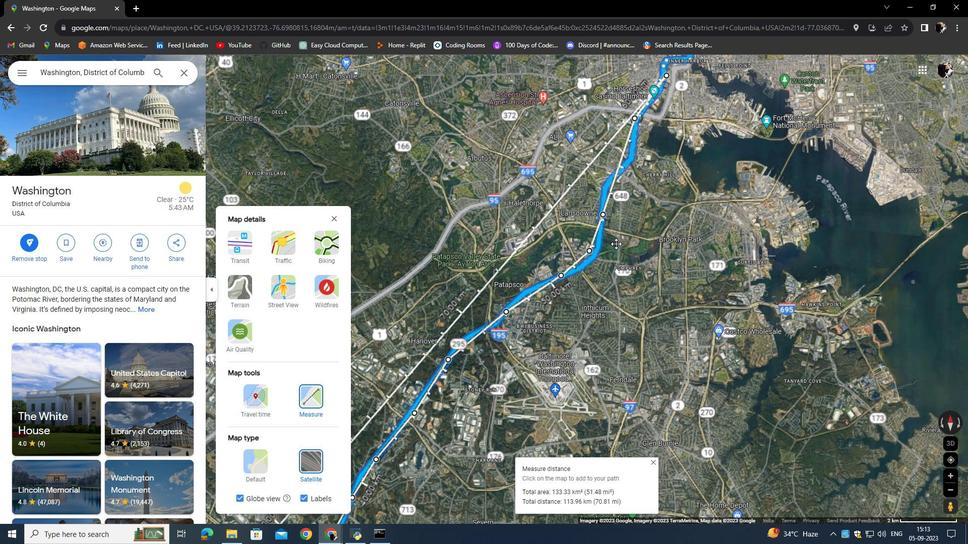 
Action: Mouse moved to (657, 207)
Screenshot: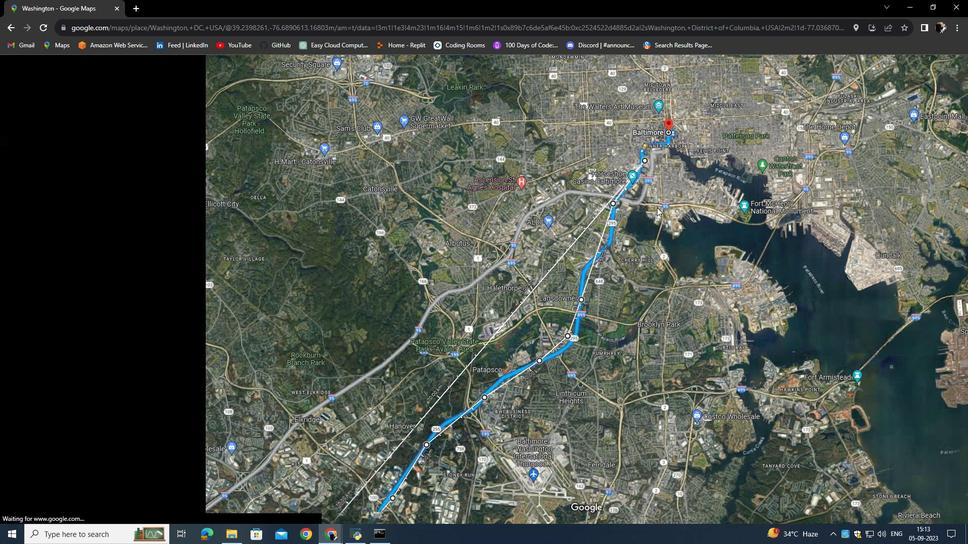 
Action: Mouse scrolled (657, 208) with delta (0, 0)
Screenshot: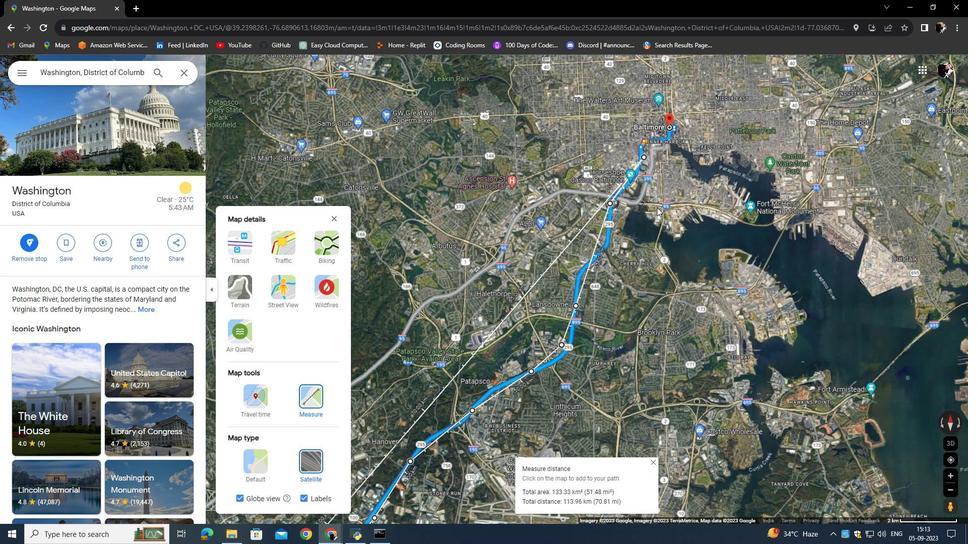 
Action: Mouse moved to (643, 173)
Screenshot: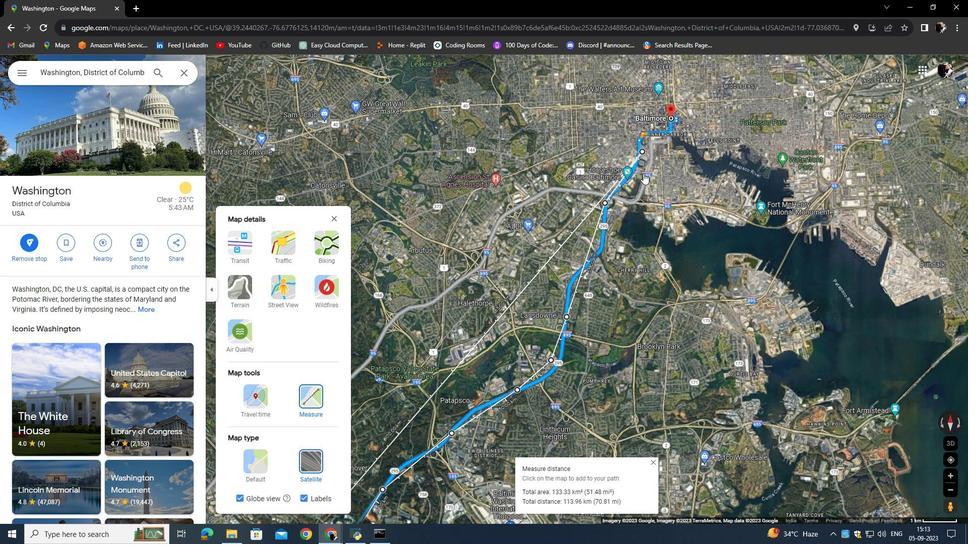 
Action: Mouse scrolled (643, 173) with delta (0, 0)
Screenshot: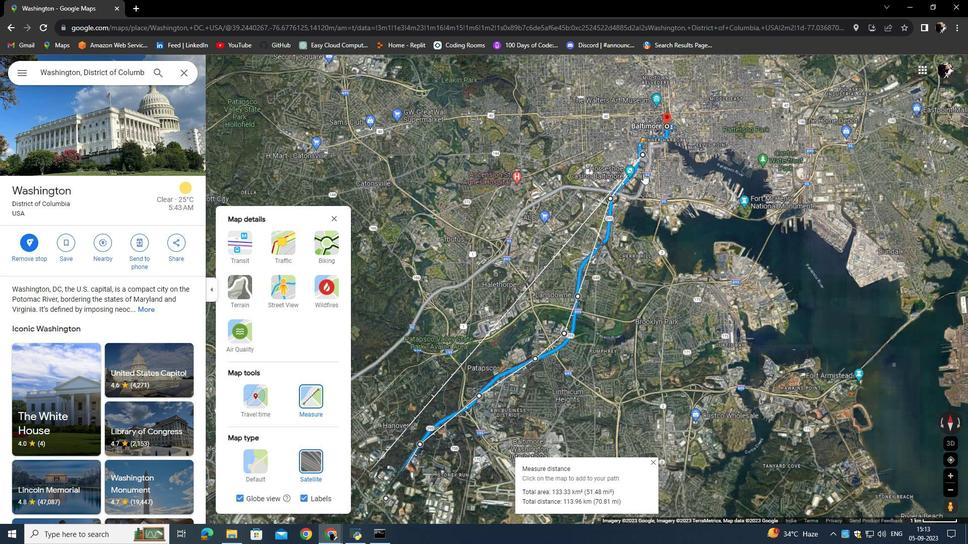 
Action: Mouse scrolled (643, 173) with delta (0, 0)
Screenshot: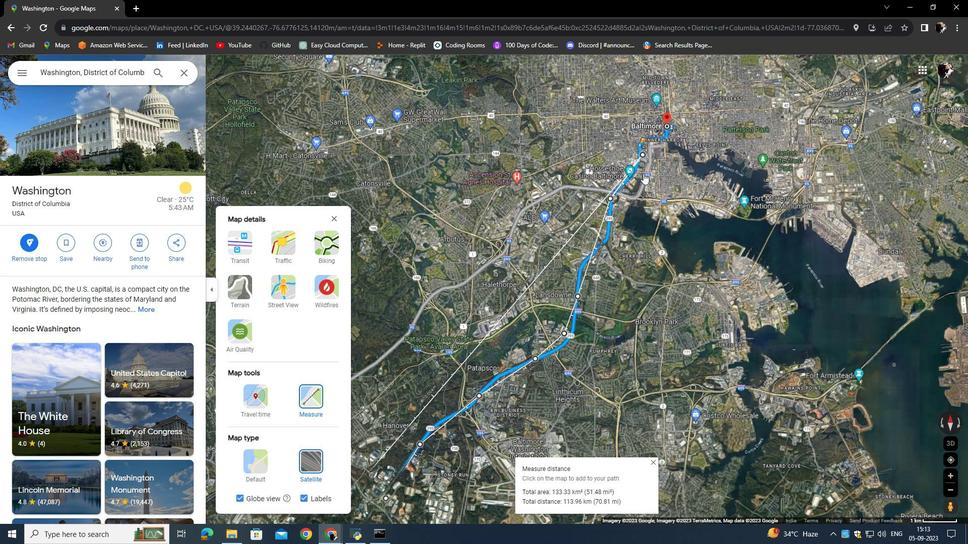 
Action: Mouse scrolled (643, 173) with delta (0, 0)
